Task: Find connections with filter location Kamalganj with filter topic #Selfhelpwith filter profile language Potuguese with filter current company Britannia Industries Limited with filter school IIMT COLLEGE OF ENGINEERING, GREATER NOIDA with filter industry Primary Metal Manufacturing with filter service category Corporate Law with filter keywords title Chief People Officer
Action: Mouse moved to (178, 289)
Screenshot: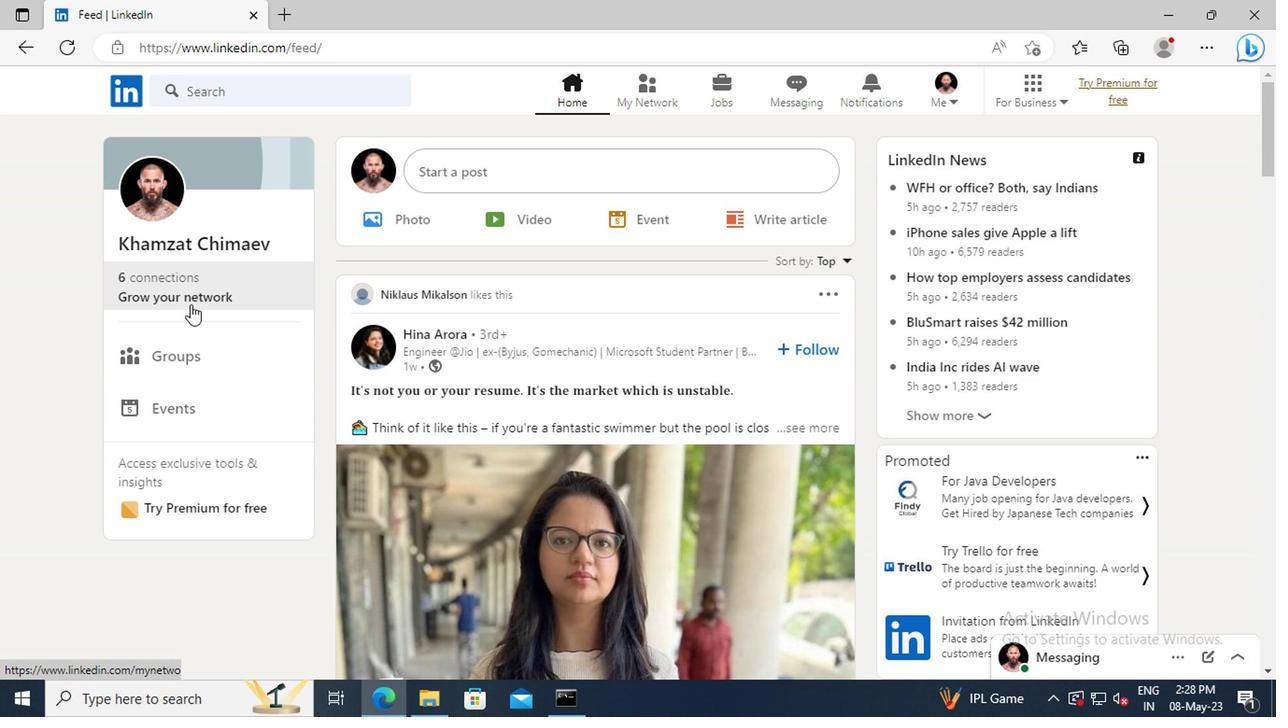 
Action: Mouse pressed left at (178, 289)
Screenshot: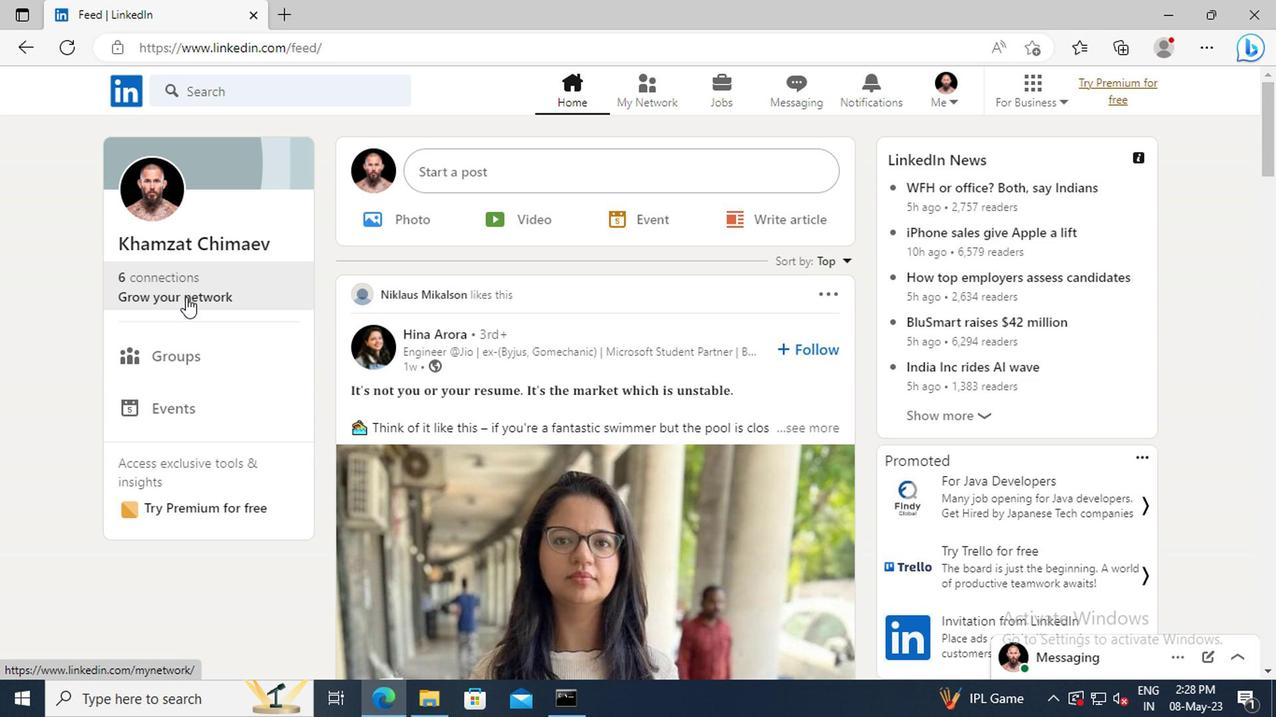 
Action: Mouse moved to (192, 200)
Screenshot: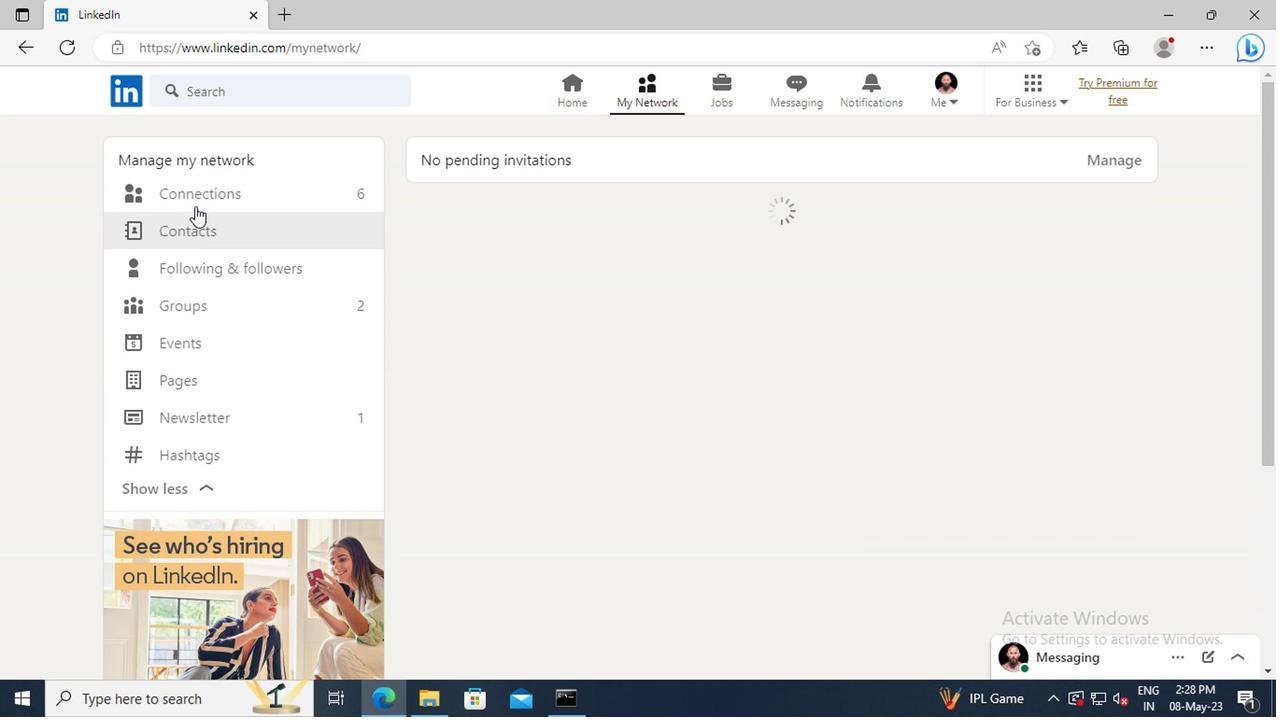 
Action: Mouse pressed left at (192, 200)
Screenshot: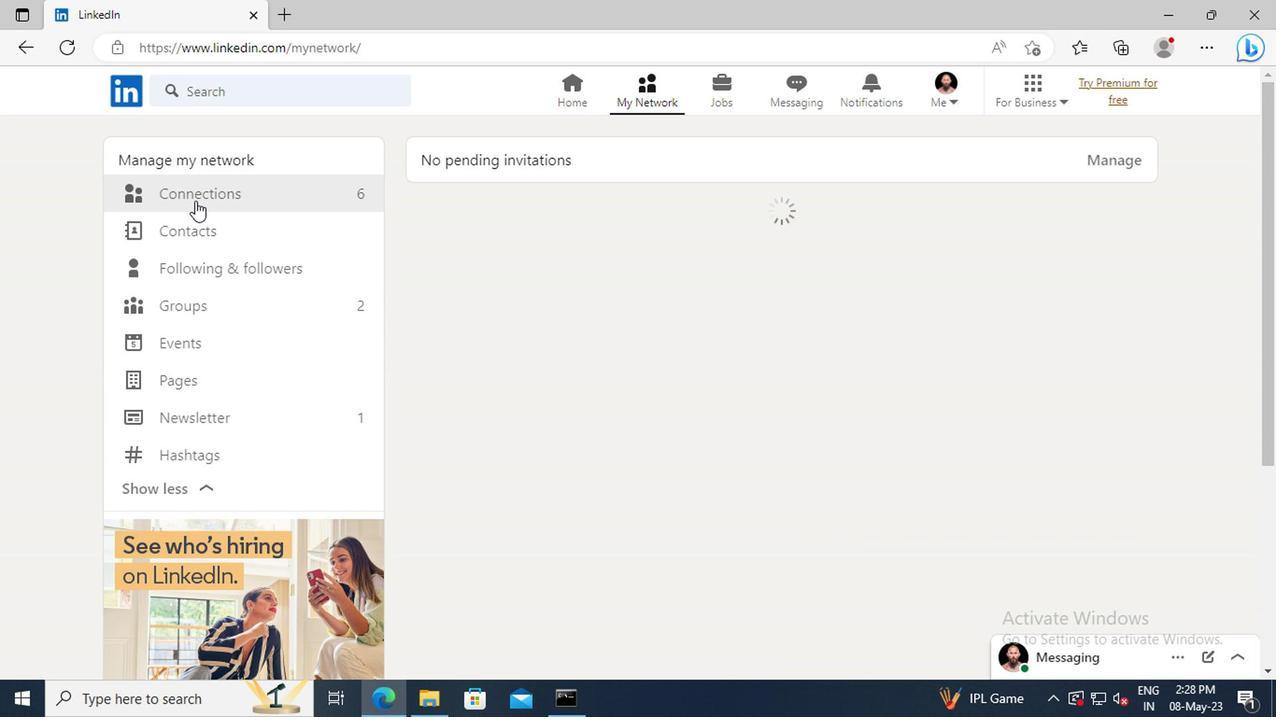 
Action: Mouse moved to (748, 204)
Screenshot: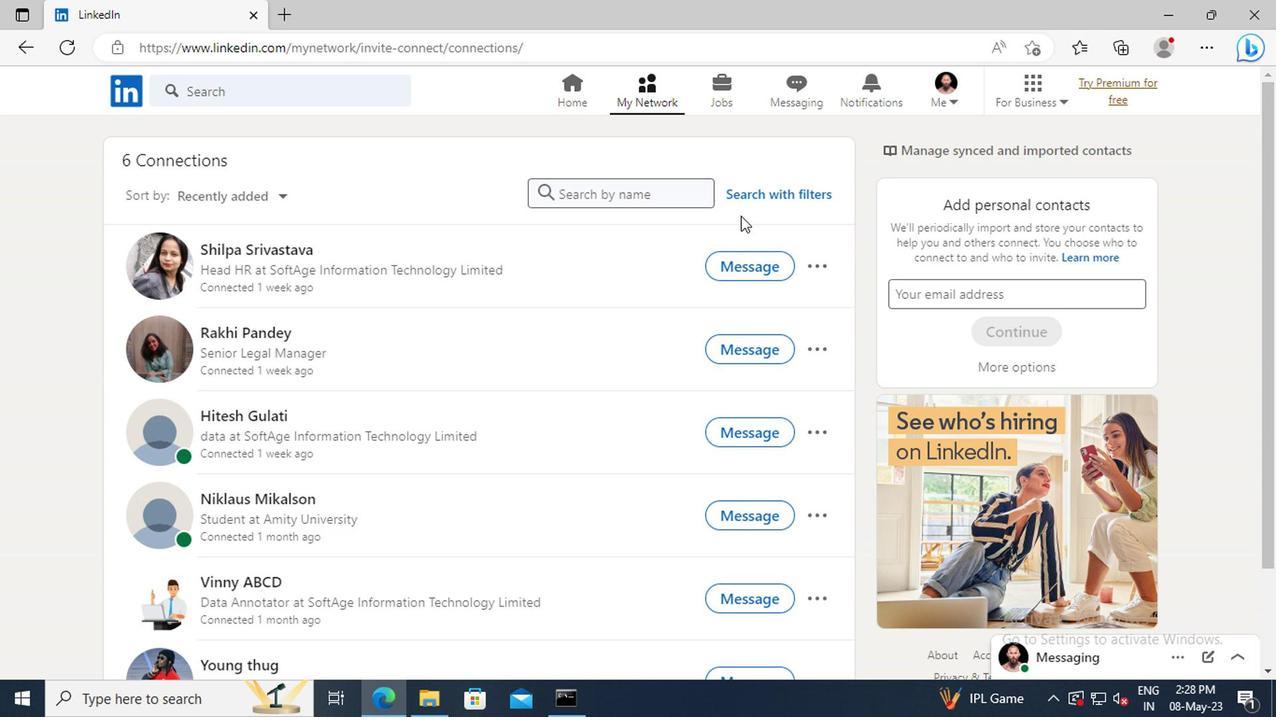 
Action: Mouse pressed left at (748, 204)
Screenshot: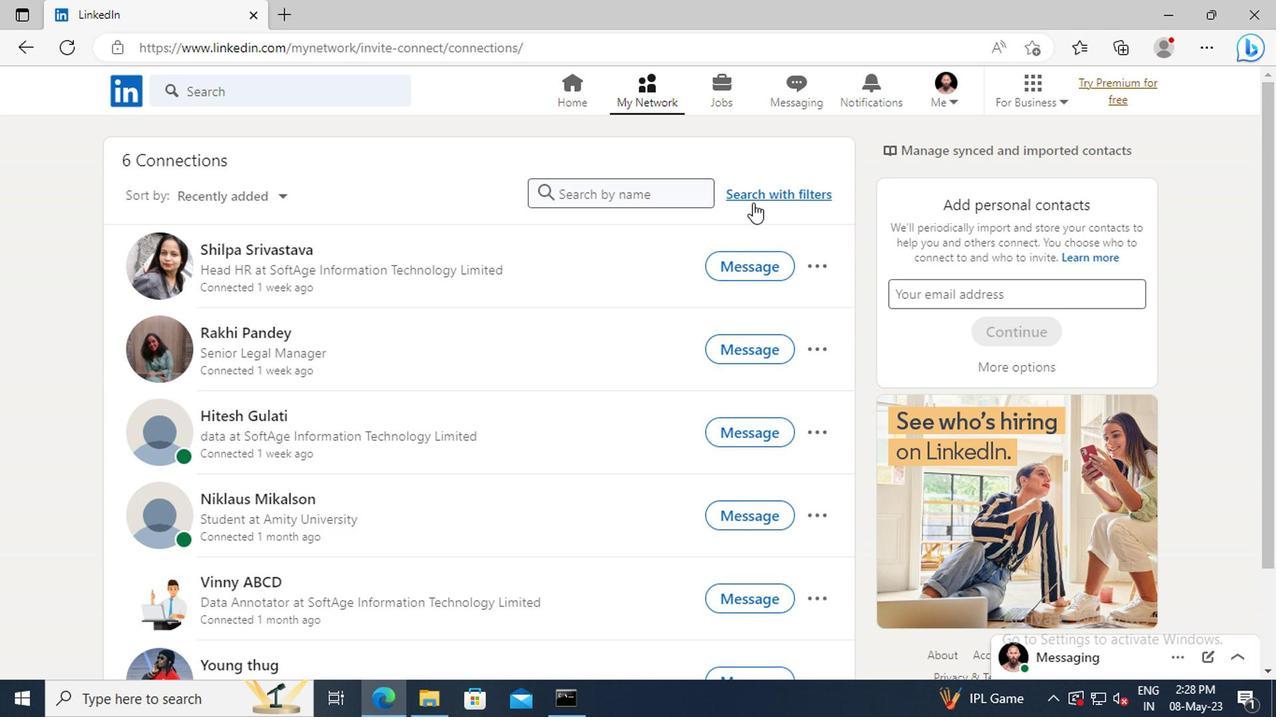 
Action: Mouse moved to (698, 147)
Screenshot: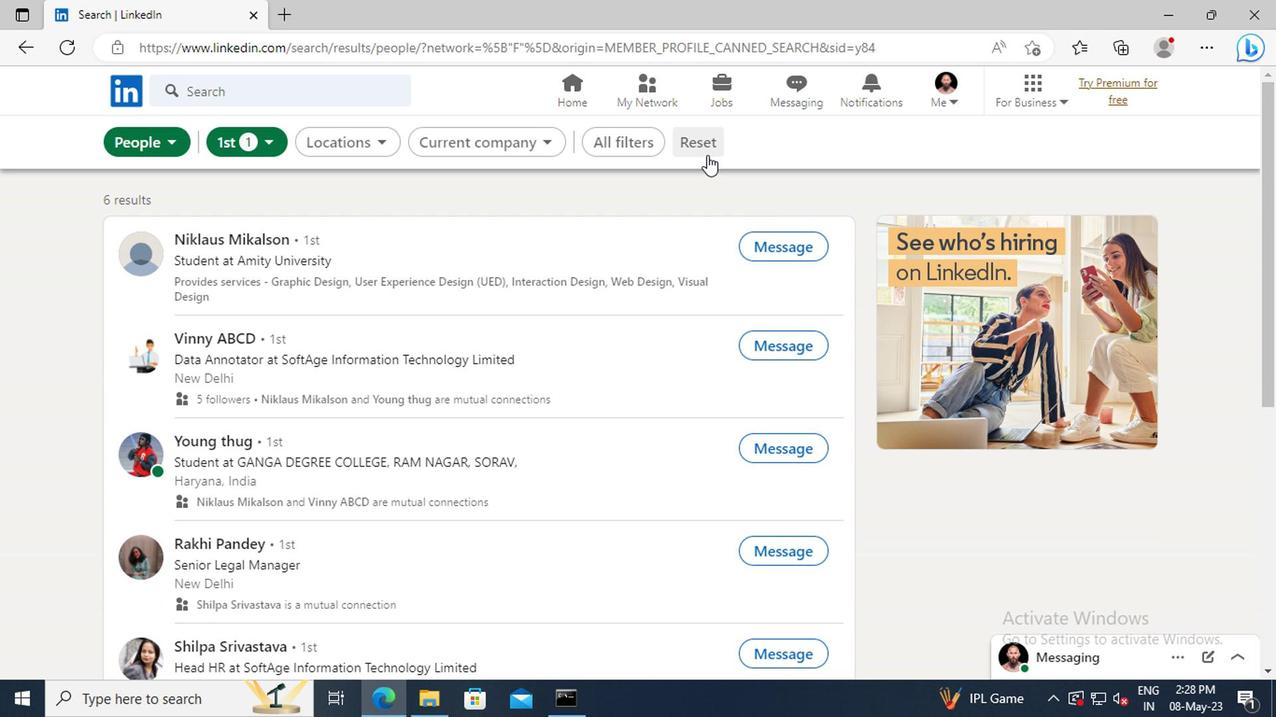 
Action: Mouse pressed left at (698, 147)
Screenshot: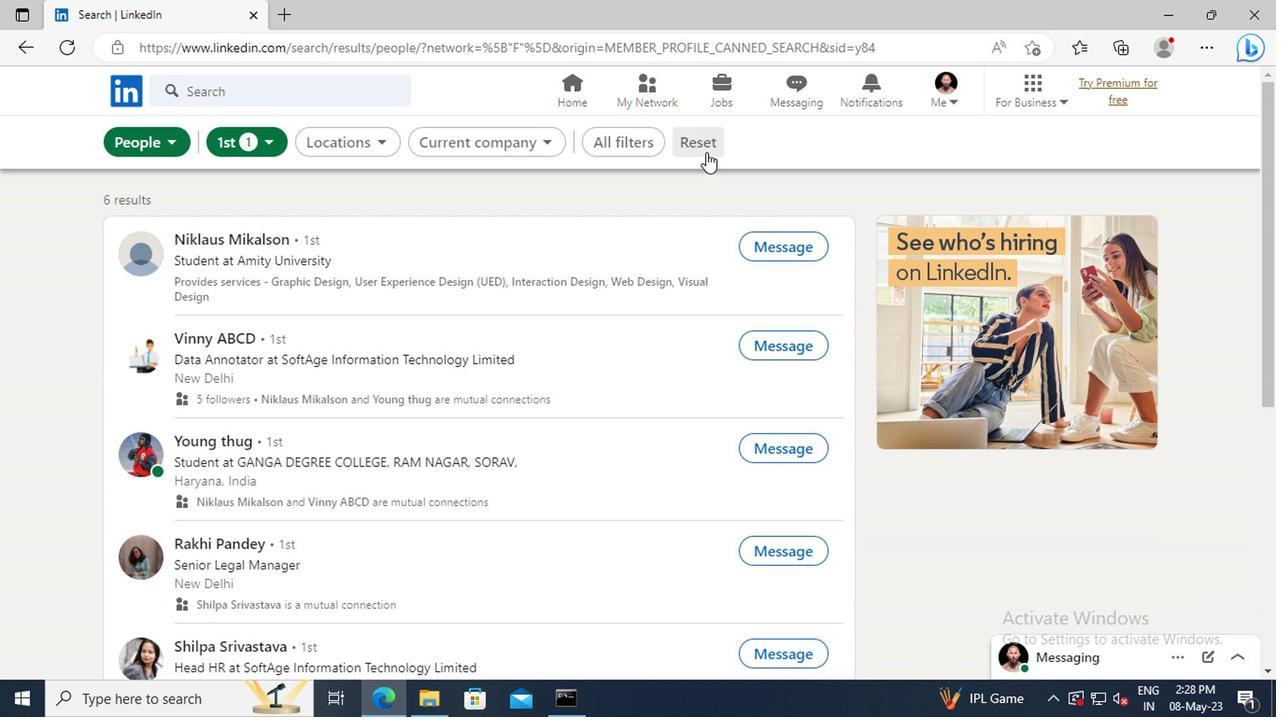 
Action: Mouse moved to (685, 155)
Screenshot: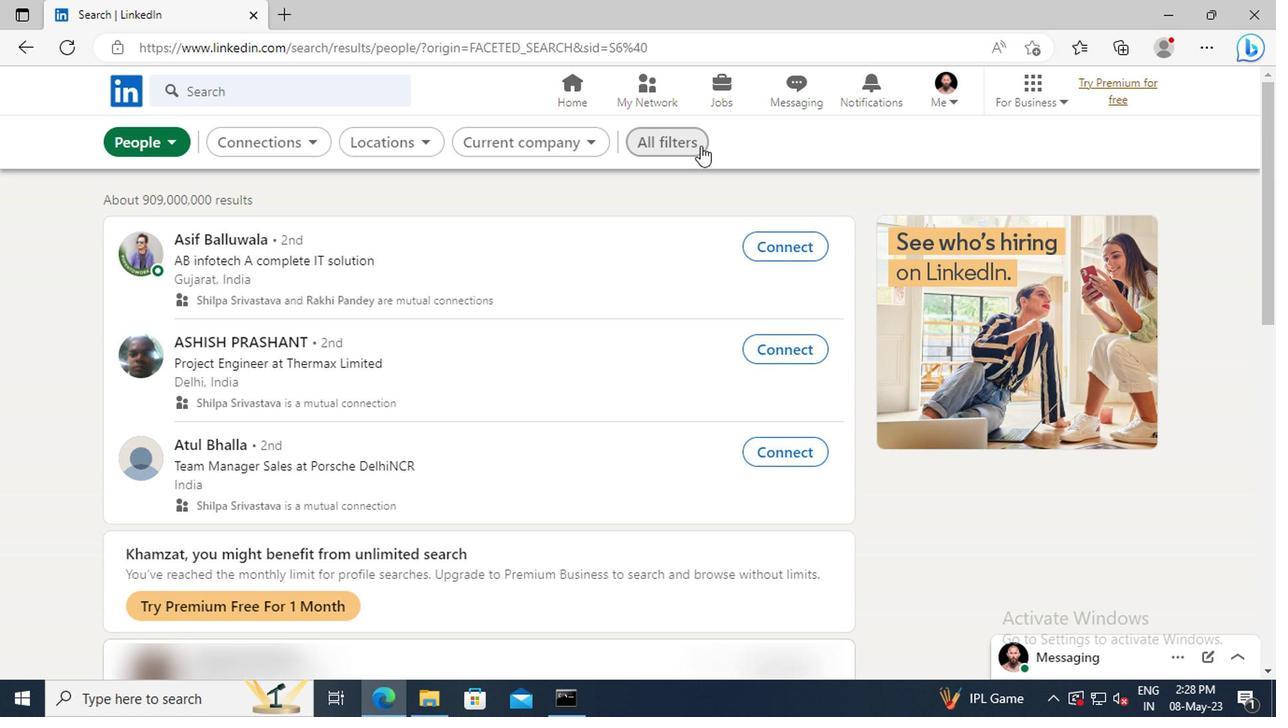 
Action: Mouse pressed left at (685, 155)
Screenshot: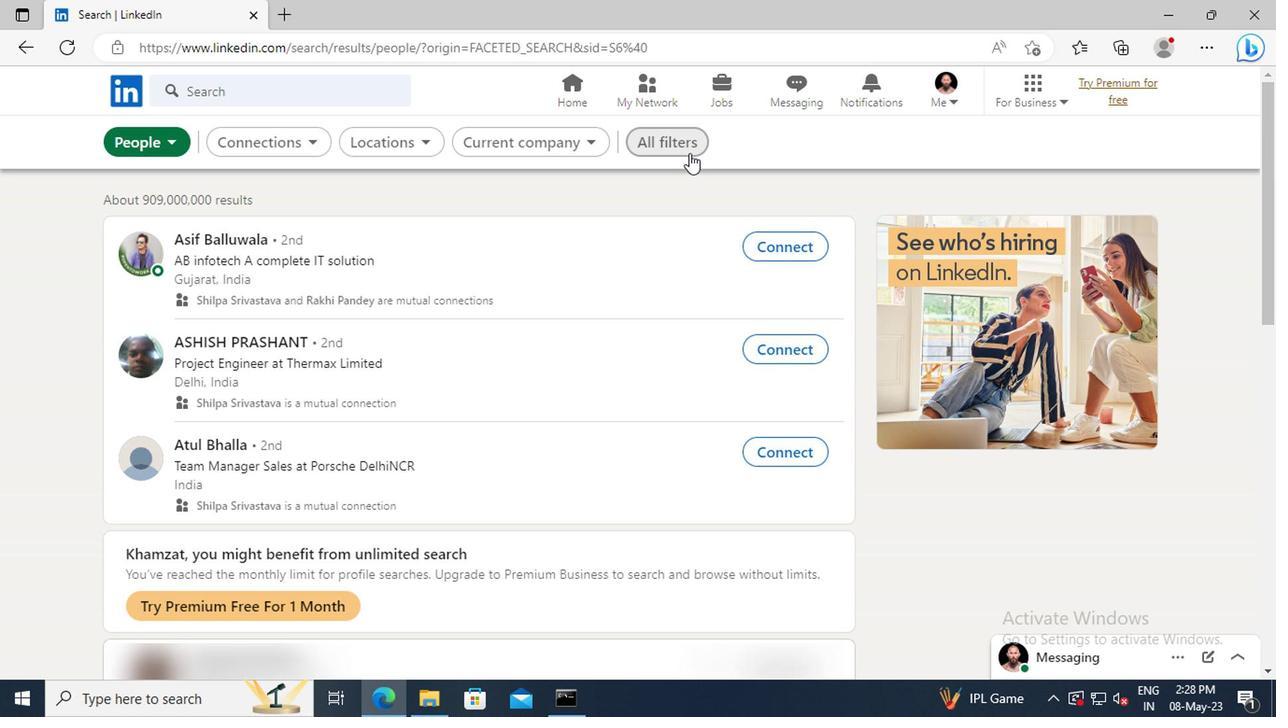 
Action: Mouse moved to (1014, 358)
Screenshot: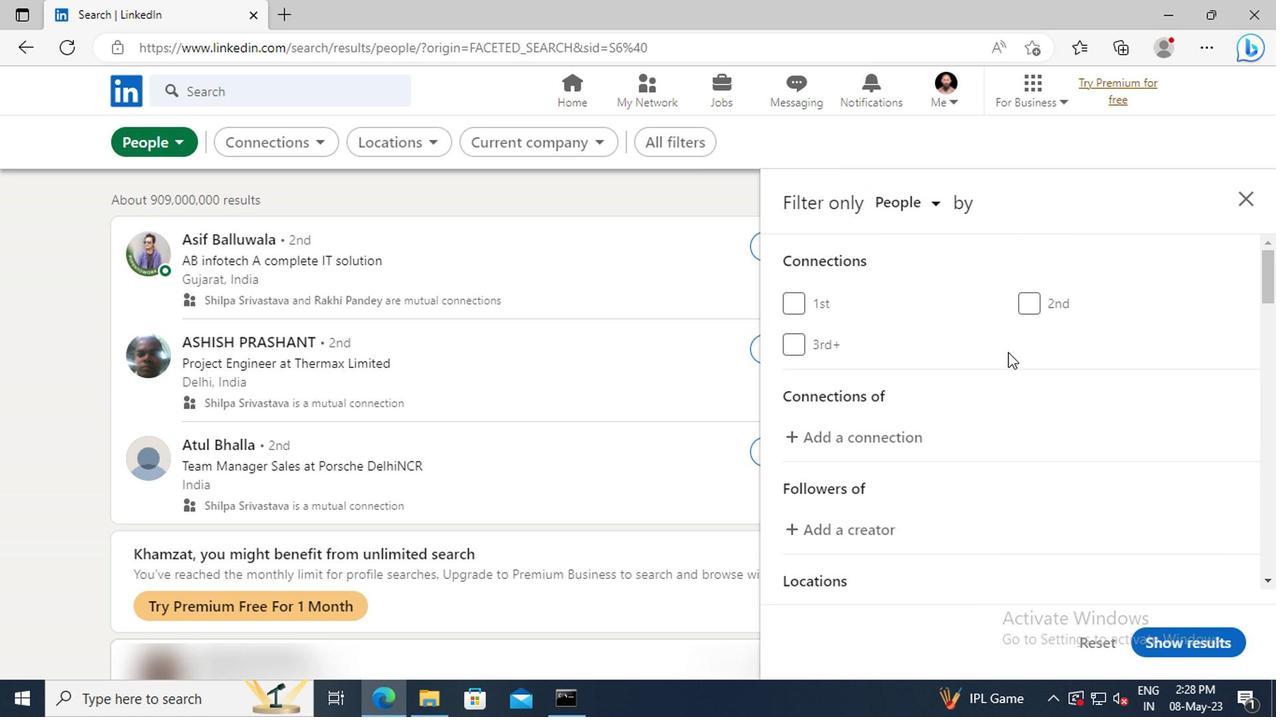 
Action: Mouse scrolled (1014, 357) with delta (0, 0)
Screenshot: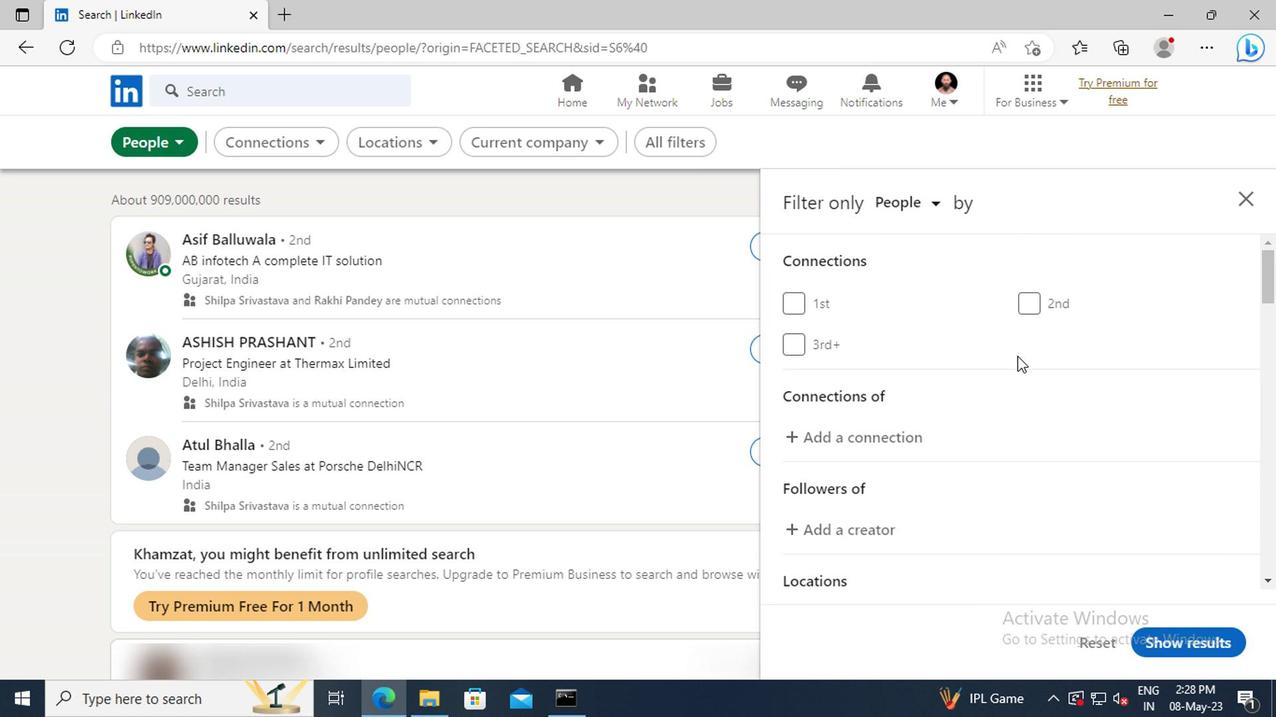 
Action: Mouse scrolled (1014, 357) with delta (0, 0)
Screenshot: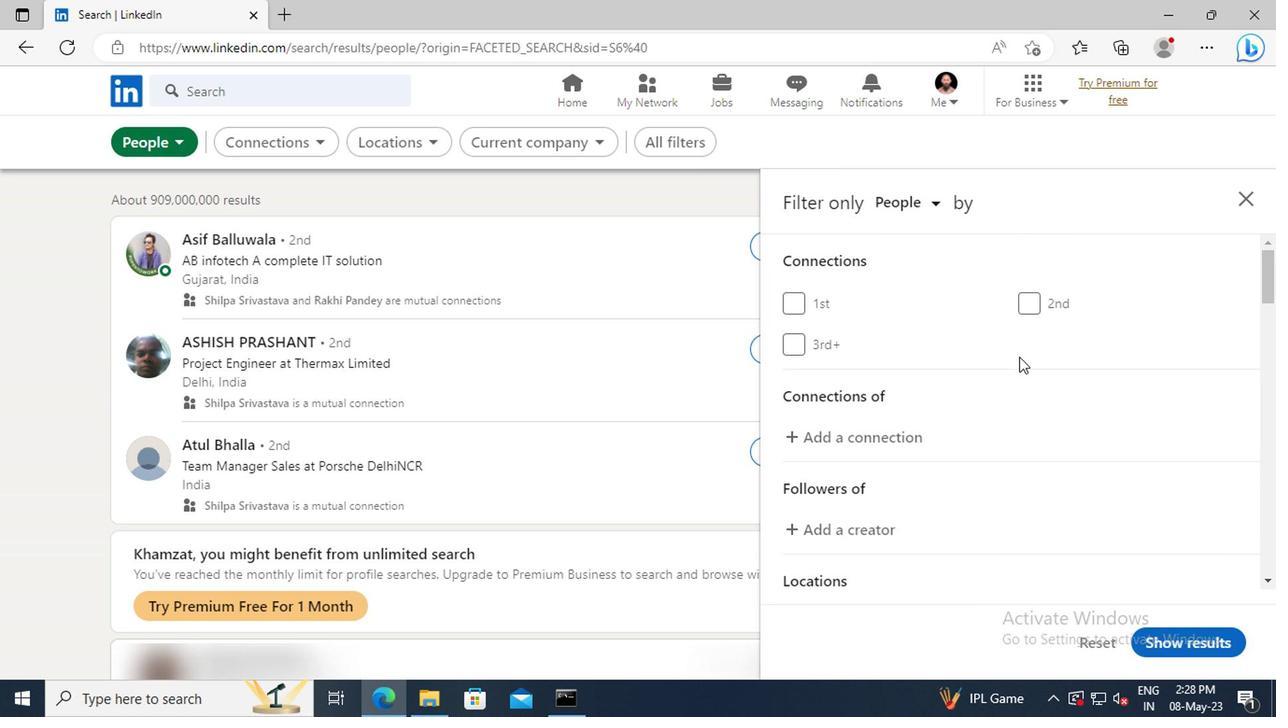 
Action: Mouse scrolled (1014, 357) with delta (0, 0)
Screenshot: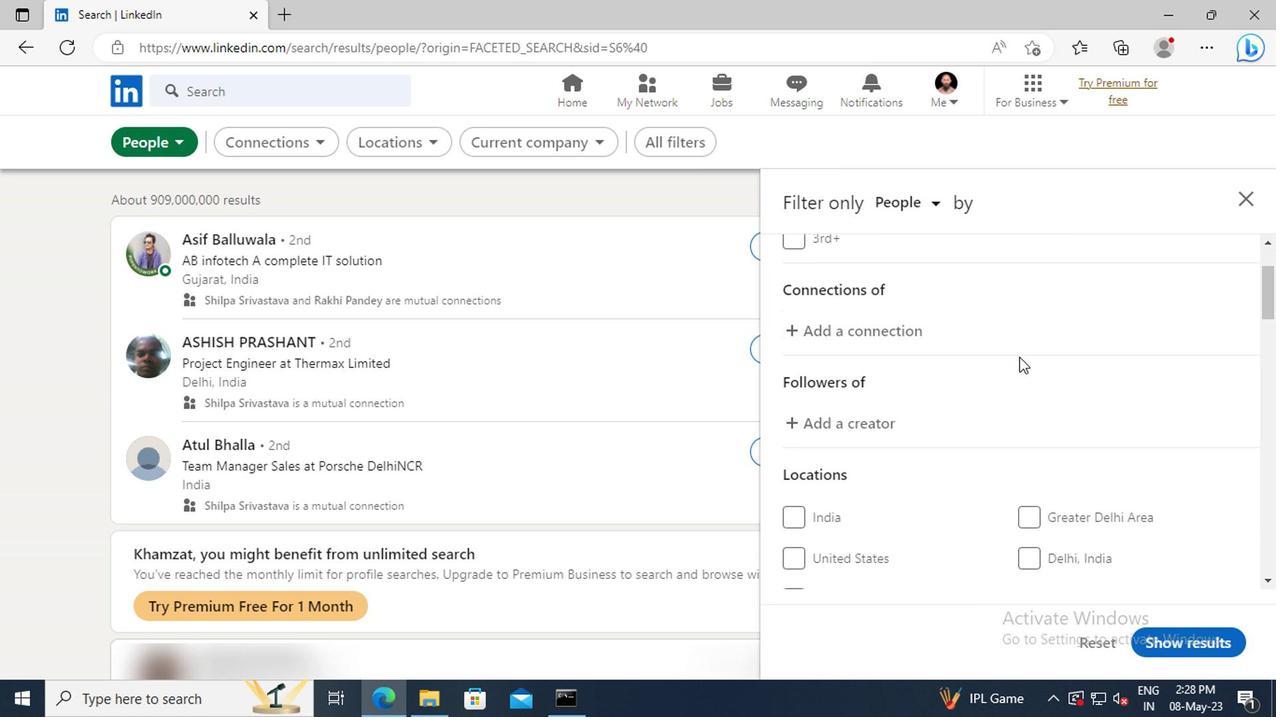 
Action: Mouse scrolled (1014, 357) with delta (0, 0)
Screenshot: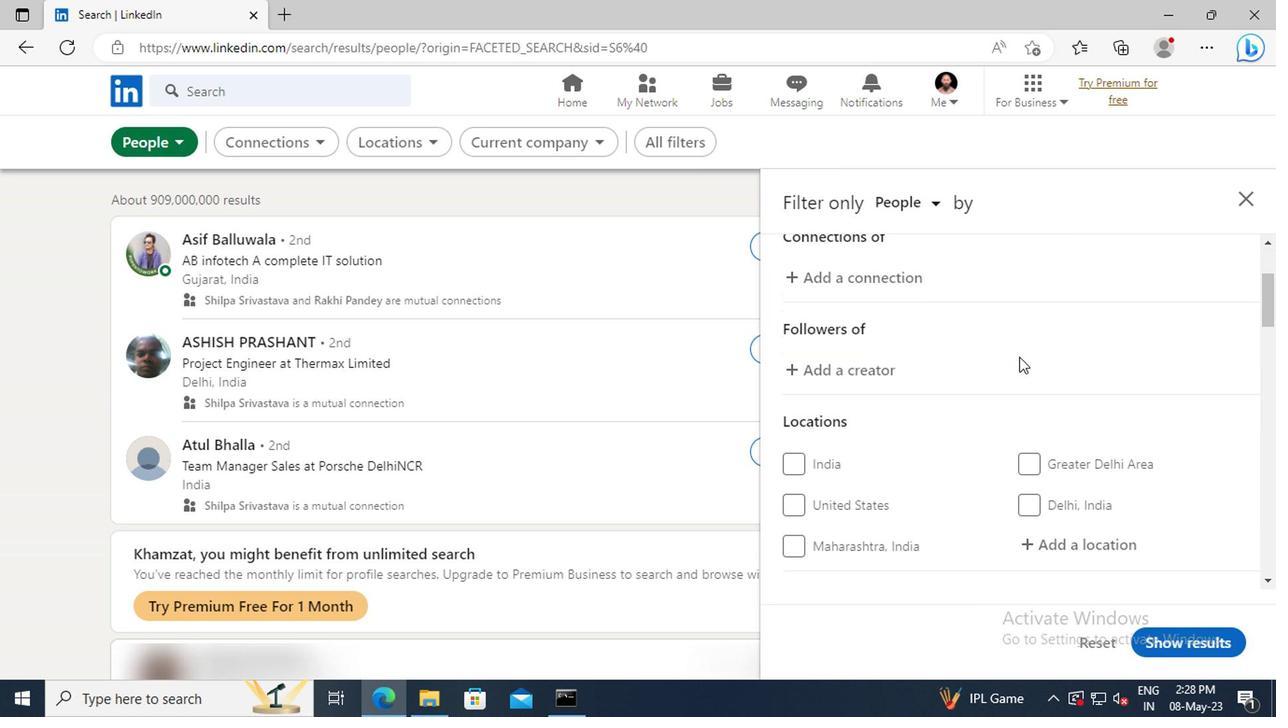 
Action: Mouse scrolled (1014, 357) with delta (0, 0)
Screenshot: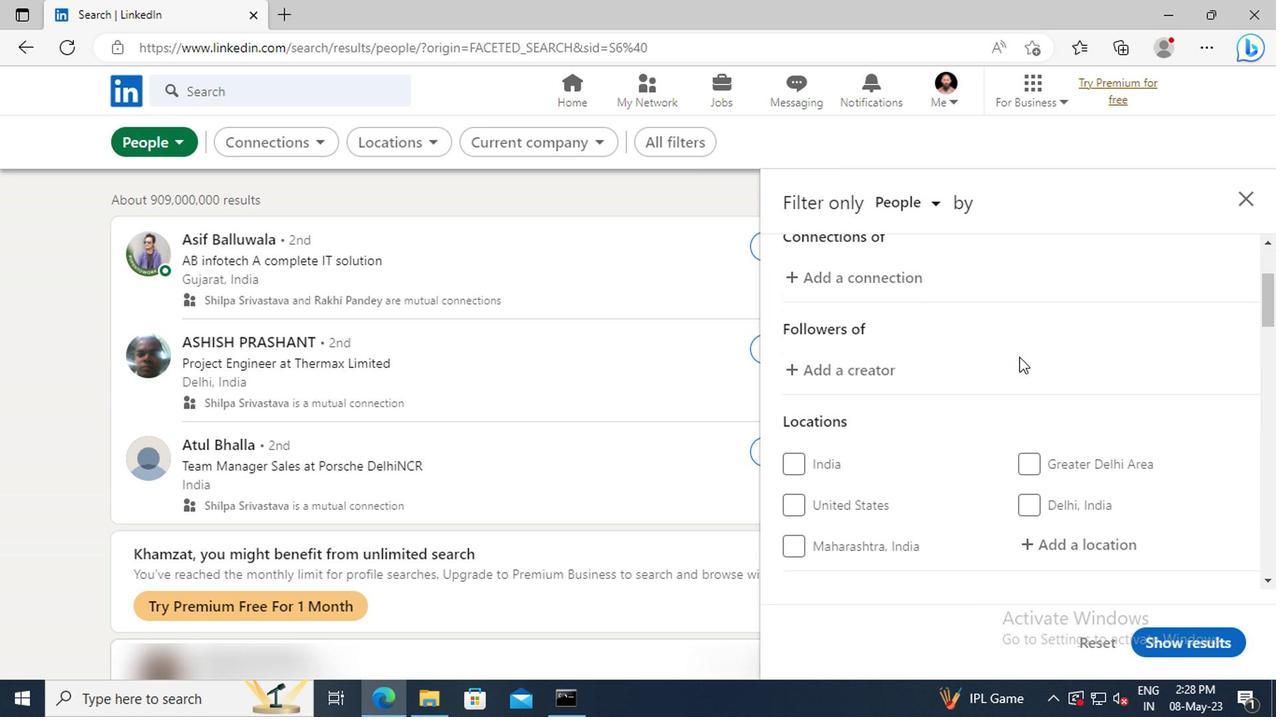 
Action: Mouse moved to (1032, 433)
Screenshot: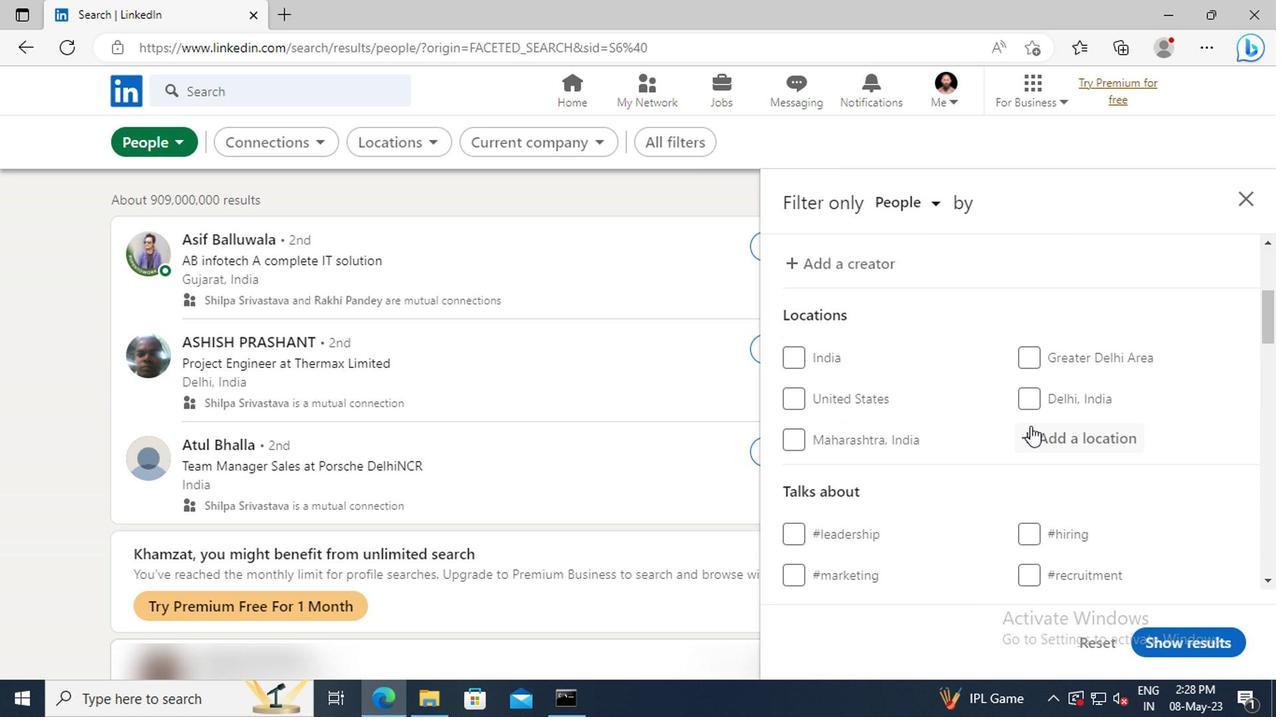 
Action: Mouse pressed left at (1032, 433)
Screenshot: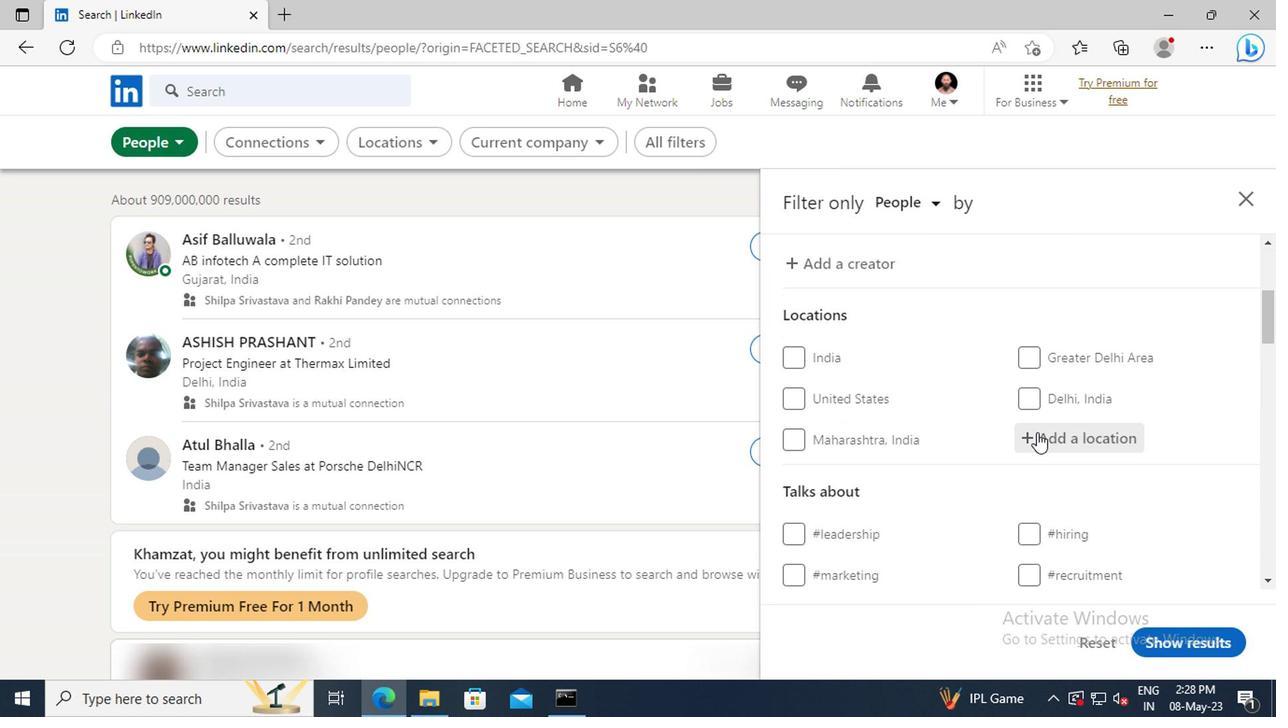 
Action: Mouse moved to (1032, 434)
Screenshot: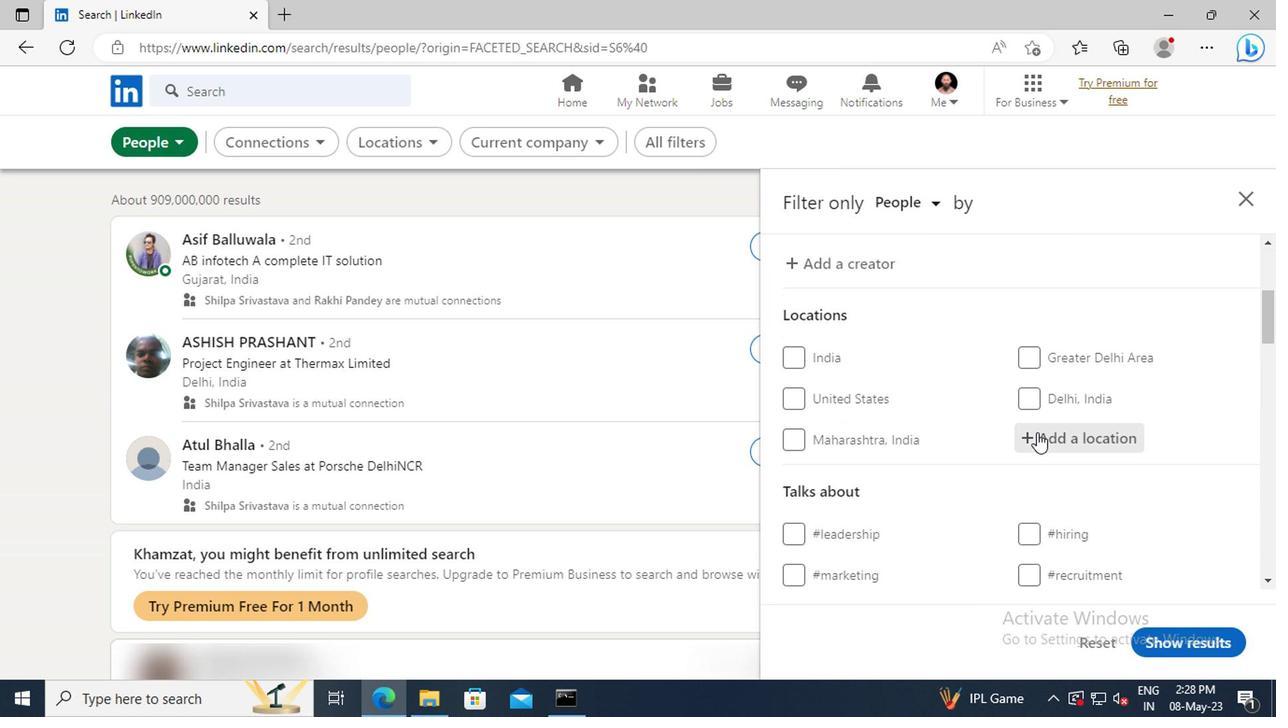 
Action: Key pressed <Key.shift>KAMALGANJ<Key.enter>
Screenshot: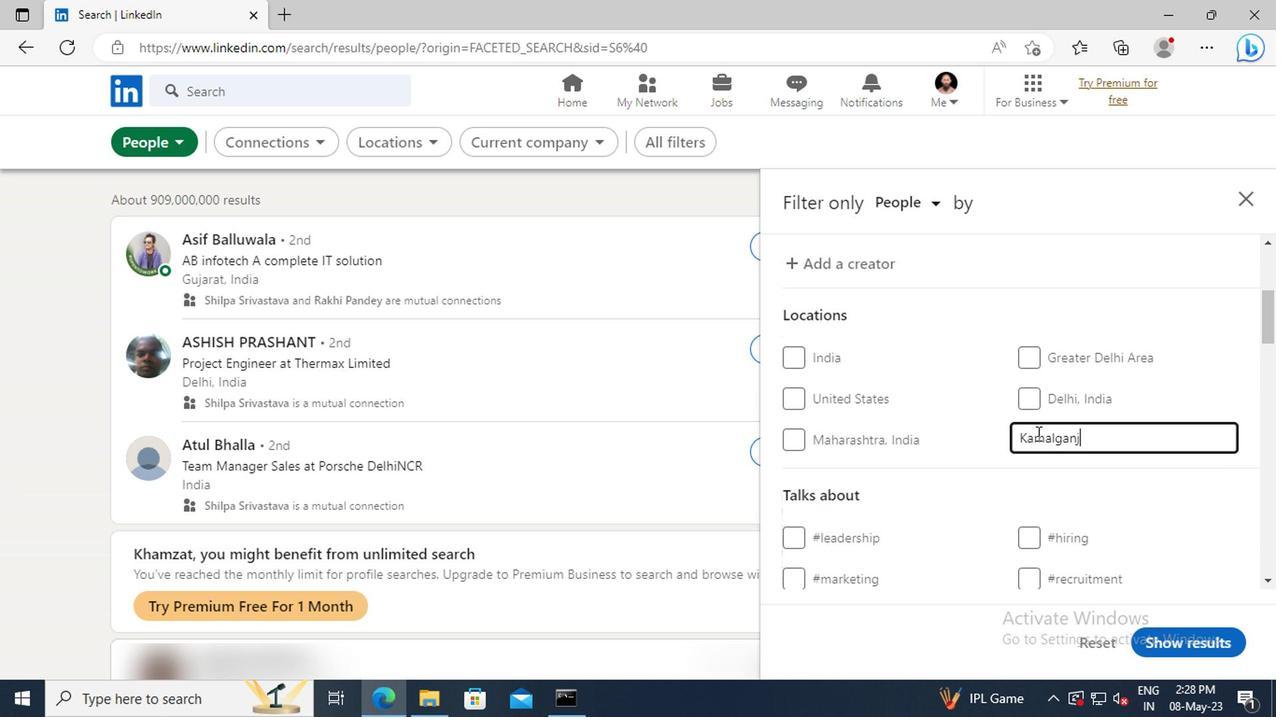 
Action: Mouse scrolled (1032, 433) with delta (0, -1)
Screenshot: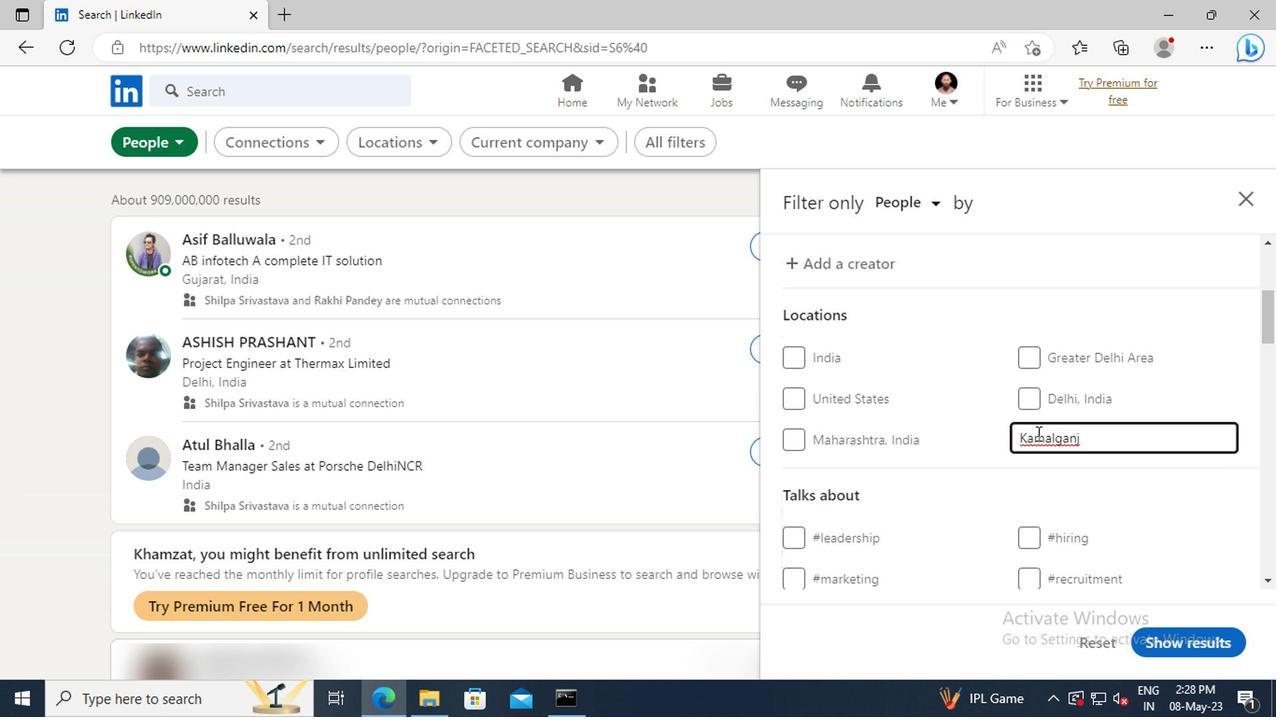 
Action: Mouse scrolled (1032, 433) with delta (0, -1)
Screenshot: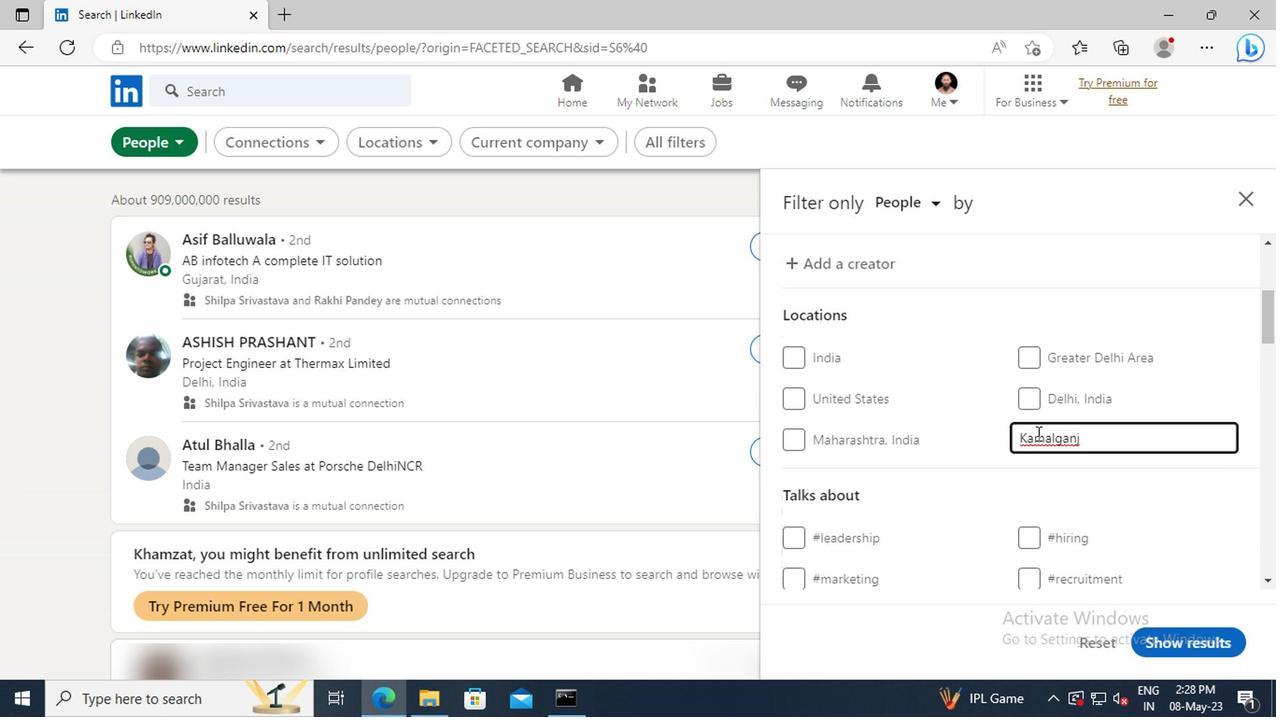 
Action: Mouse scrolled (1032, 433) with delta (0, -1)
Screenshot: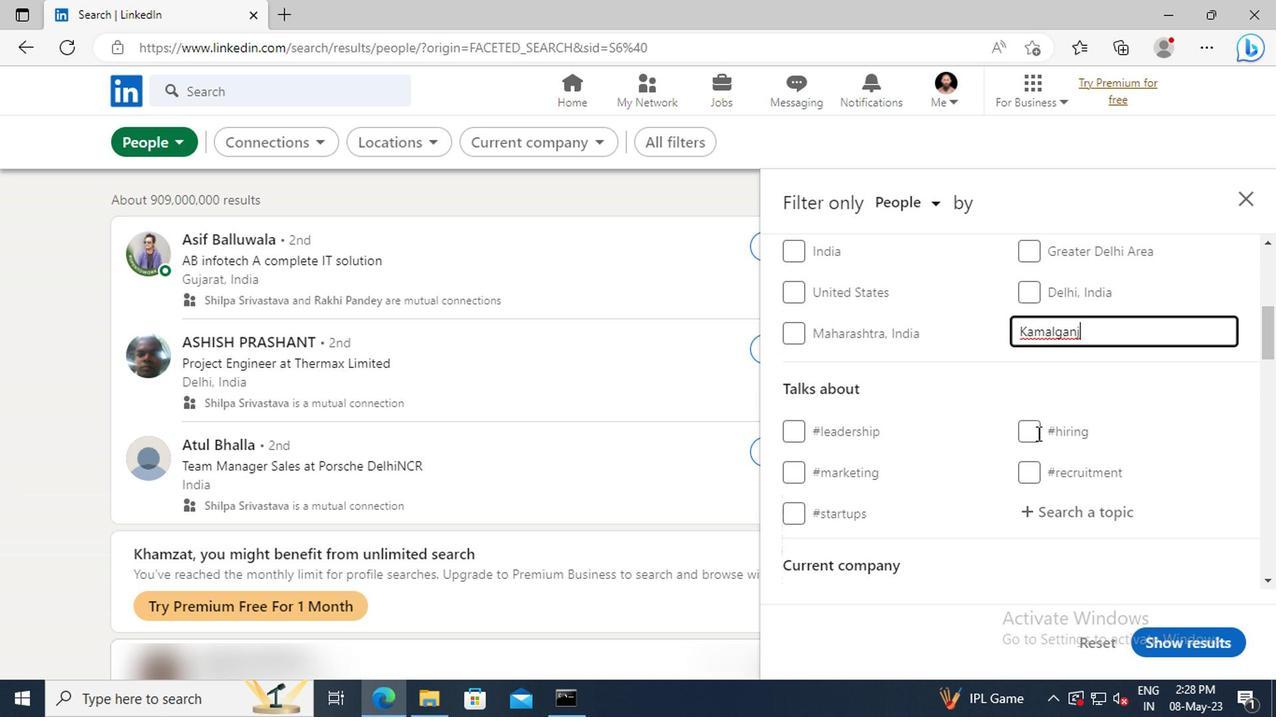 
Action: Mouse moved to (1036, 457)
Screenshot: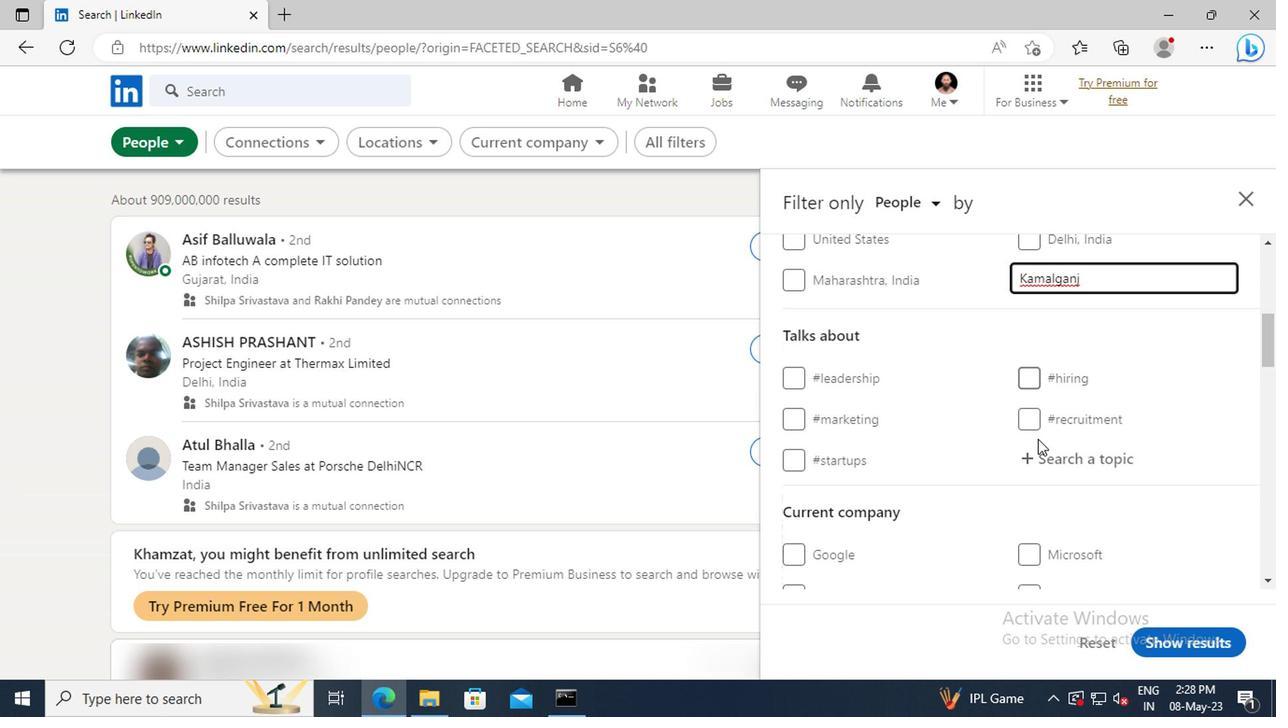
Action: Mouse pressed left at (1036, 457)
Screenshot: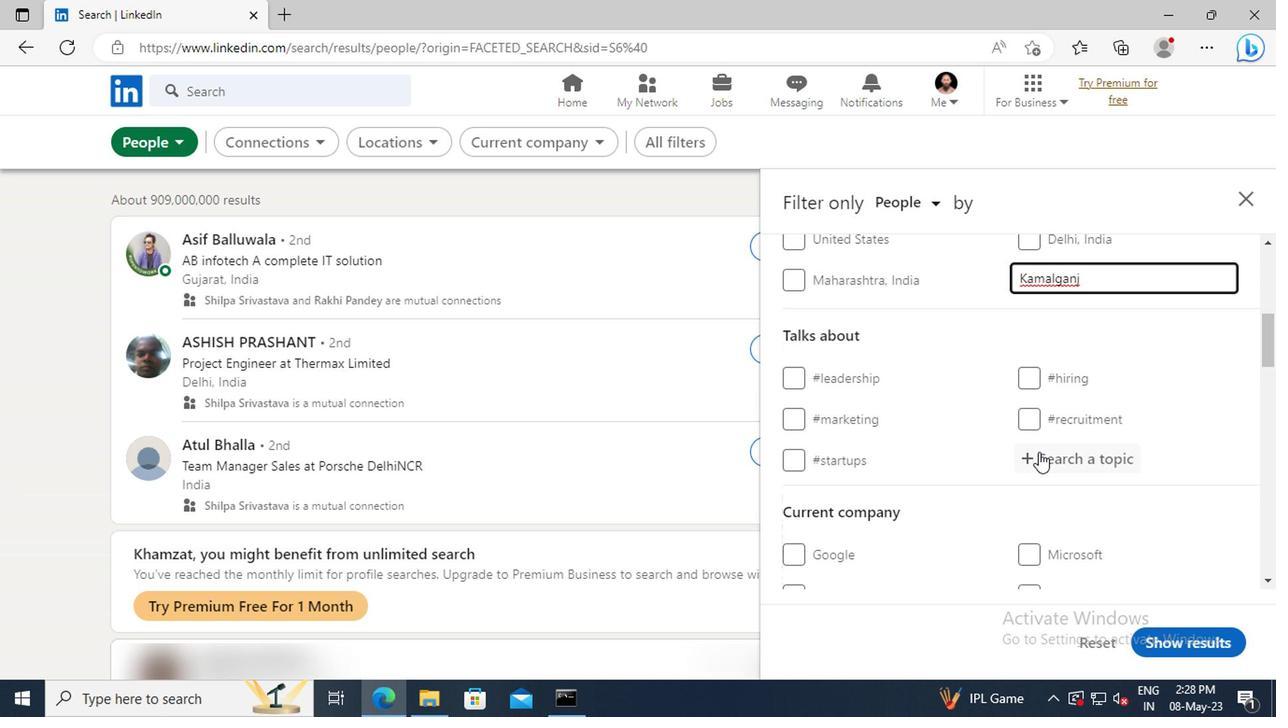 
Action: Mouse moved to (1036, 457)
Screenshot: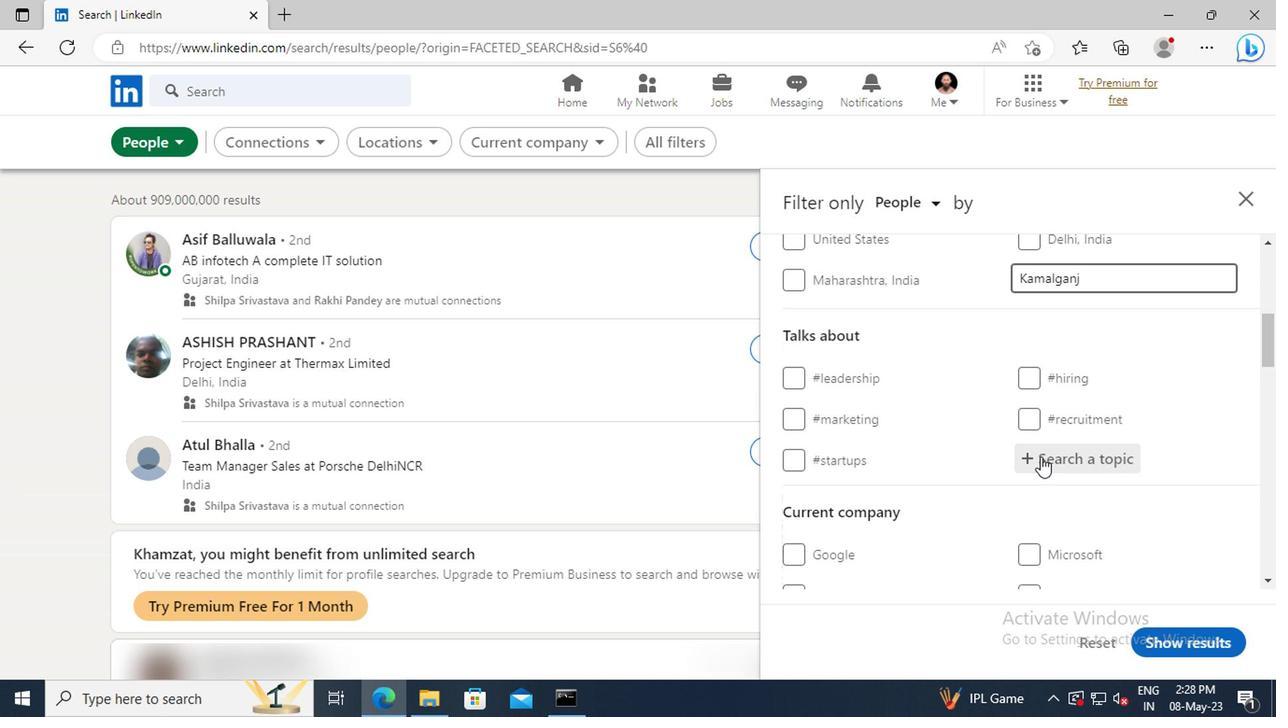 
Action: Key pressed <Key.shift>
Screenshot: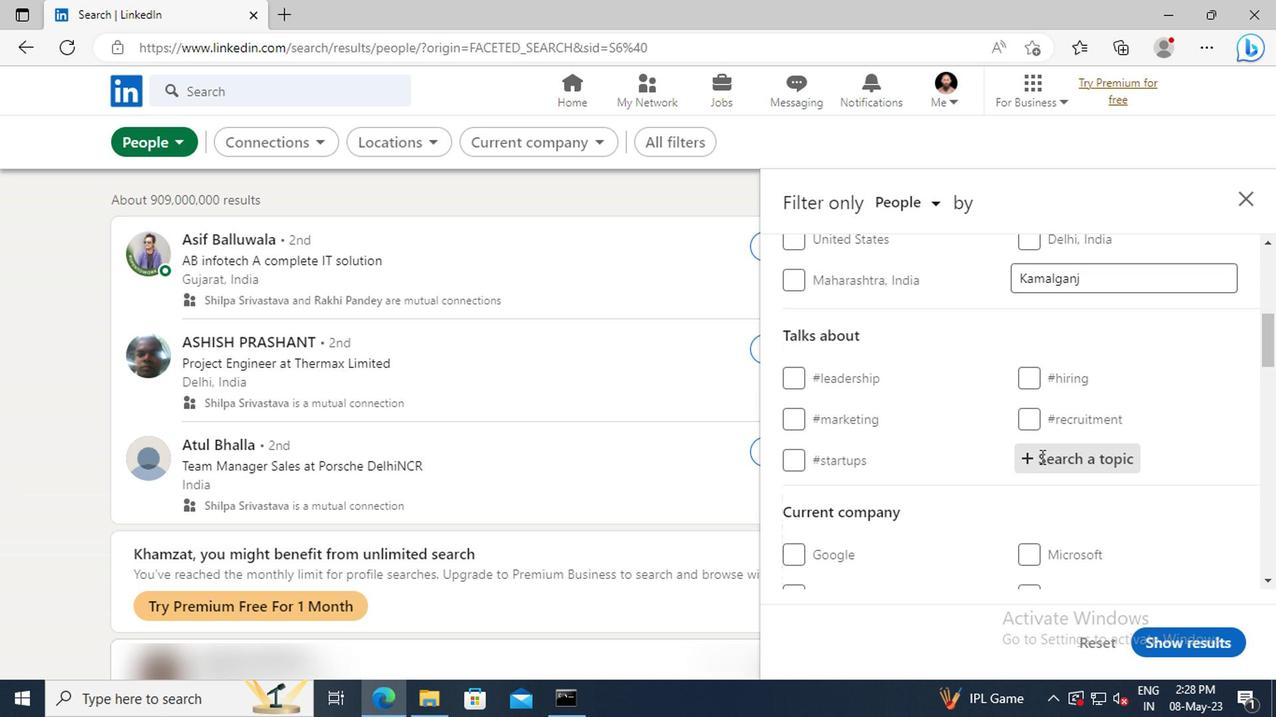 
Action: Mouse moved to (1038, 457)
Screenshot: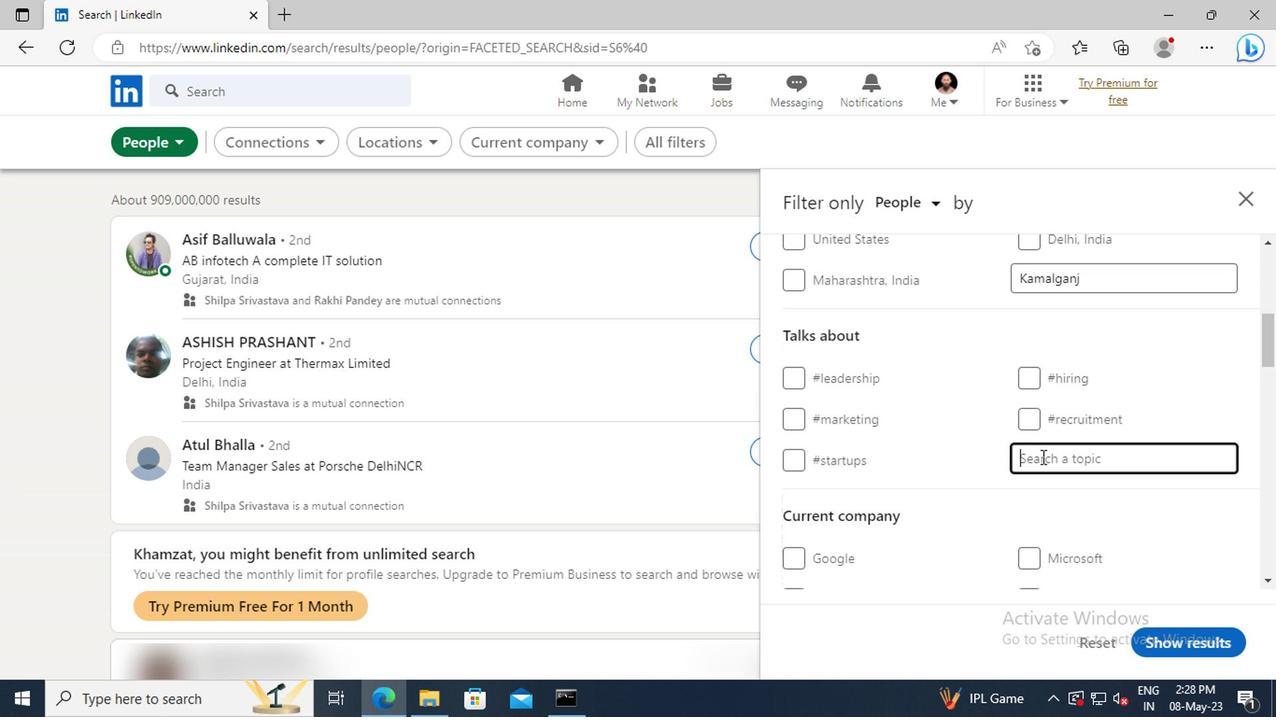 
Action: Key pressed <Key.shift><Key.shift>SELFHE
Screenshot: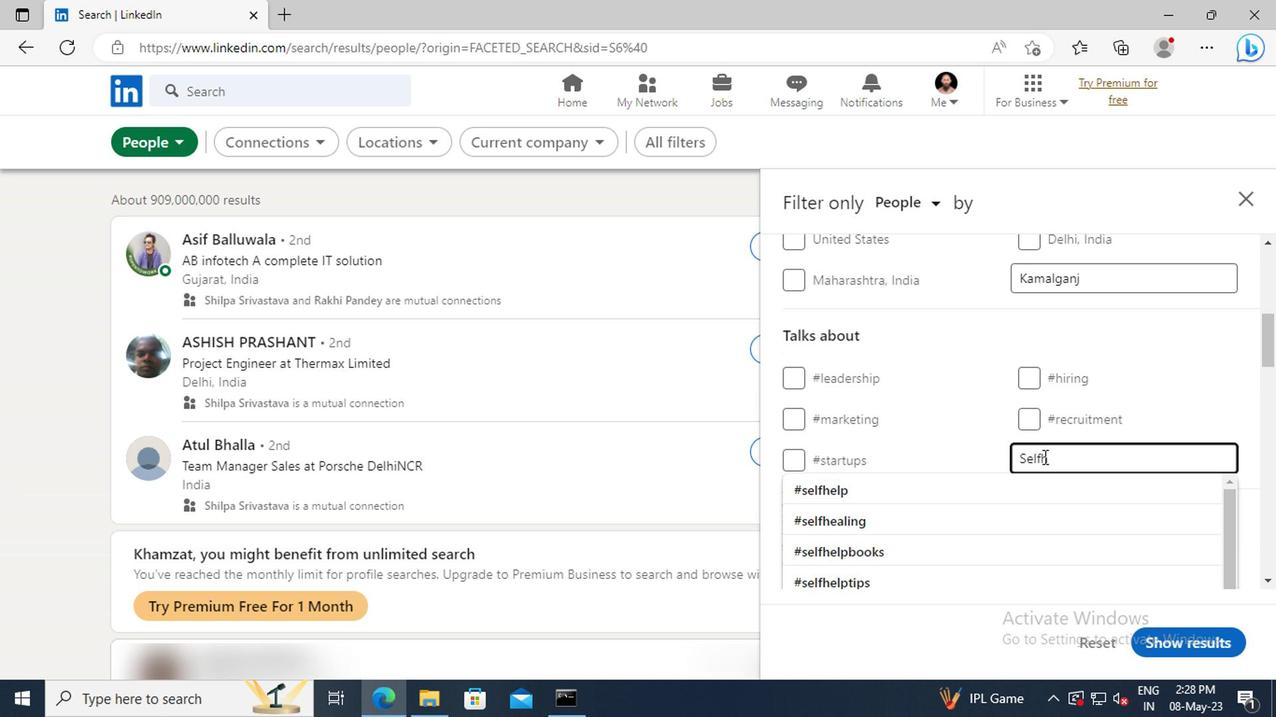 
Action: Mouse moved to (1036, 486)
Screenshot: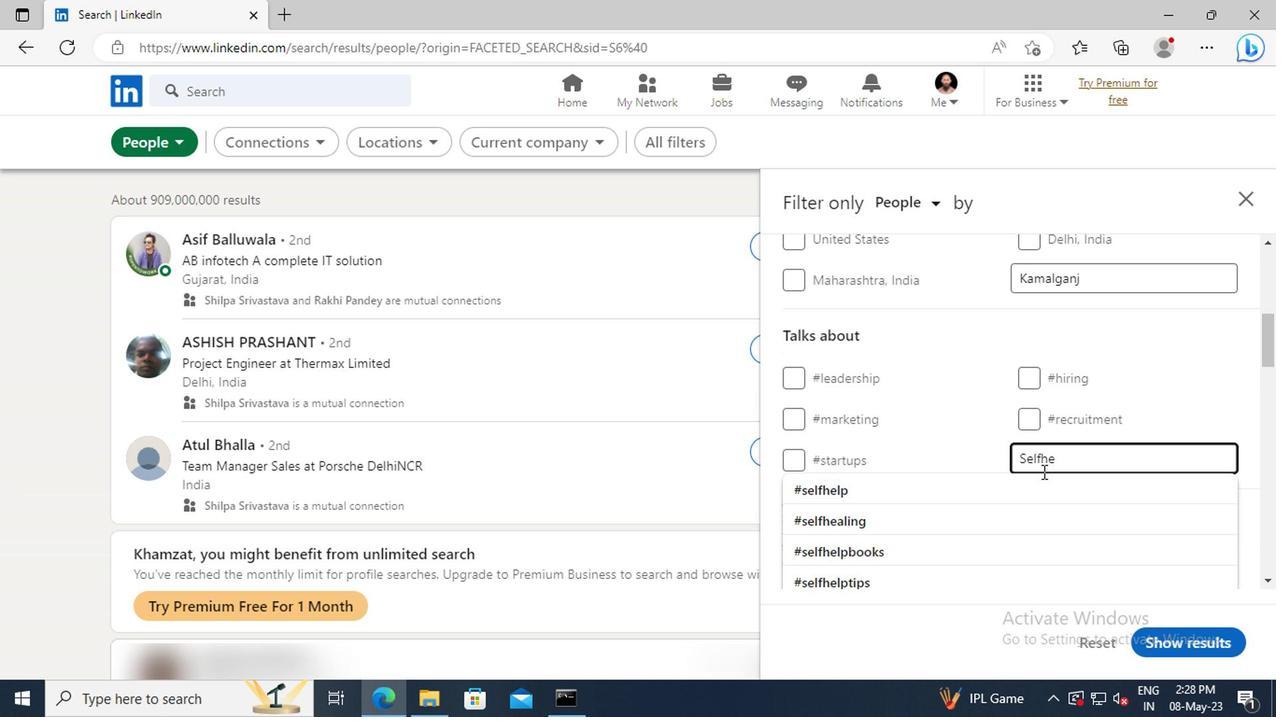 
Action: Mouse pressed left at (1036, 486)
Screenshot: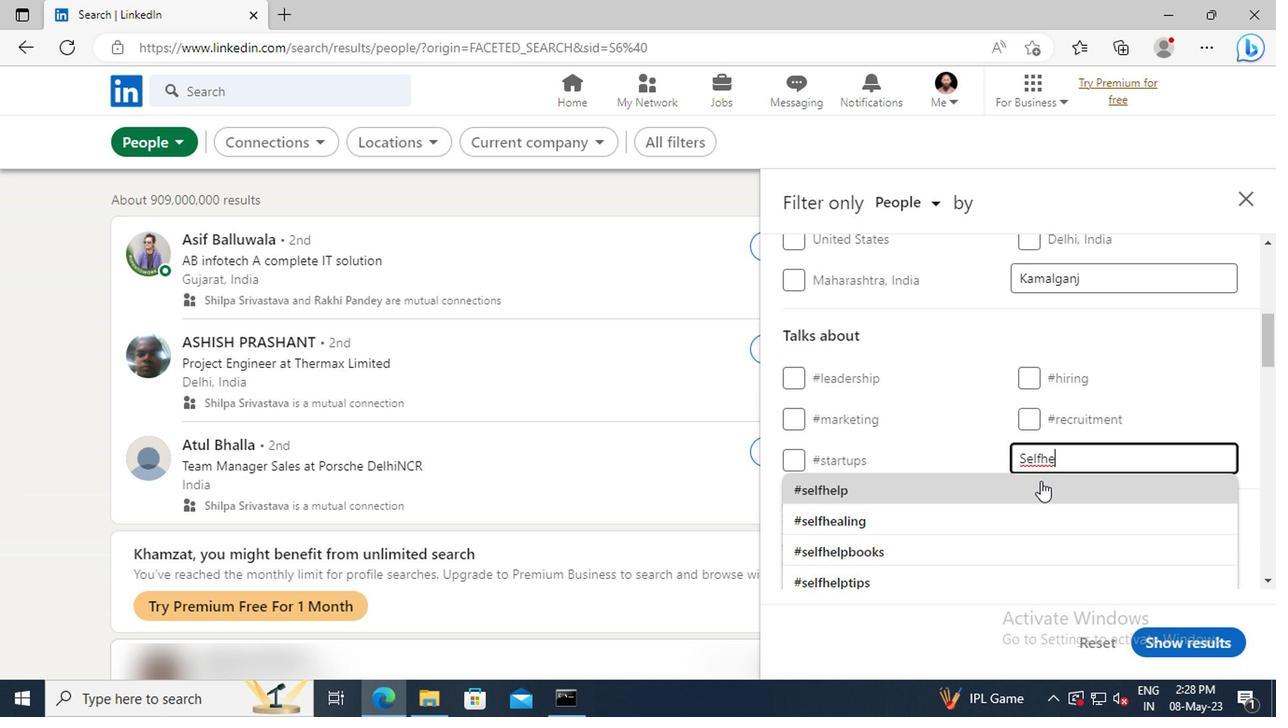 
Action: Mouse scrolled (1036, 485) with delta (0, 0)
Screenshot: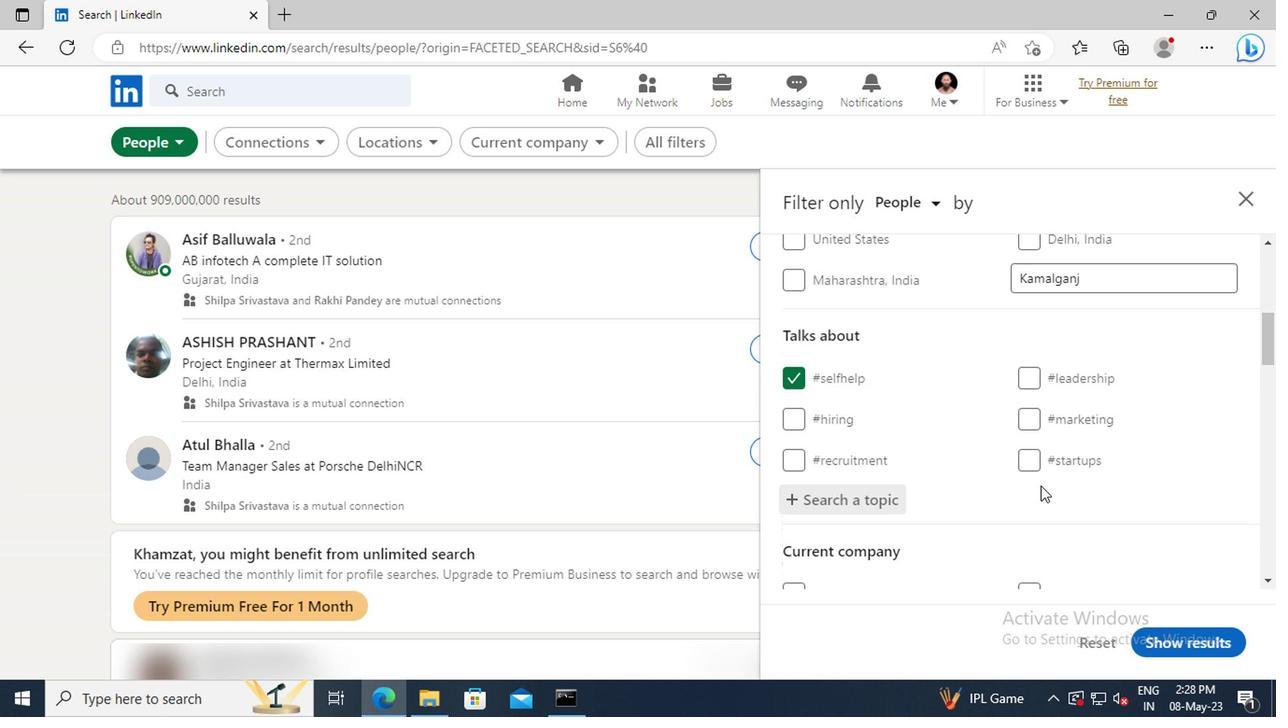 
Action: Mouse scrolled (1036, 485) with delta (0, 0)
Screenshot: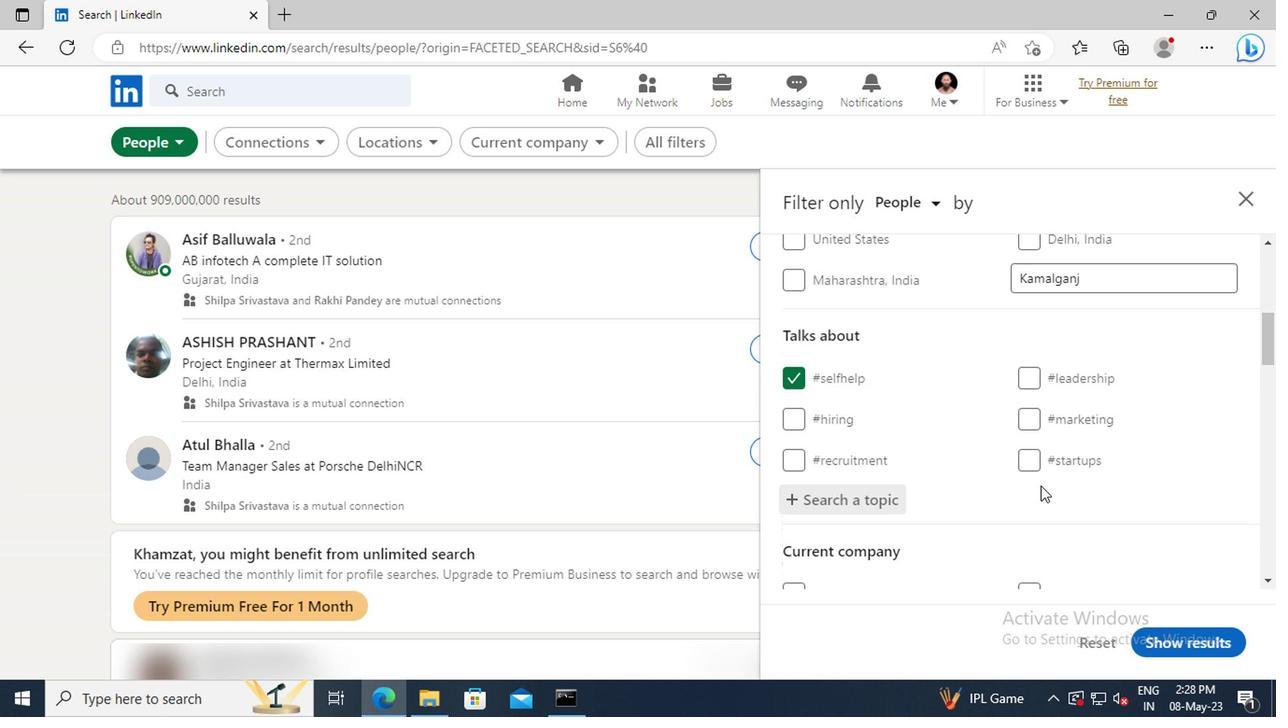 
Action: Mouse scrolled (1036, 485) with delta (0, 0)
Screenshot: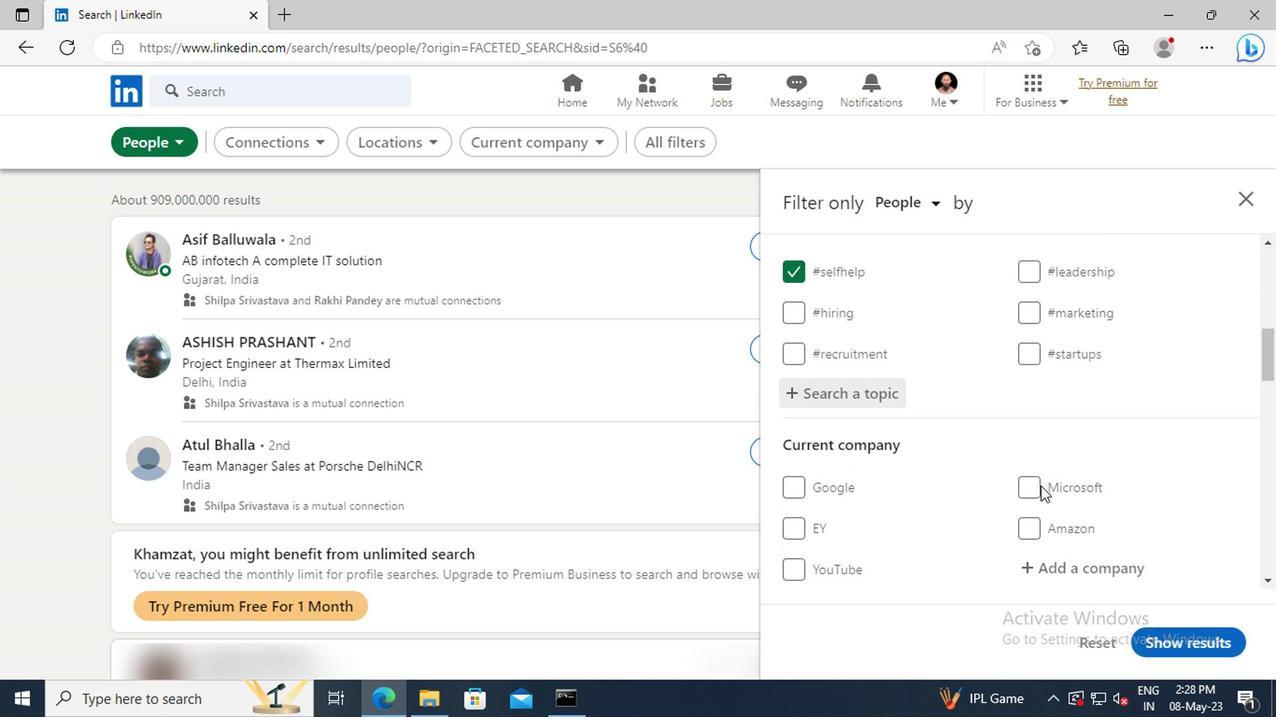 
Action: Mouse moved to (1036, 486)
Screenshot: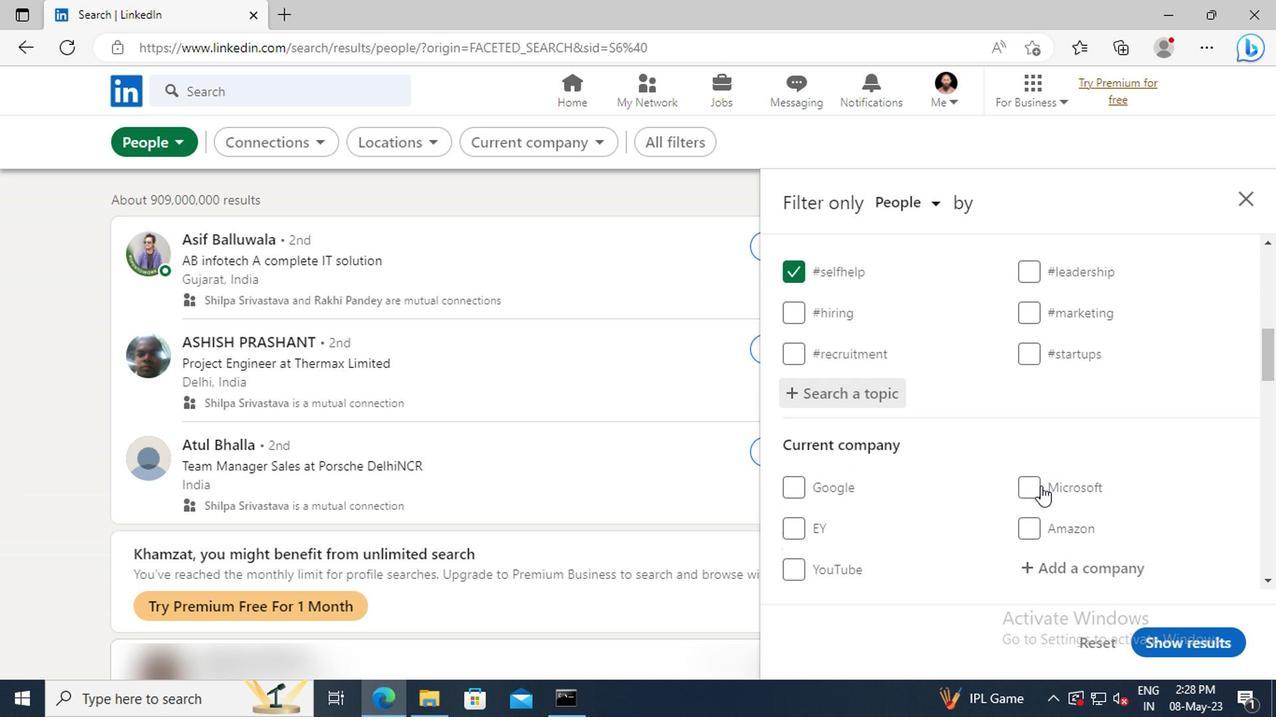
Action: Mouse scrolled (1036, 485) with delta (0, 0)
Screenshot: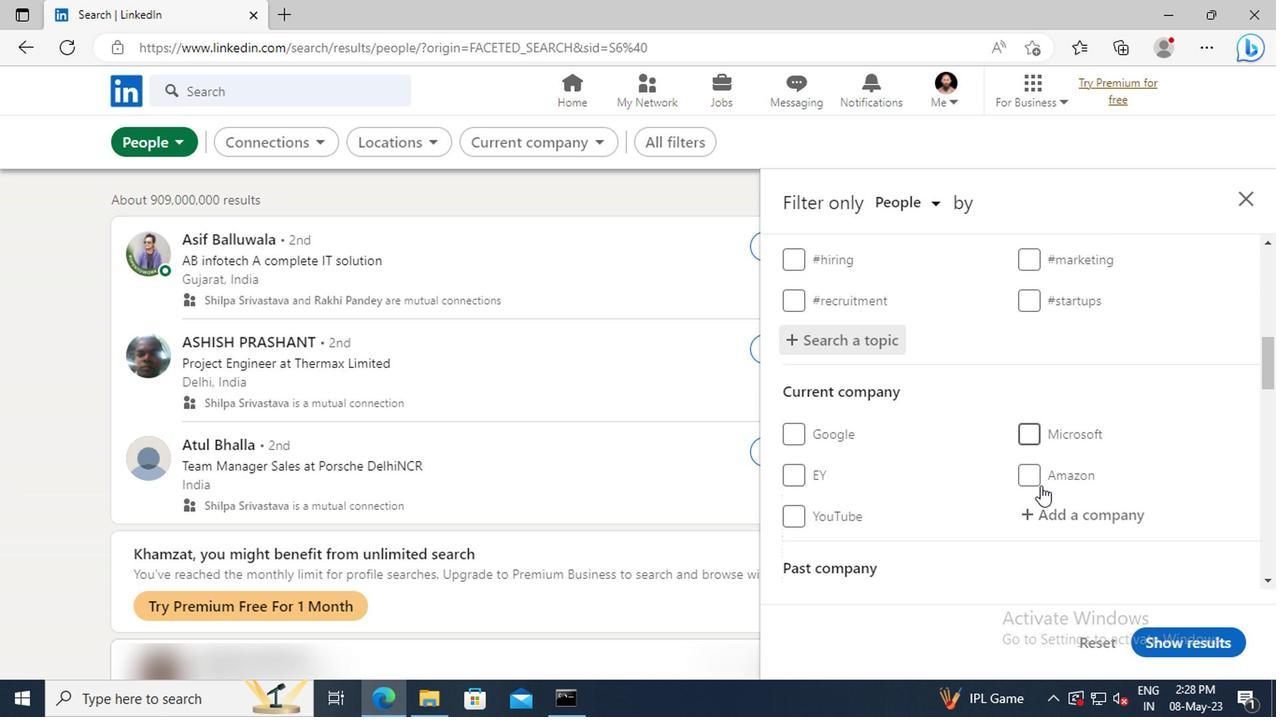 
Action: Mouse scrolled (1036, 485) with delta (0, 0)
Screenshot: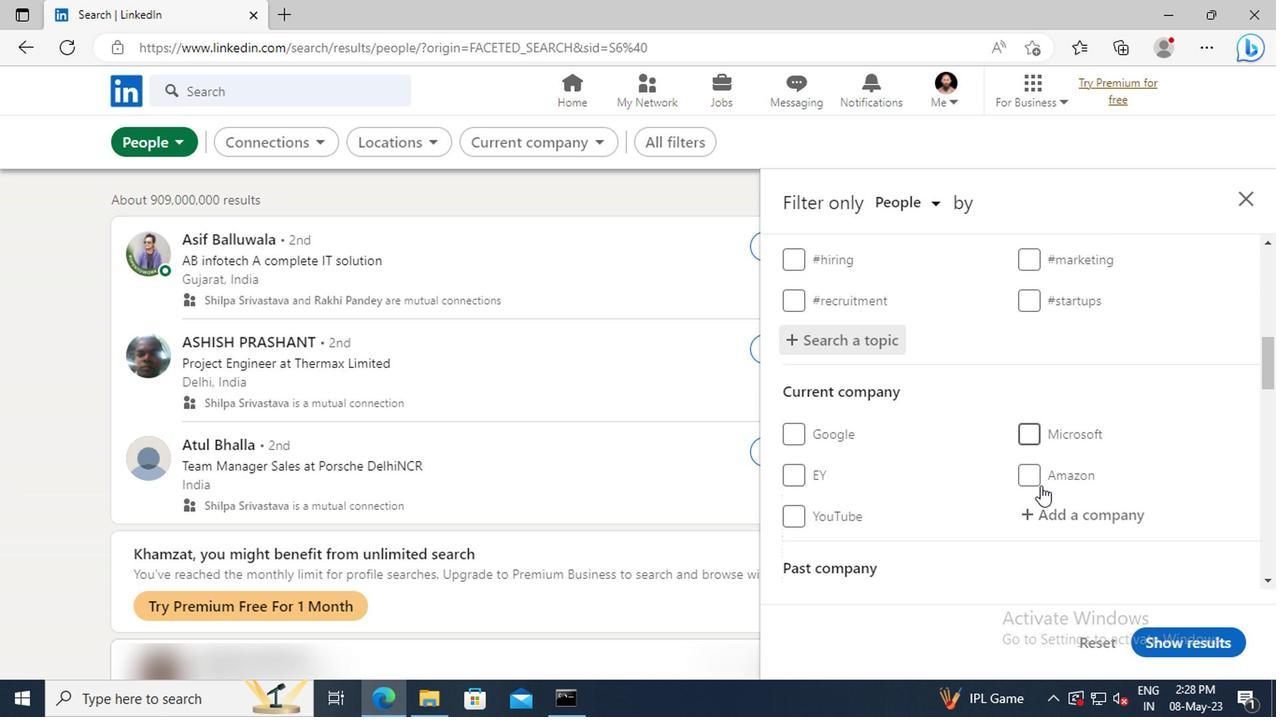 
Action: Mouse scrolled (1036, 485) with delta (0, 0)
Screenshot: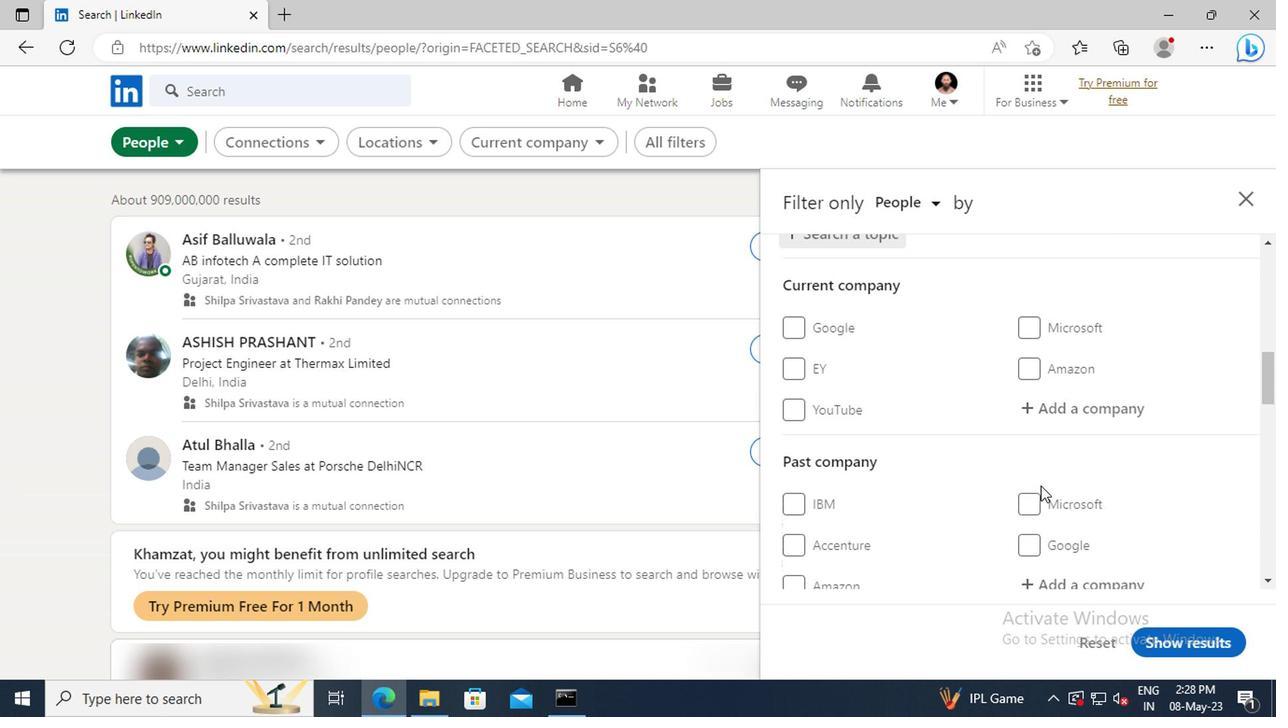 
Action: Mouse scrolled (1036, 485) with delta (0, 0)
Screenshot: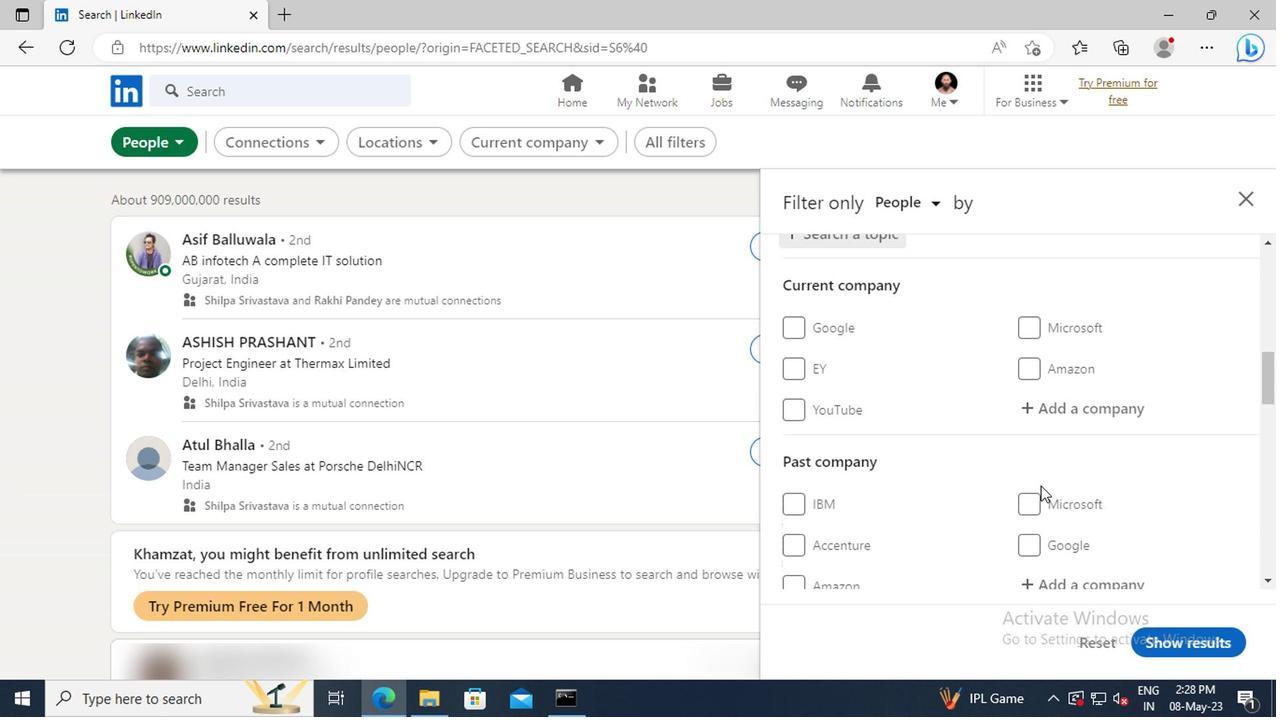 
Action: Mouse scrolled (1036, 485) with delta (0, 0)
Screenshot: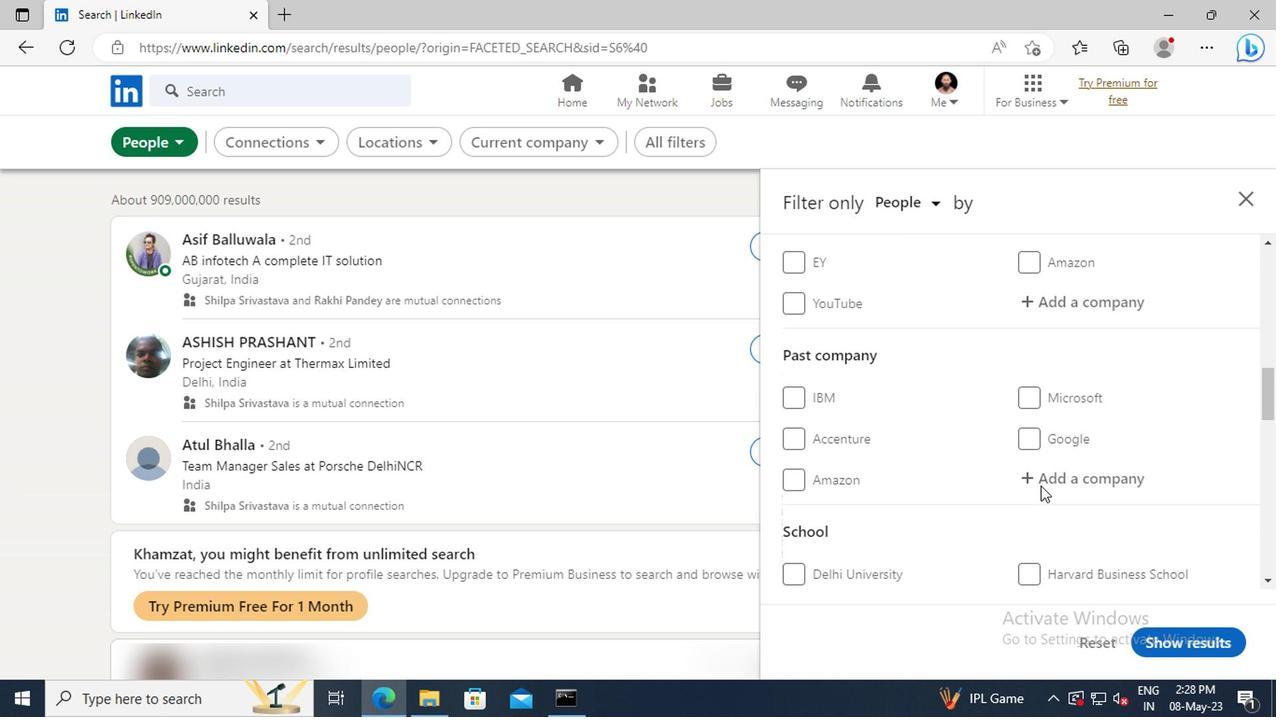 
Action: Mouse moved to (1036, 484)
Screenshot: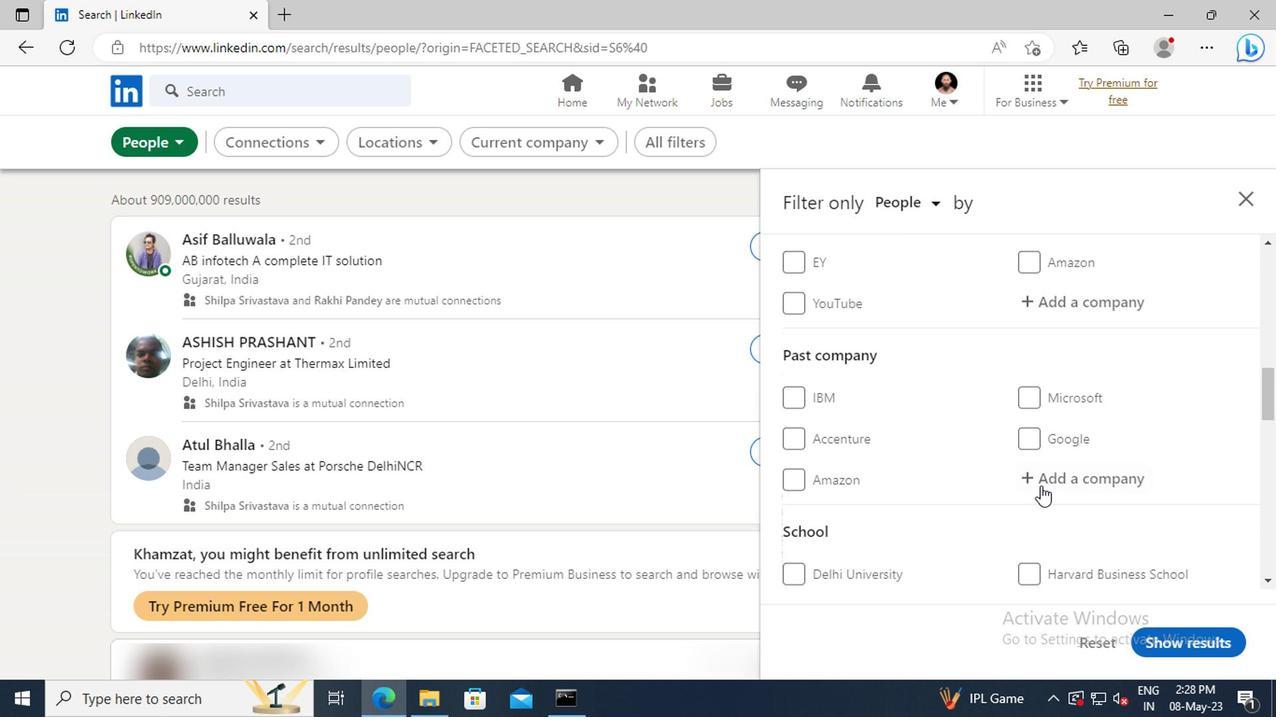 
Action: Mouse scrolled (1036, 483) with delta (0, 0)
Screenshot: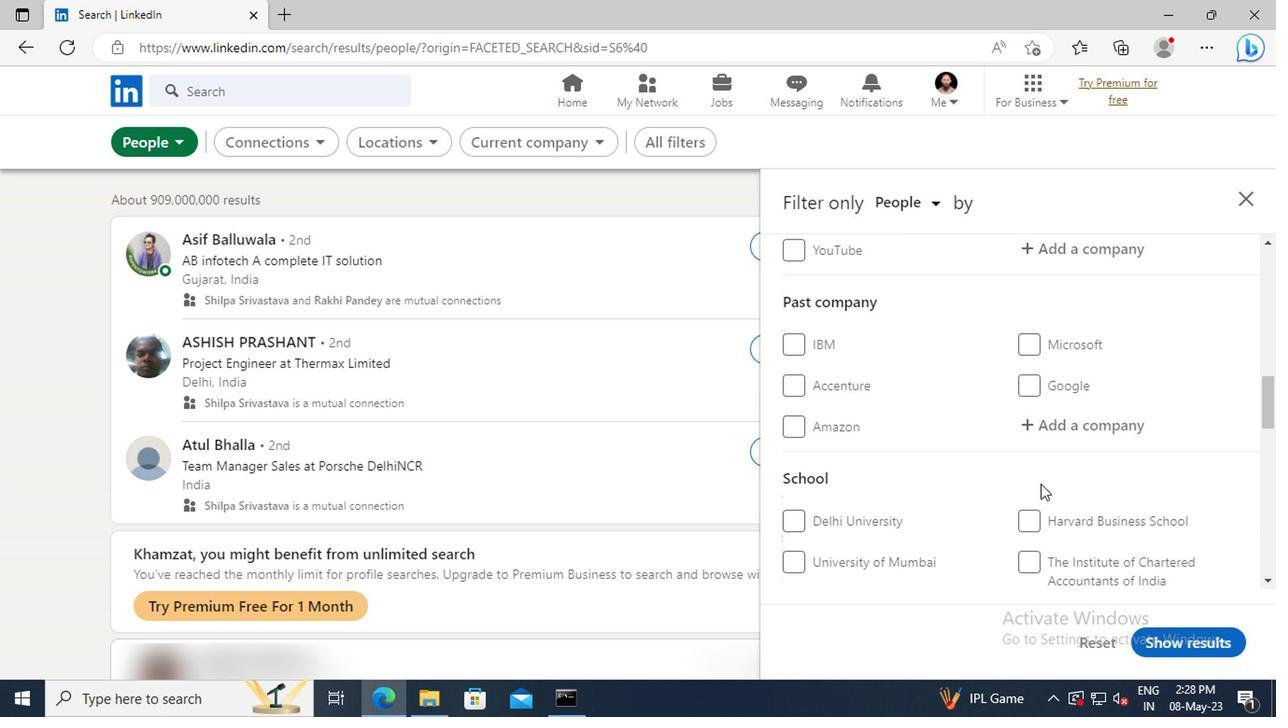 
Action: Mouse scrolled (1036, 483) with delta (0, 0)
Screenshot: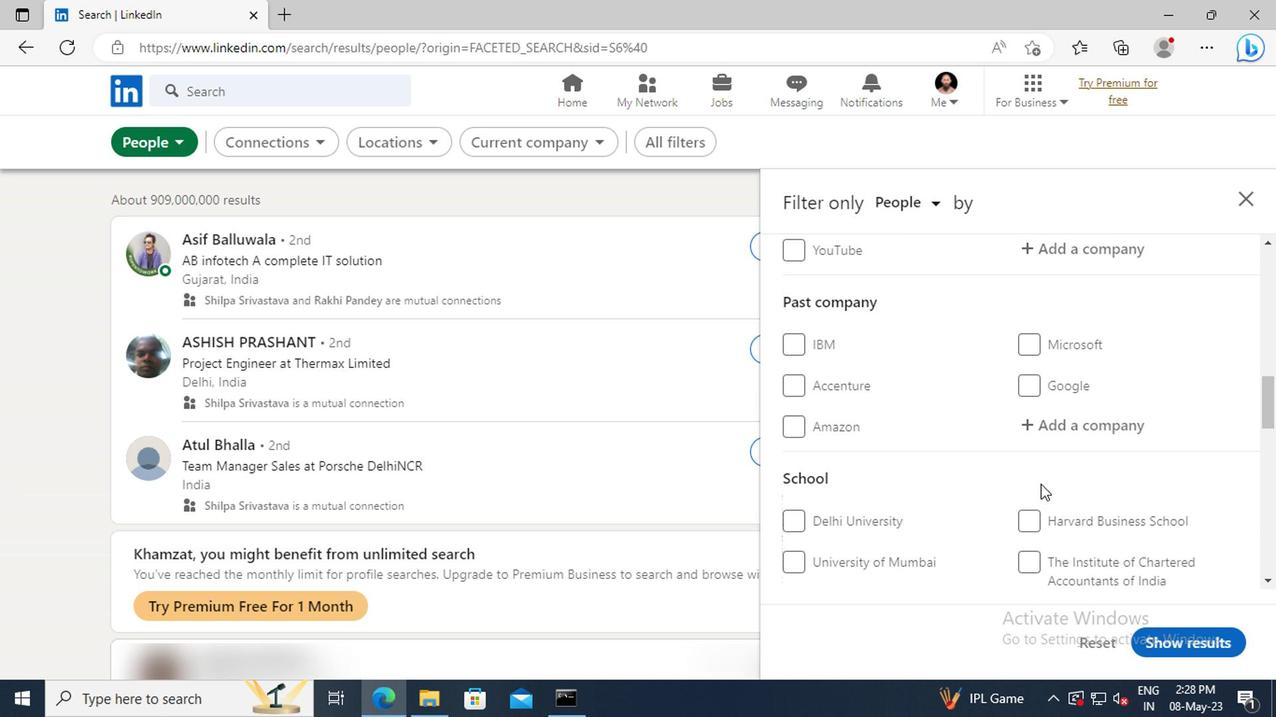 
Action: Mouse scrolled (1036, 483) with delta (0, 0)
Screenshot: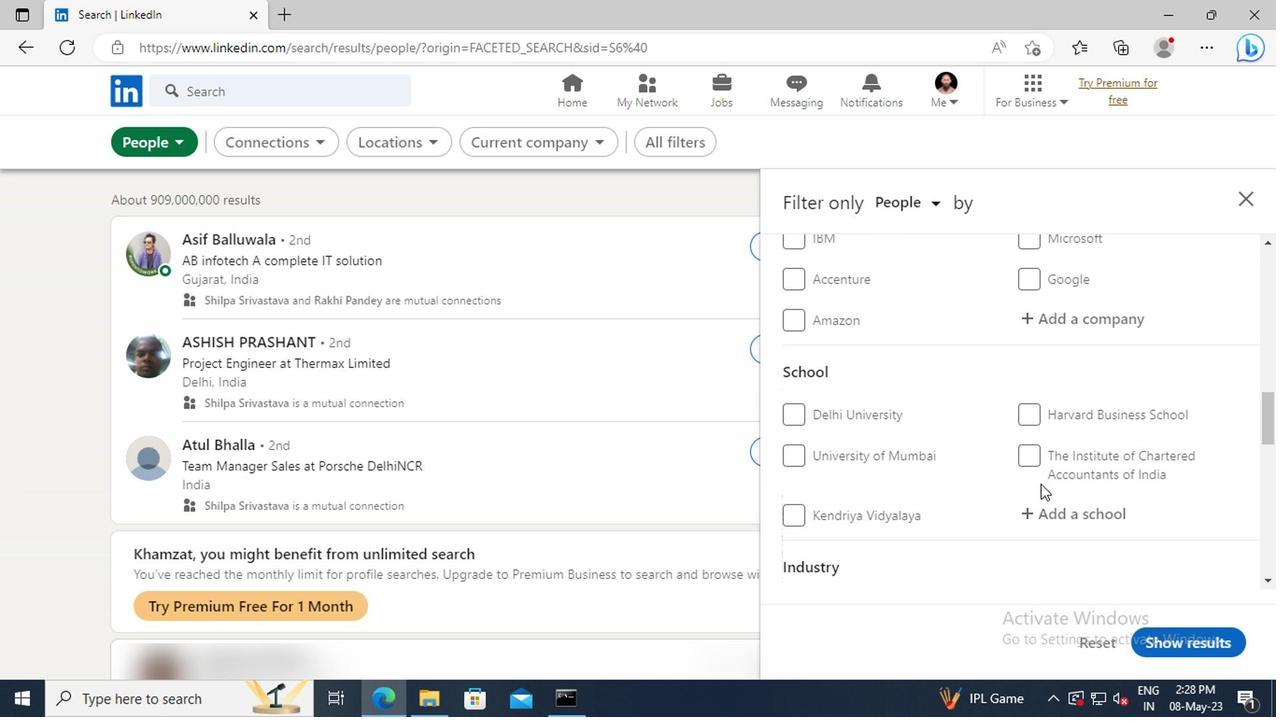 
Action: Mouse scrolled (1036, 483) with delta (0, 0)
Screenshot: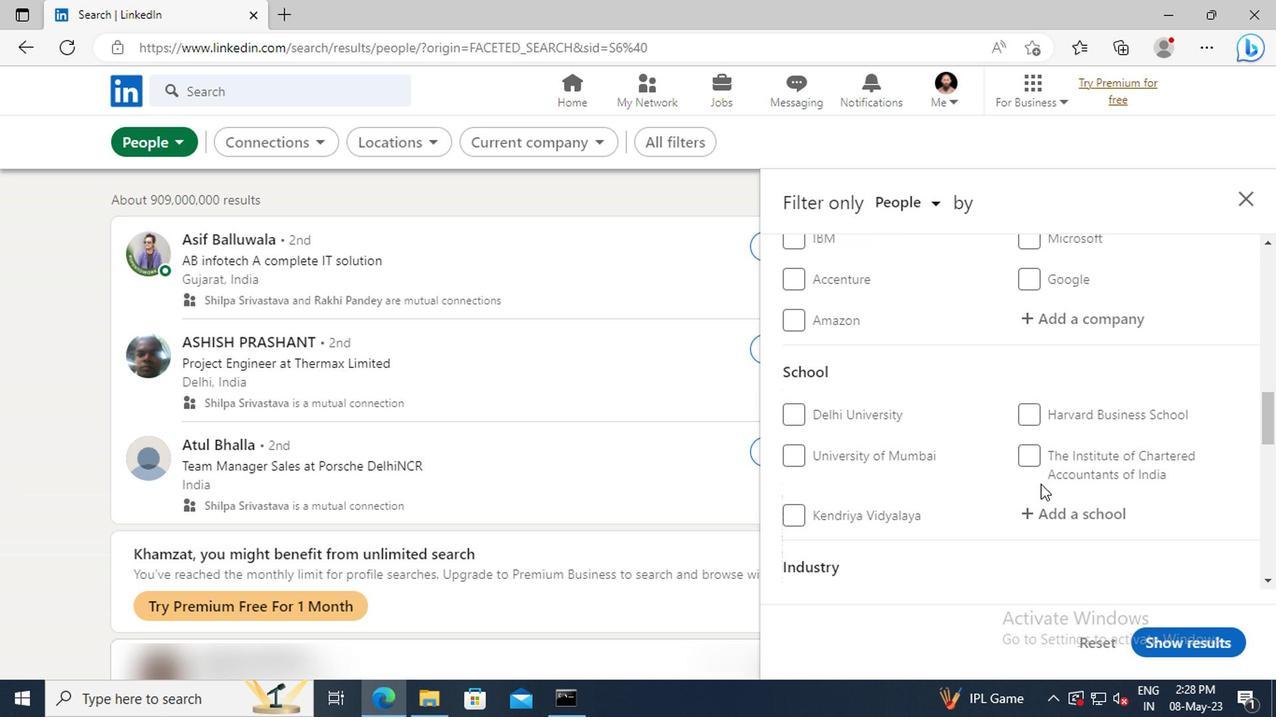 
Action: Mouse scrolled (1036, 483) with delta (0, 0)
Screenshot: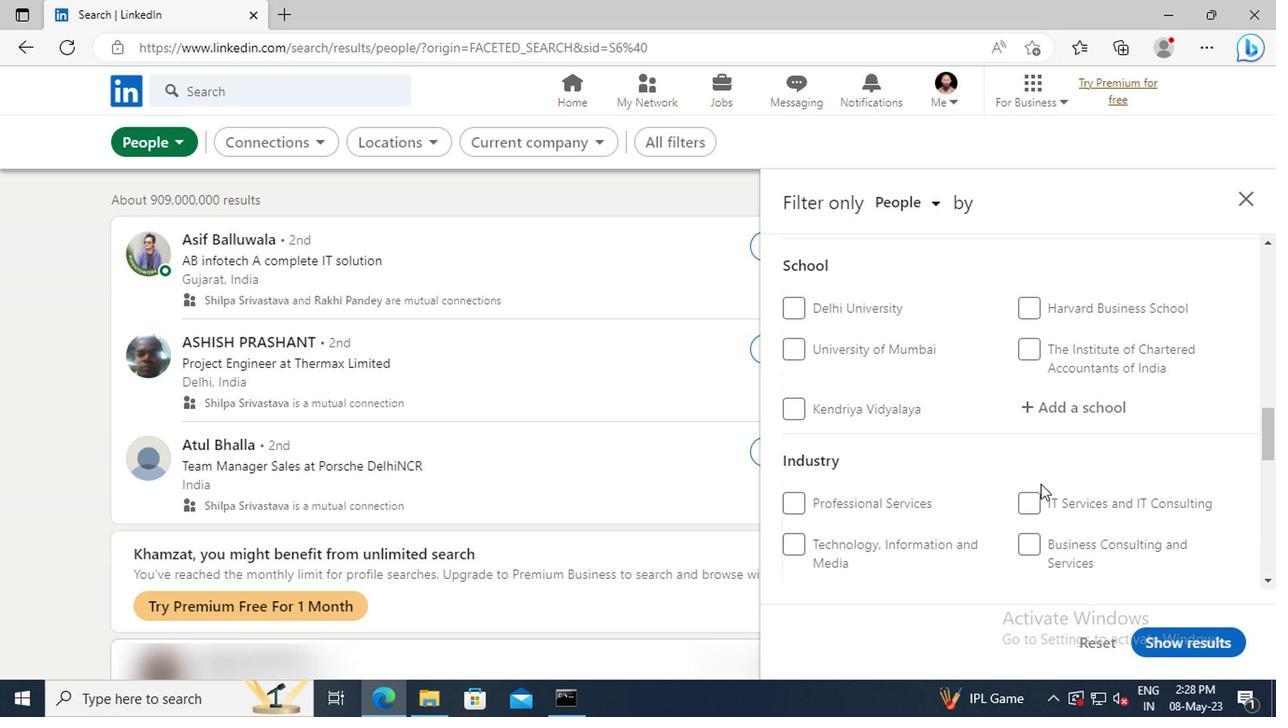 
Action: Mouse scrolled (1036, 483) with delta (0, 0)
Screenshot: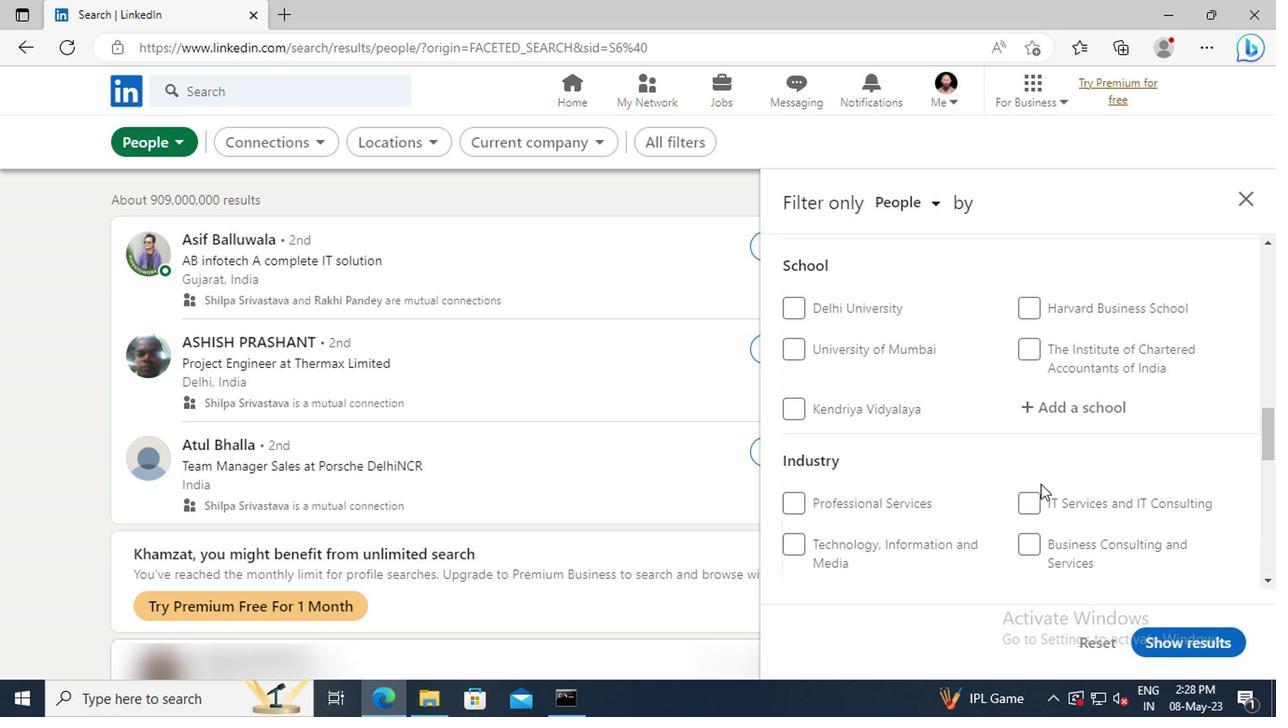 
Action: Mouse scrolled (1036, 483) with delta (0, 0)
Screenshot: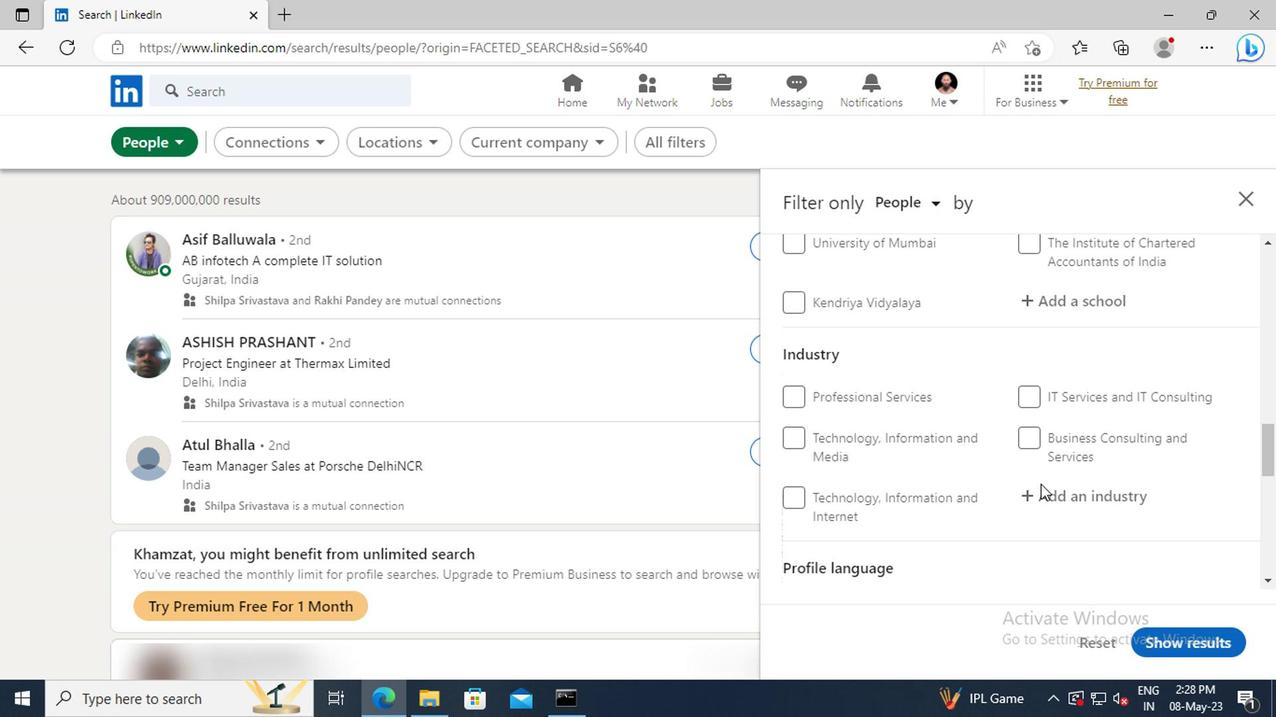 
Action: Mouse scrolled (1036, 483) with delta (0, 0)
Screenshot: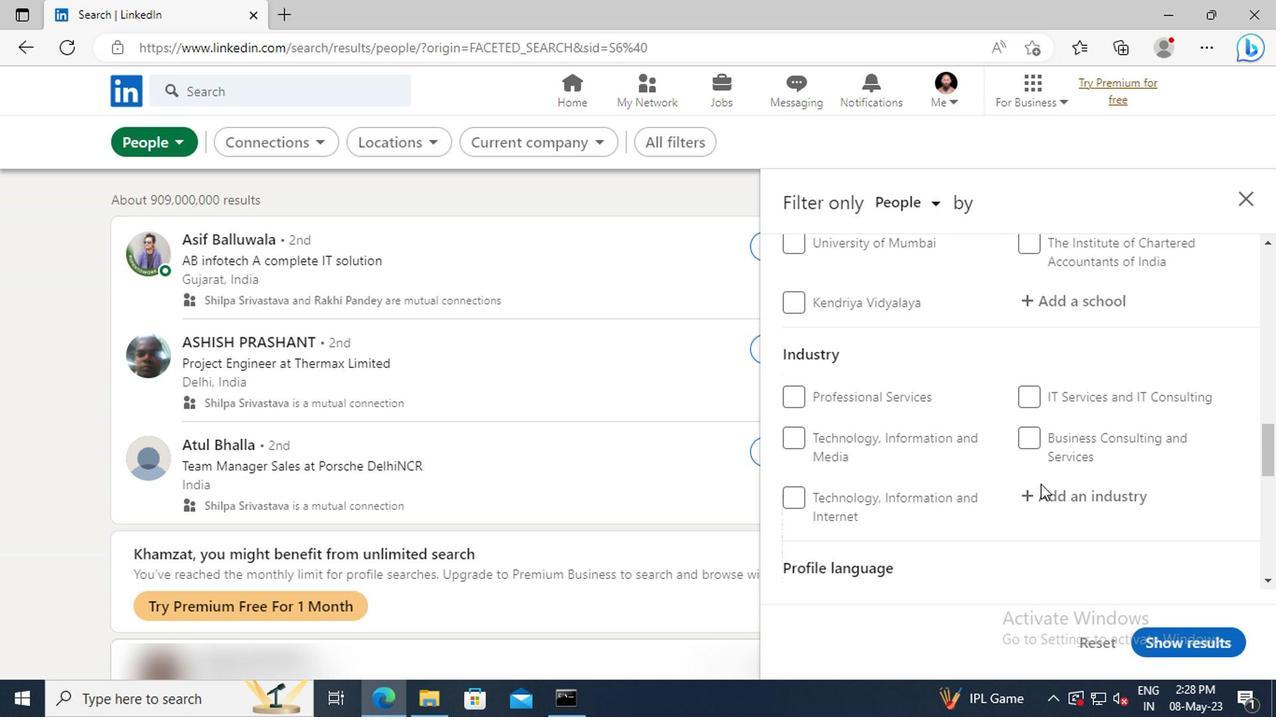 
Action: Mouse scrolled (1036, 483) with delta (0, 0)
Screenshot: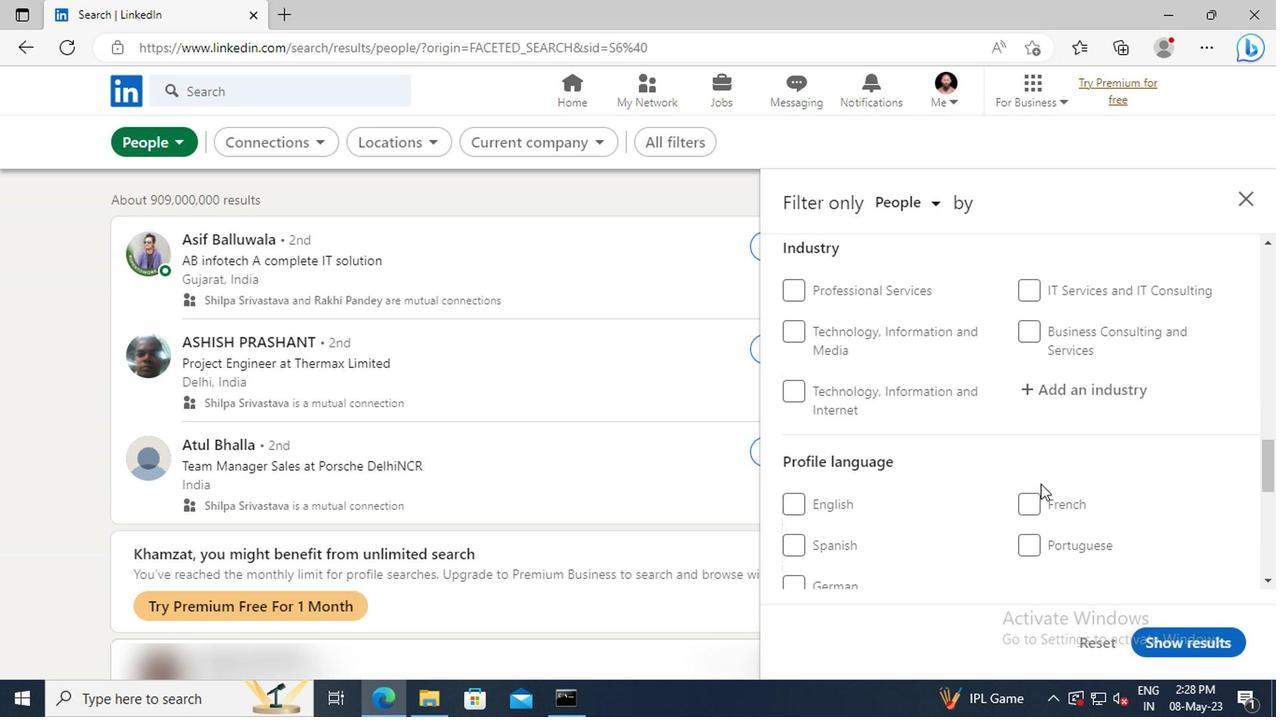 
Action: Mouse moved to (1027, 493)
Screenshot: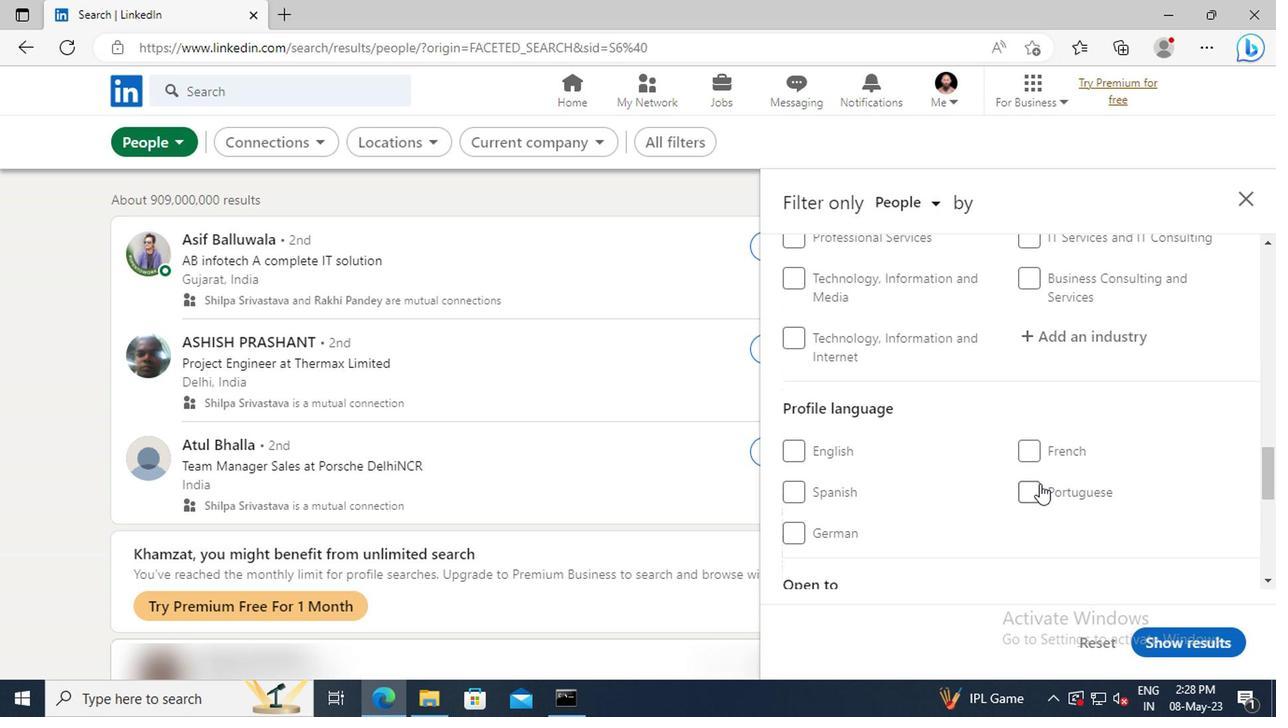 
Action: Mouse pressed left at (1027, 493)
Screenshot: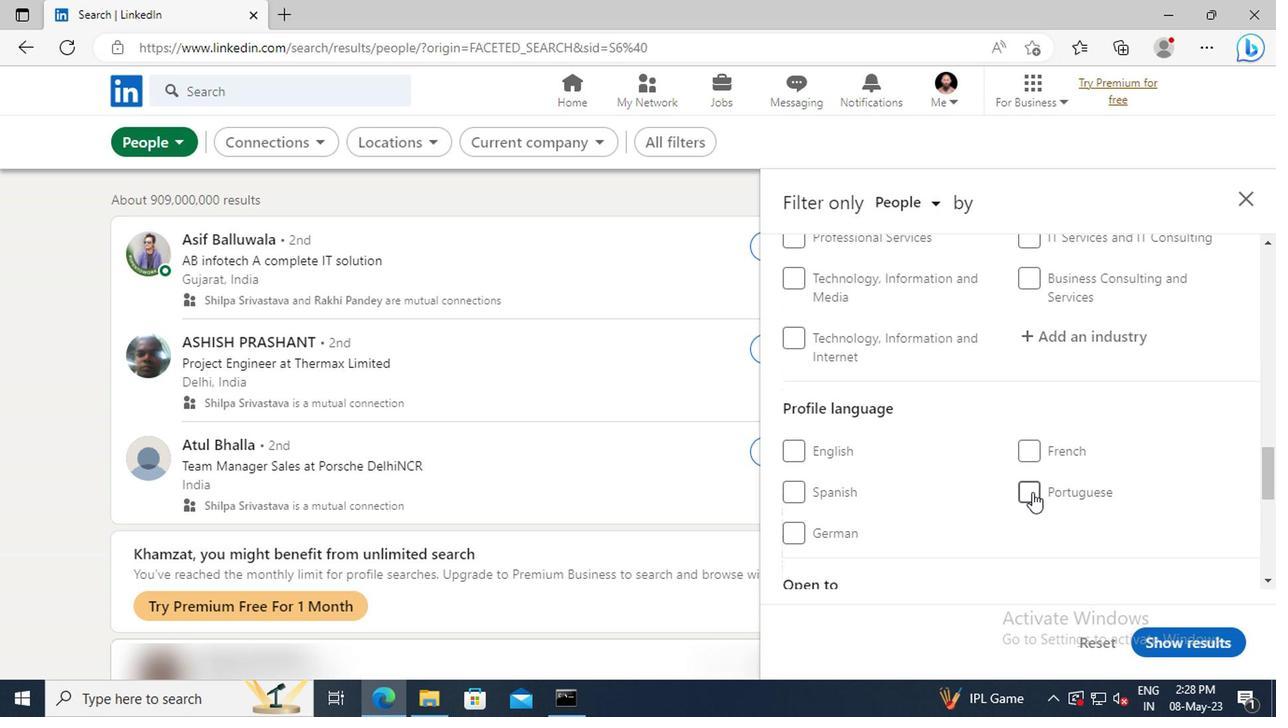 
Action: Mouse moved to (1062, 463)
Screenshot: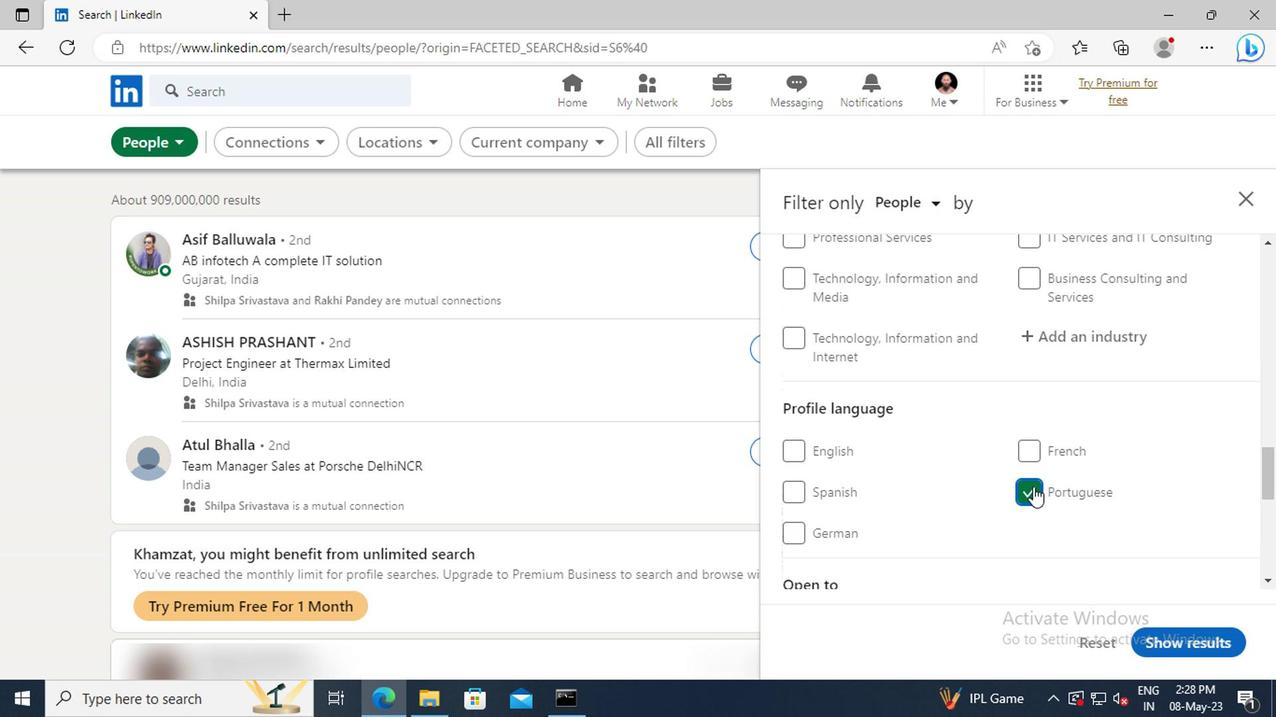
Action: Mouse scrolled (1062, 464) with delta (0, 1)
Screenshot: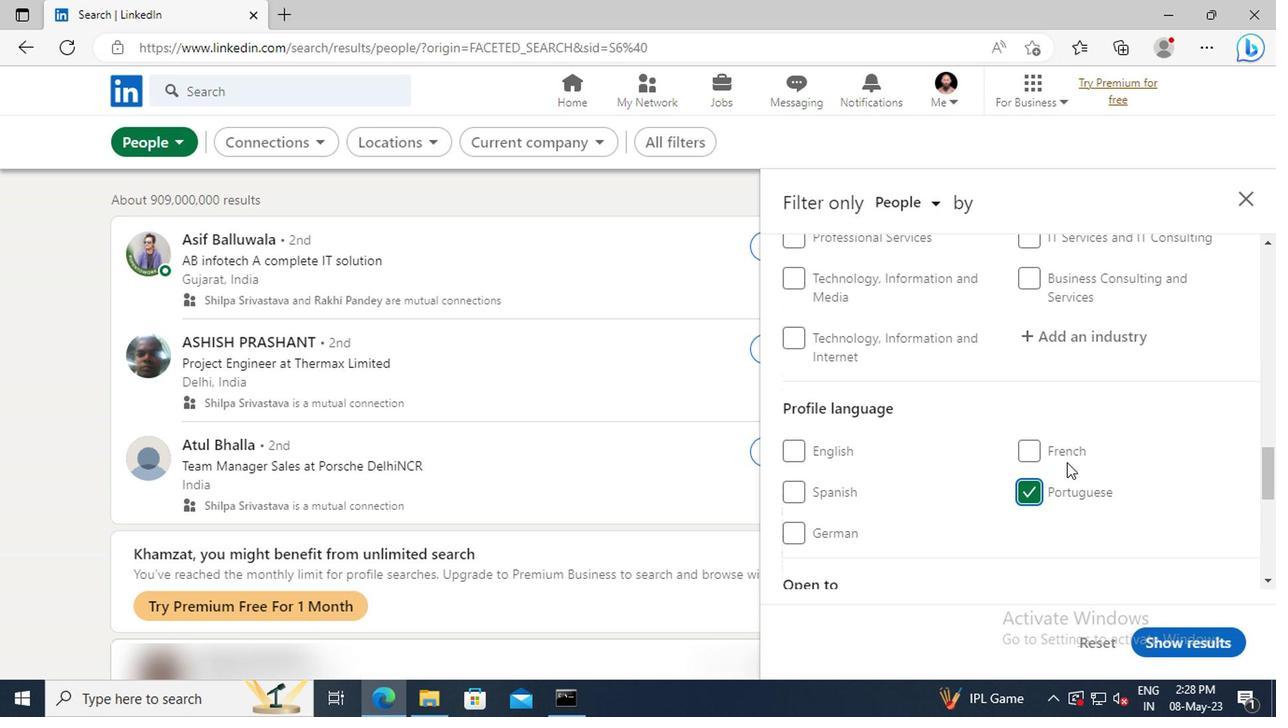 
Action: Mouse scrolled (1062, 464) with delta (0, 1)
Screenshot: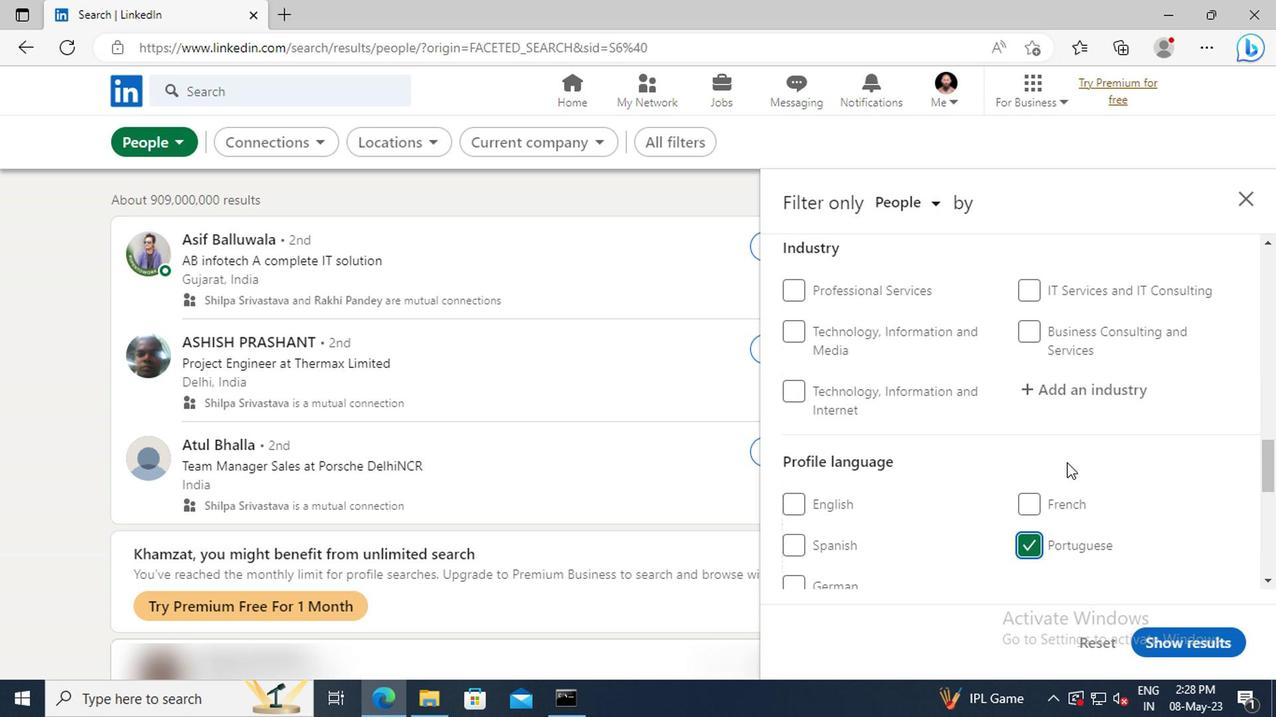 
Action: Mouse scrolled (1062, 464) with delta (0, 1)
Screenshot: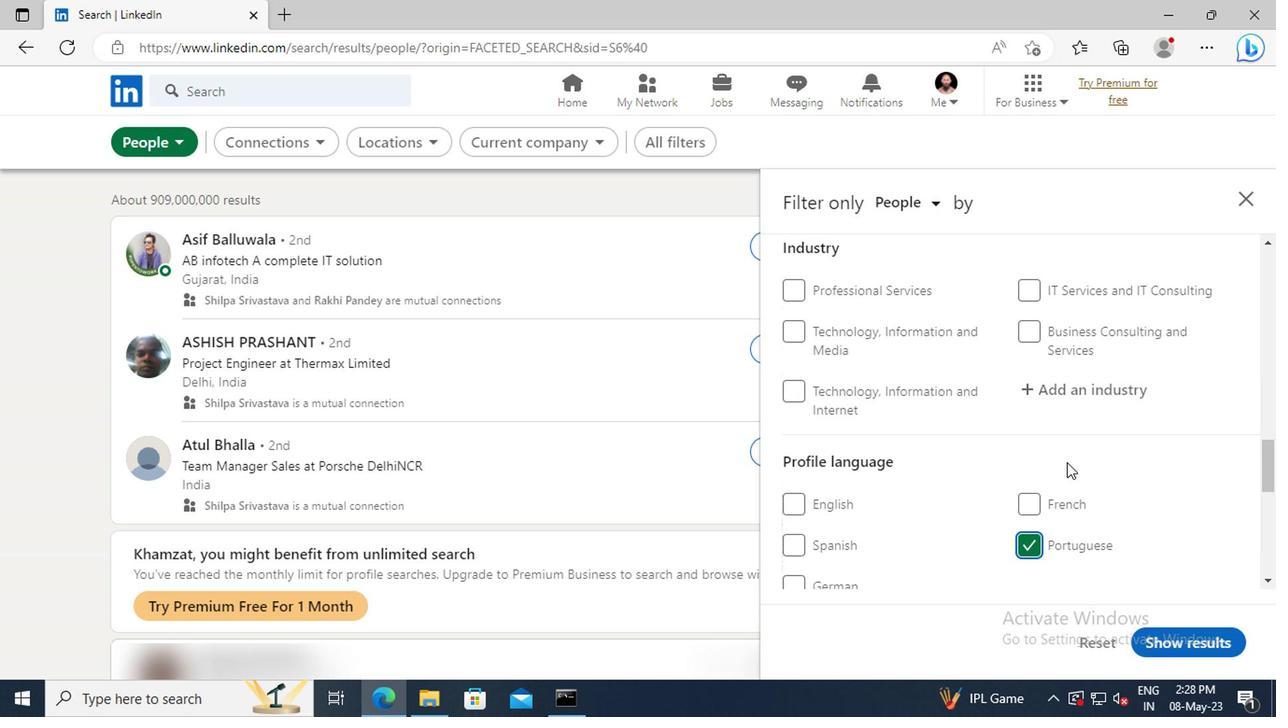 
Action: Mouse scrolled (1062, 464) with delta (0, 1)
Screenshot: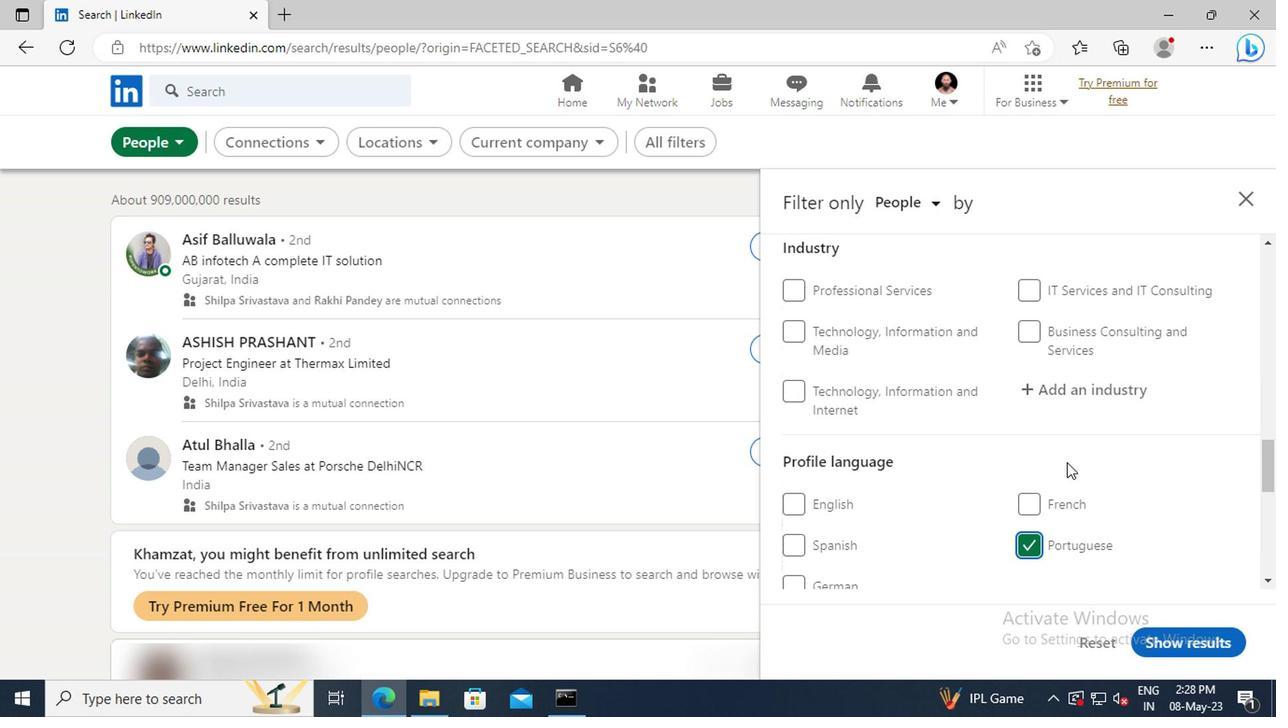 
Action: Mouse scrolled (1062, 464) with delta (0, 1)
Screenshot: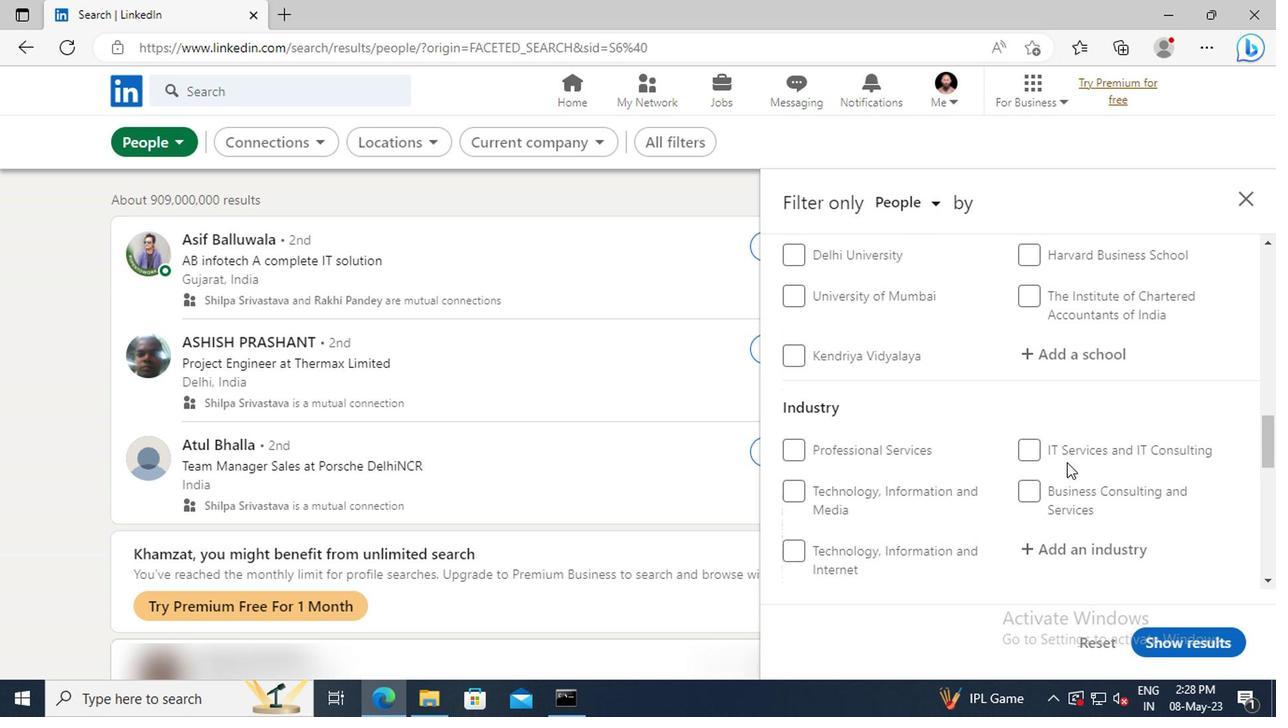 
Action: Mouse scrolled (1062, 464) with delta (0, 1)
Screenshot: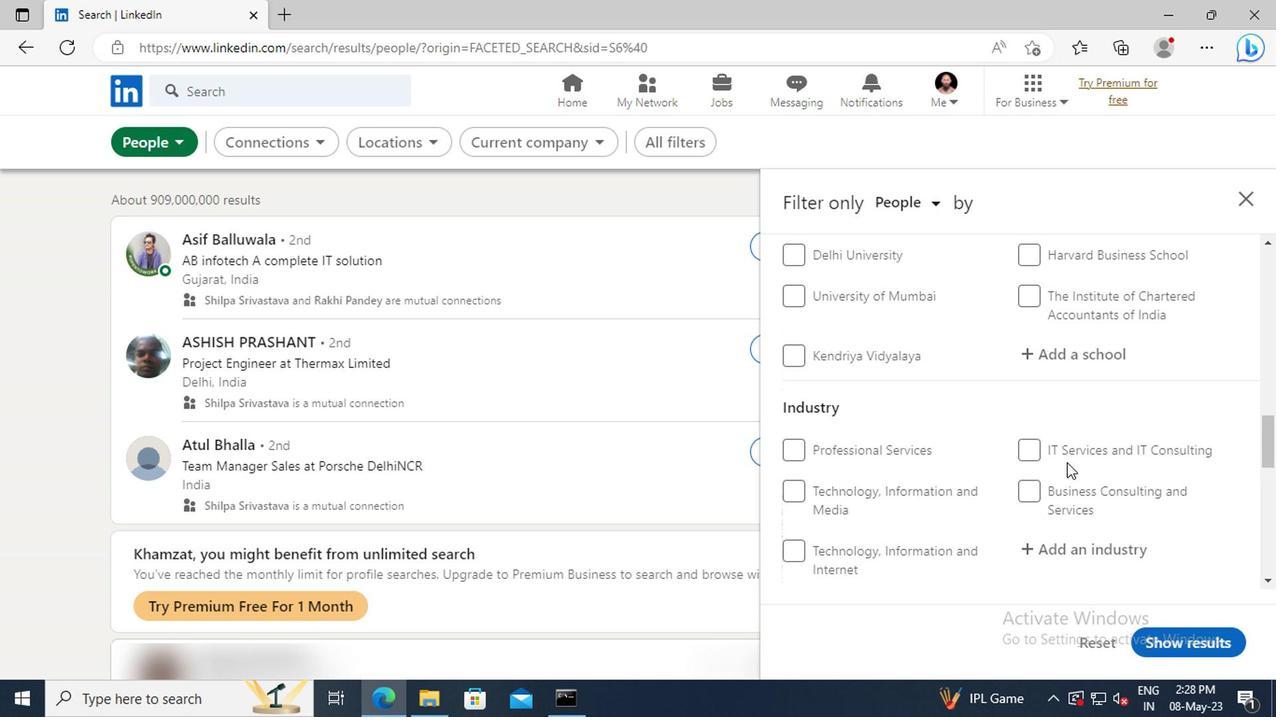 
Action: Mouse scrolled (1062, 464) with delta (0, 1)
Screenshot: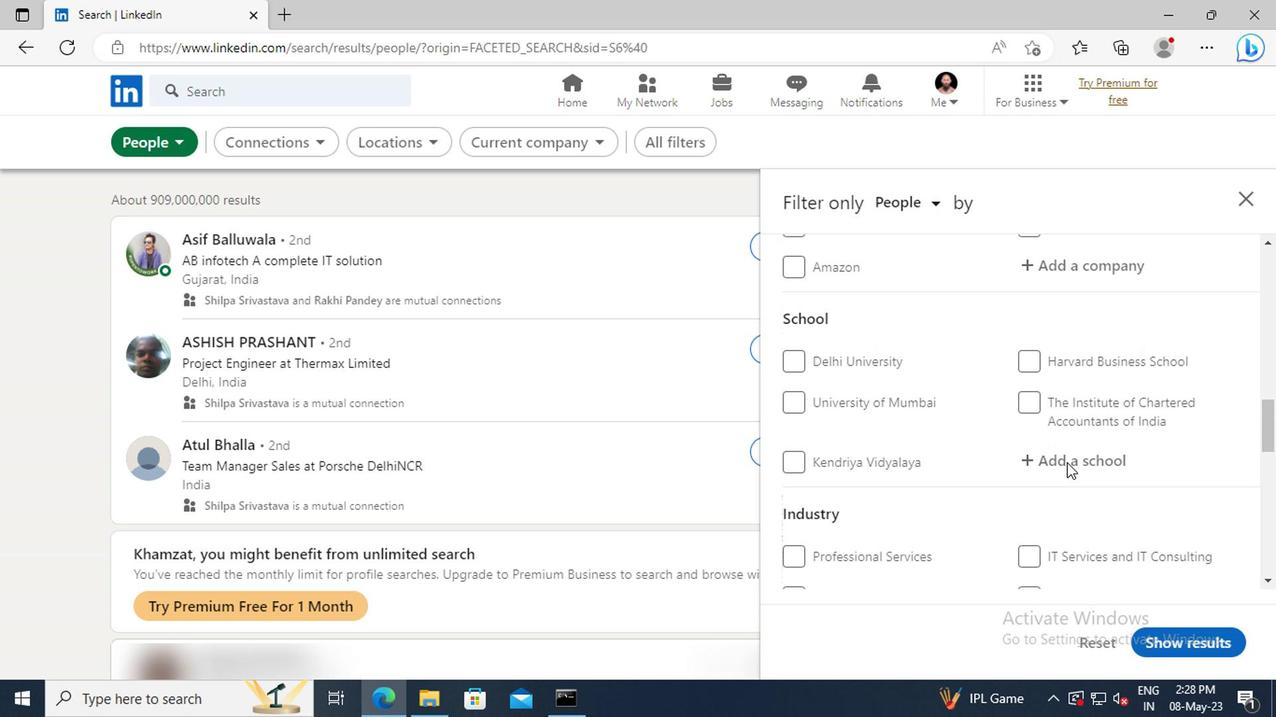 
Action: Mouse scrolled (1062, 464) with delta (0, 1)
Screenshot: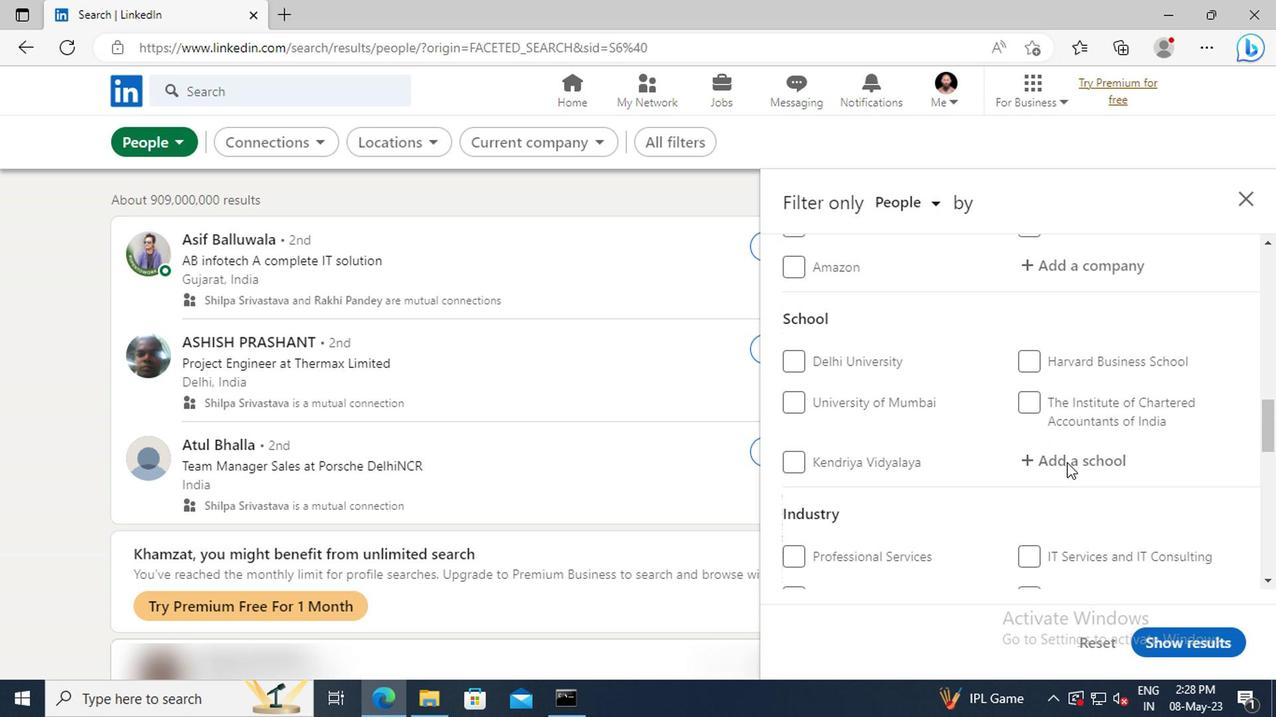 
Action: Mouse scrolled (1062, 464) with delta (0, 1)
Screenshot: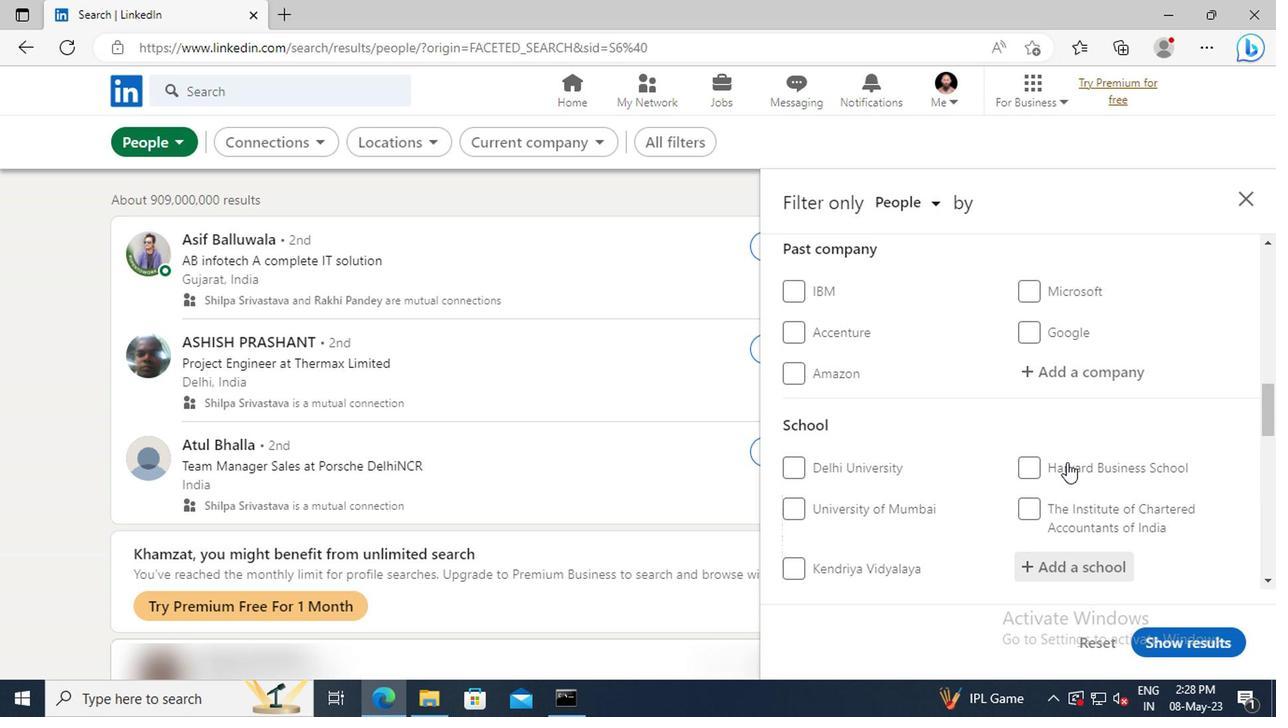 
Action: Mouse scrolled (1062, 464) with delta (0, 1)
Screenshot: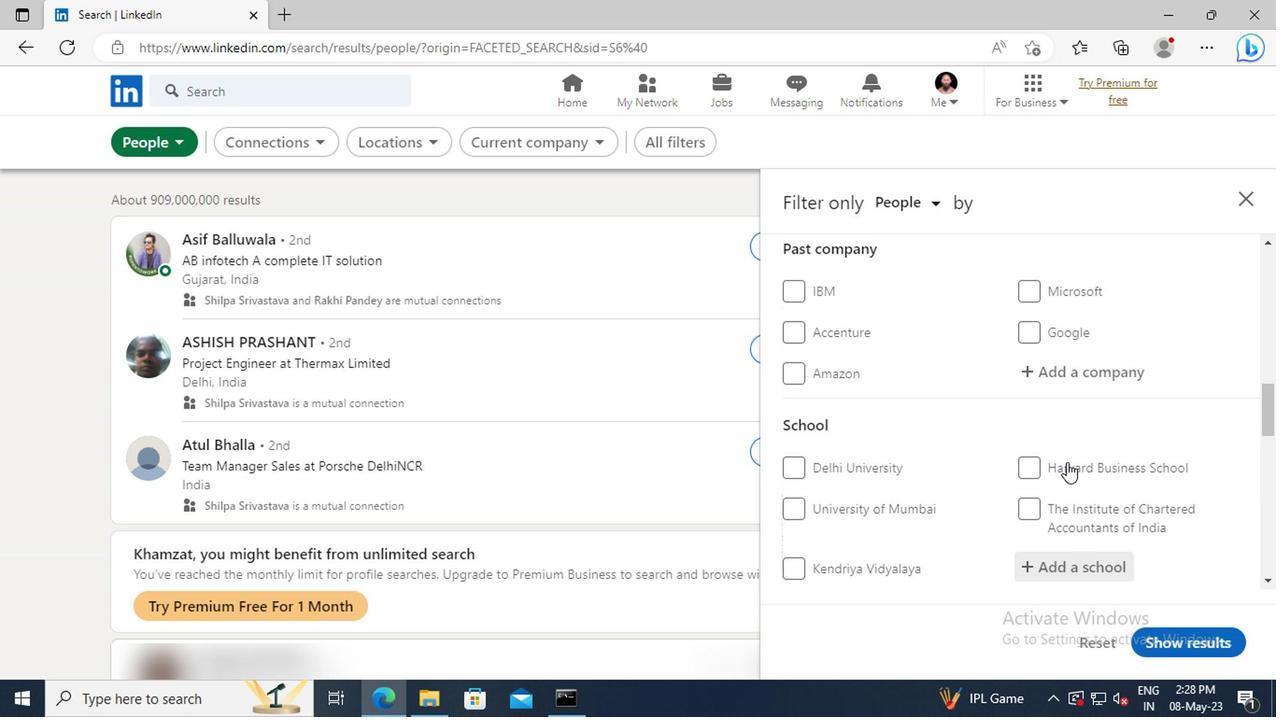 
Action: Mouse scrolled (1062, 464) with delta (0, 1)
Screenshot: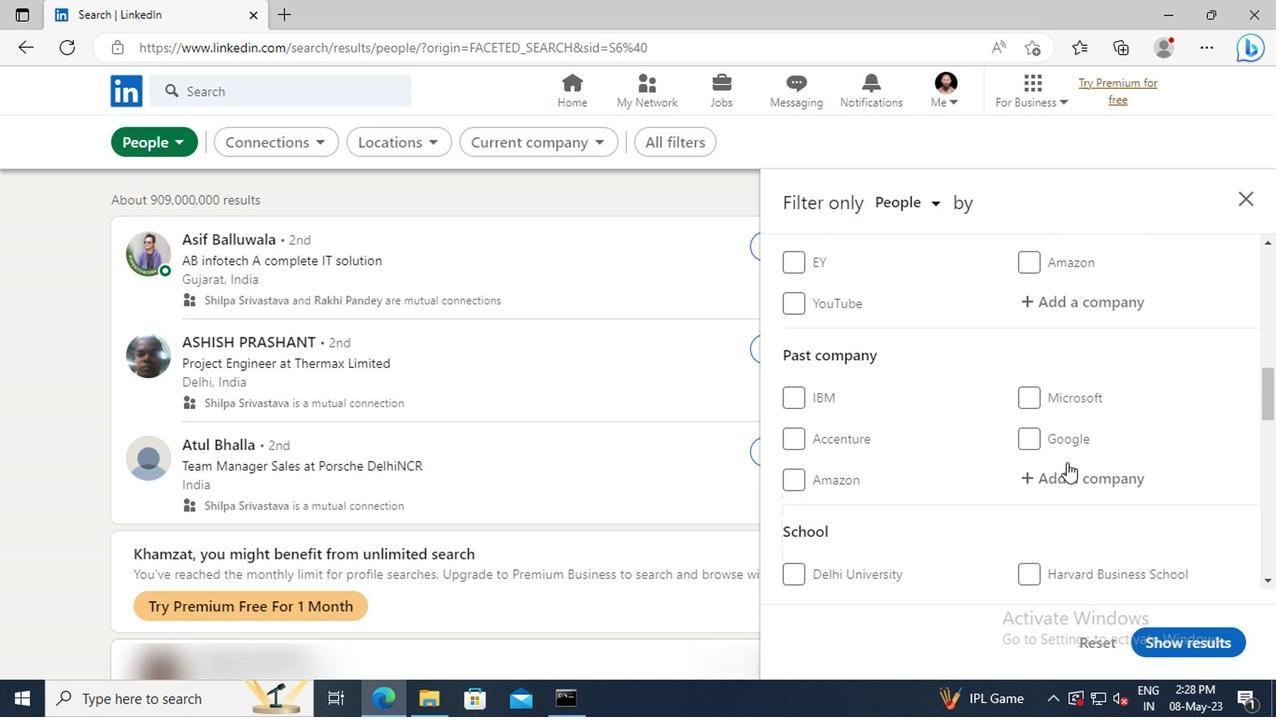 
Action: Mouse scrolled (1062, 464) with delta (0, 1)
Screenshot: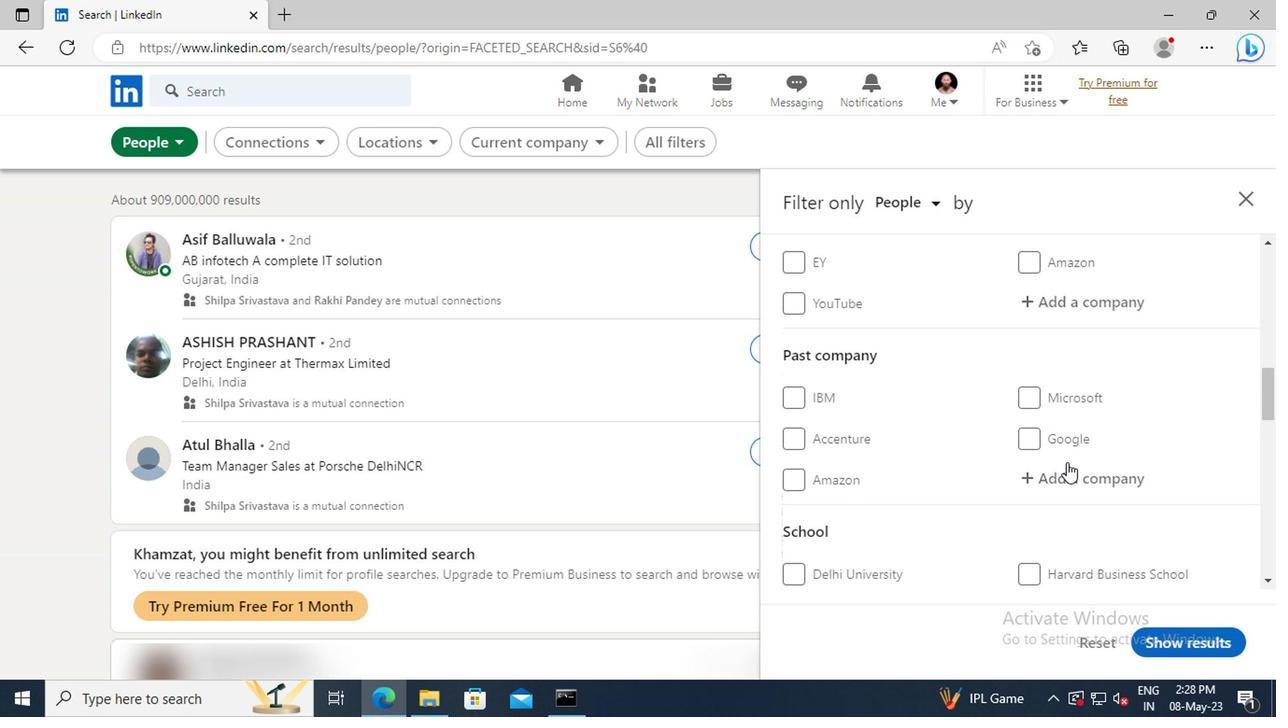 
Action: Mouse moved to (1055, 413)
Screenshot: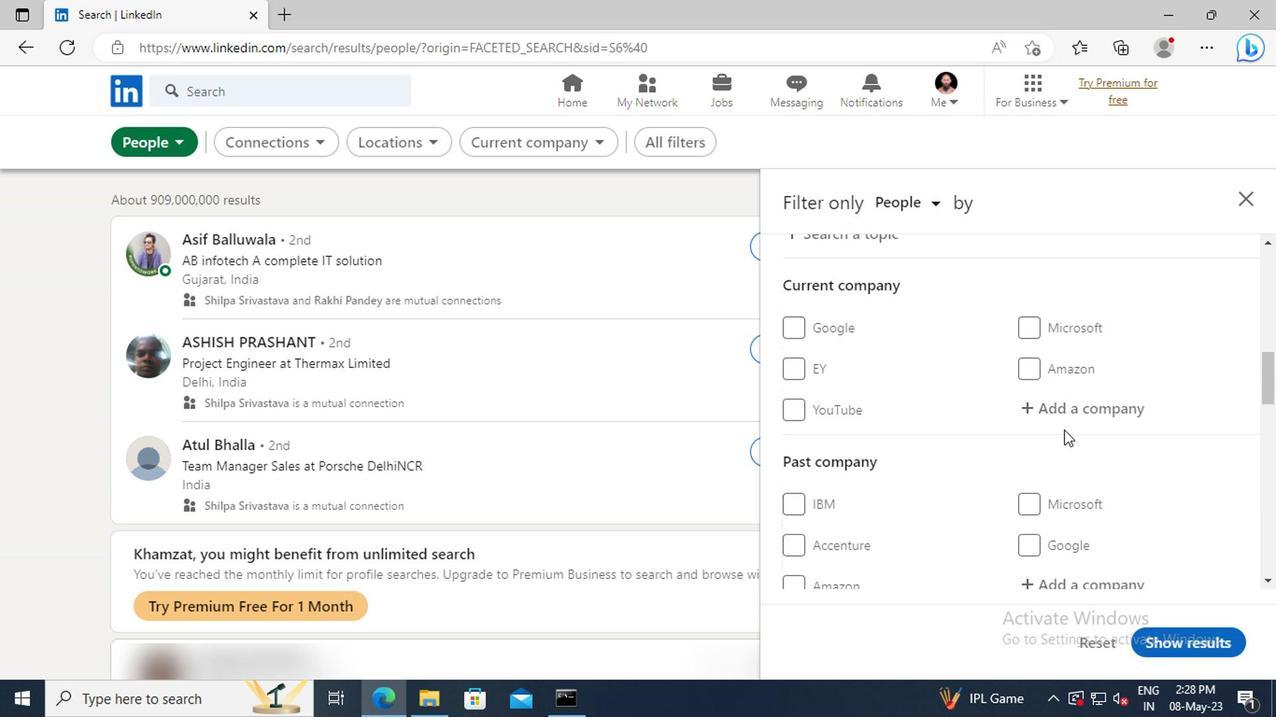 
Action: Mouse pressed left at (1055, 413)
Screenshot: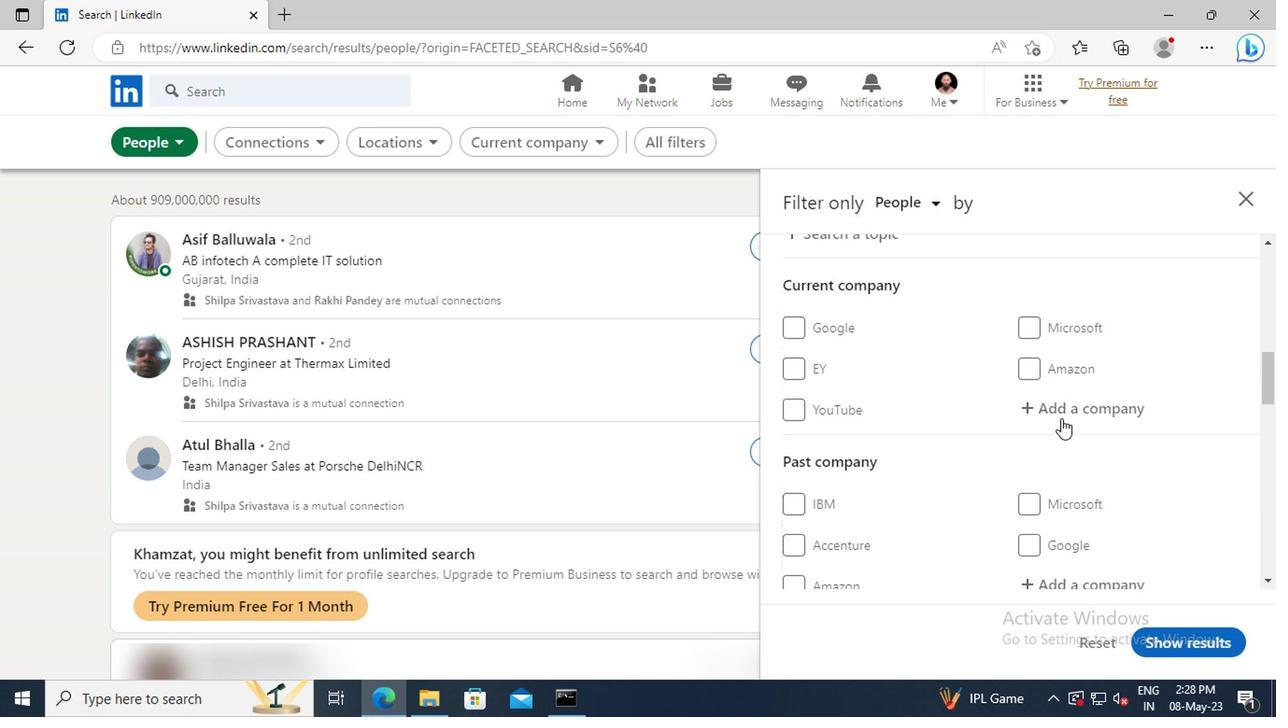 
Action: Key pressed <Key.shift>BRITANNIA<Key.space><Key.shift>IN
Screenshot: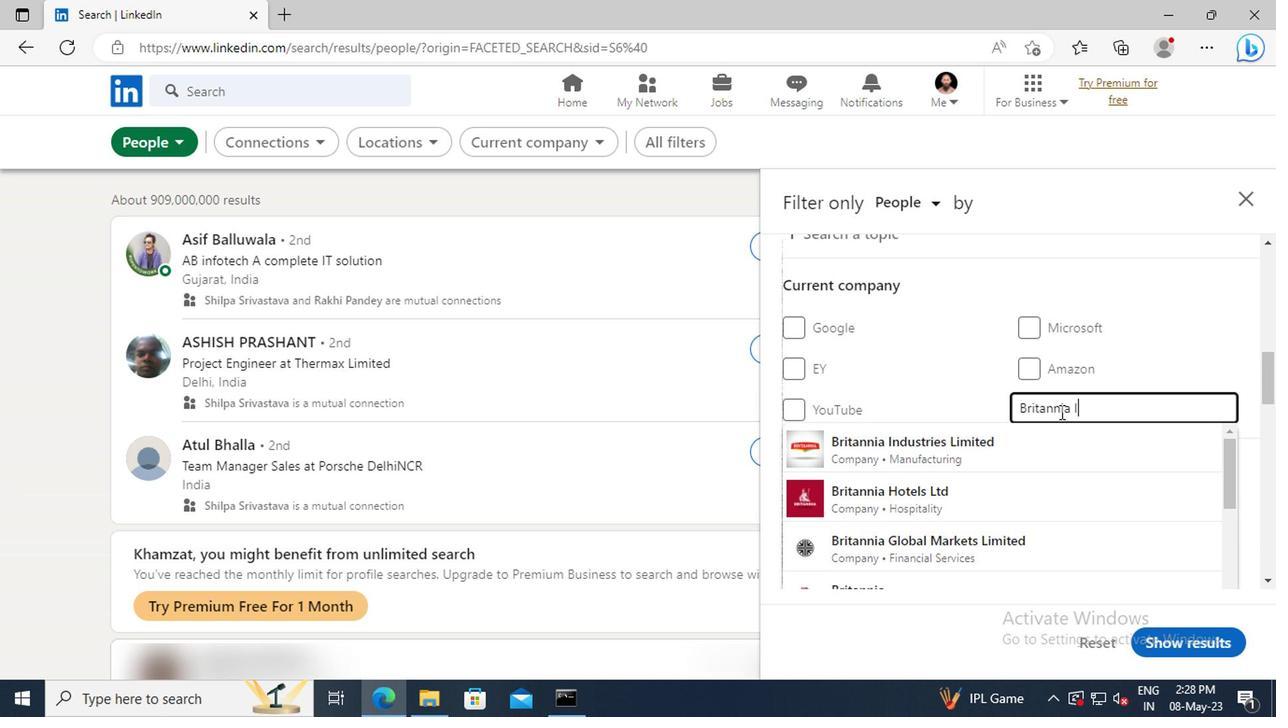 
Action: Mouse moved to (1051, 442)
Screenshot: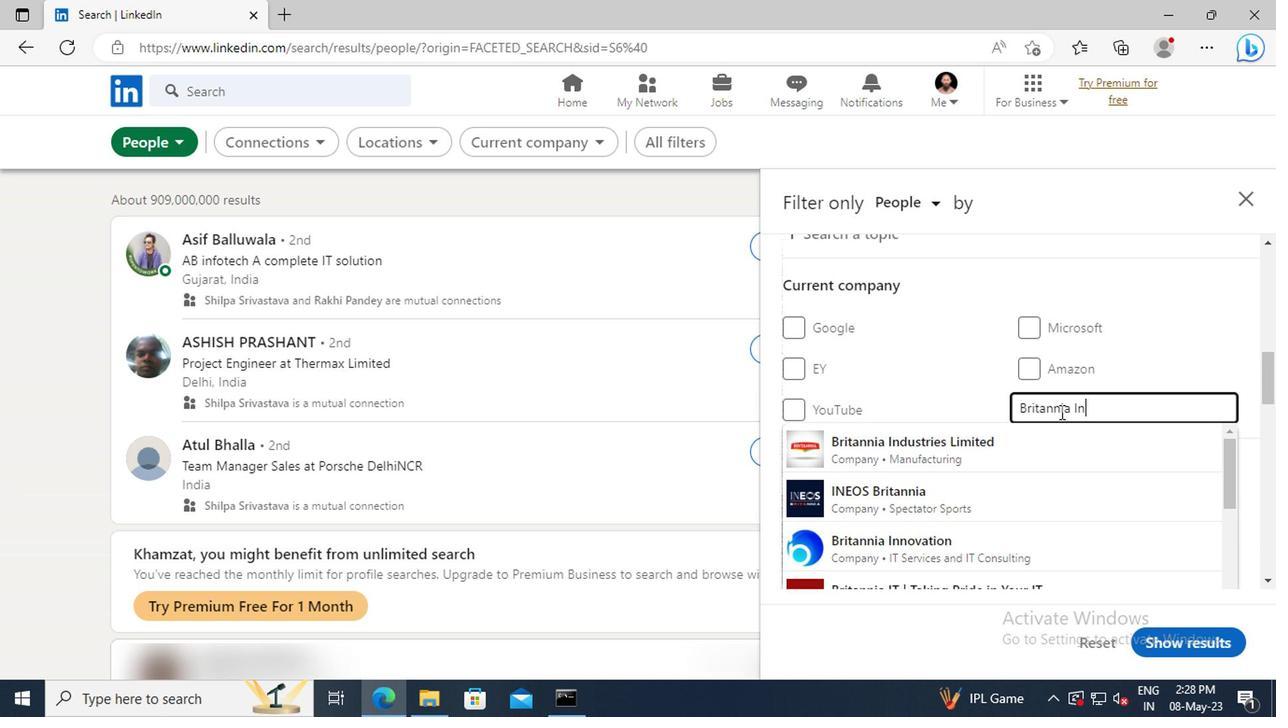 
Action: Mouse pressed left at (1051, 442)
Screenshot: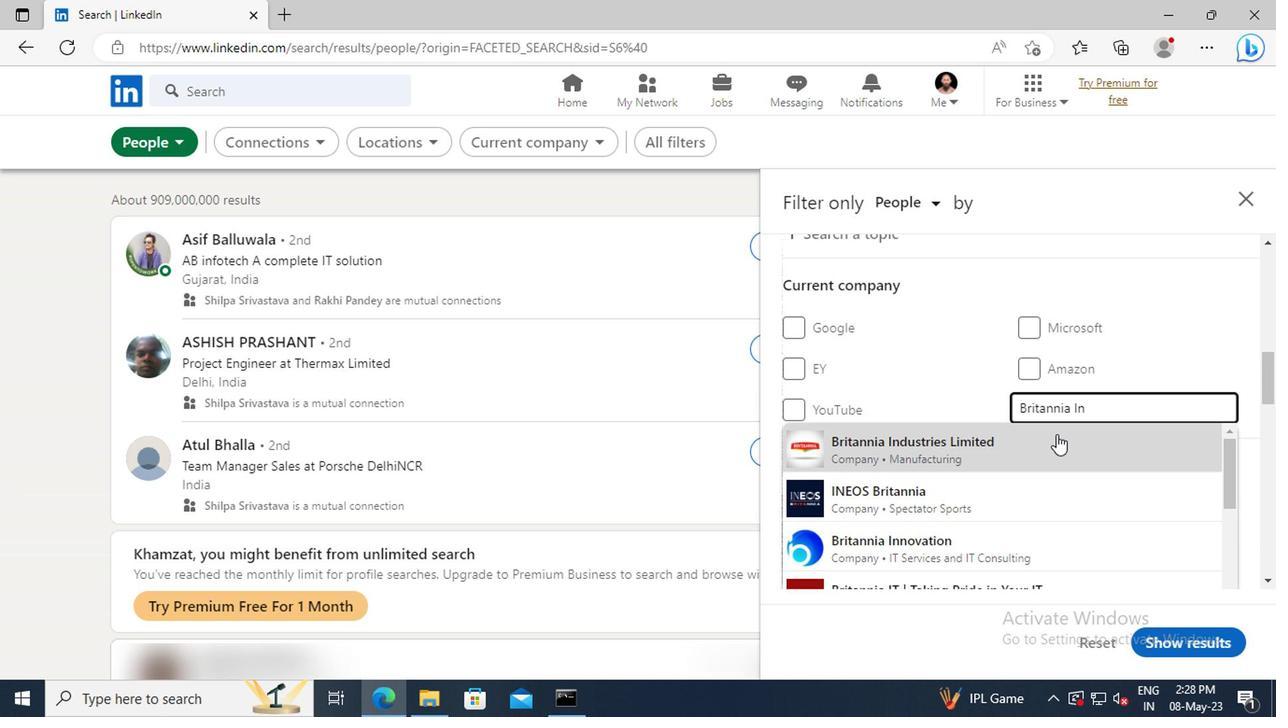 
Action: Mouse moved to (1050, 444)
Screenshot: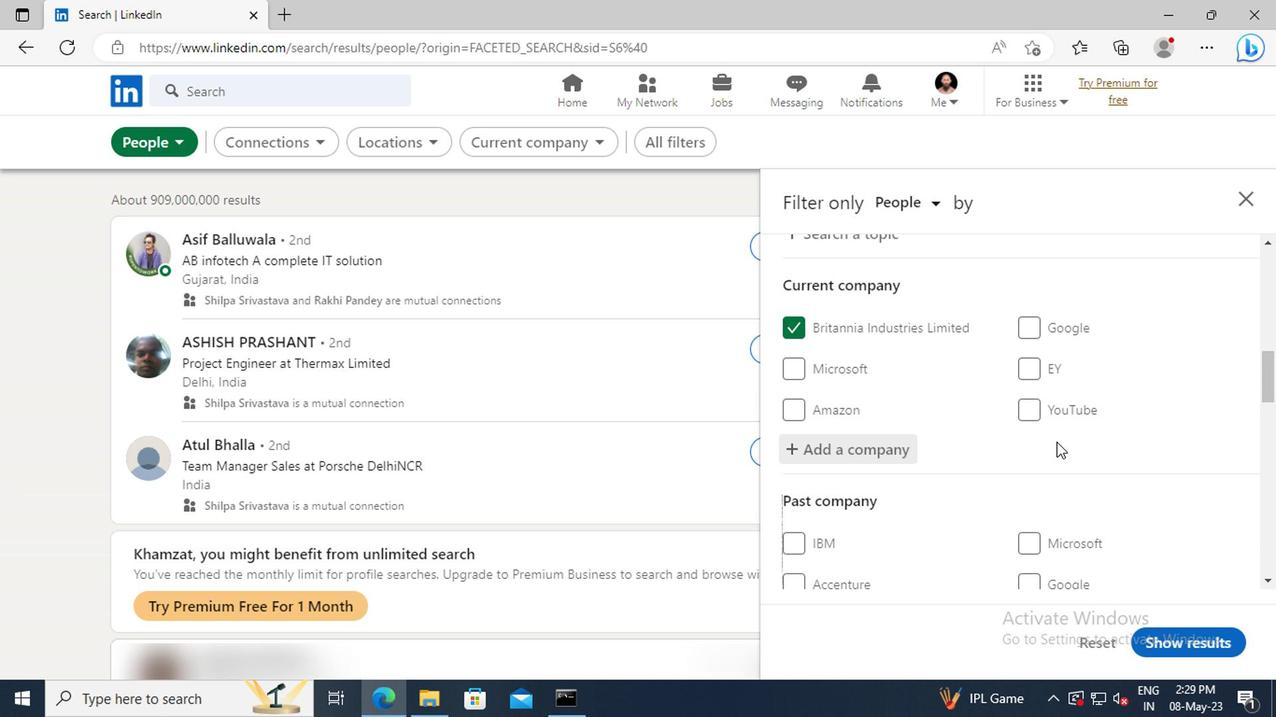 
Action: Mouse scrolled (1050, 443) with delta (0, 0)
Screenshot: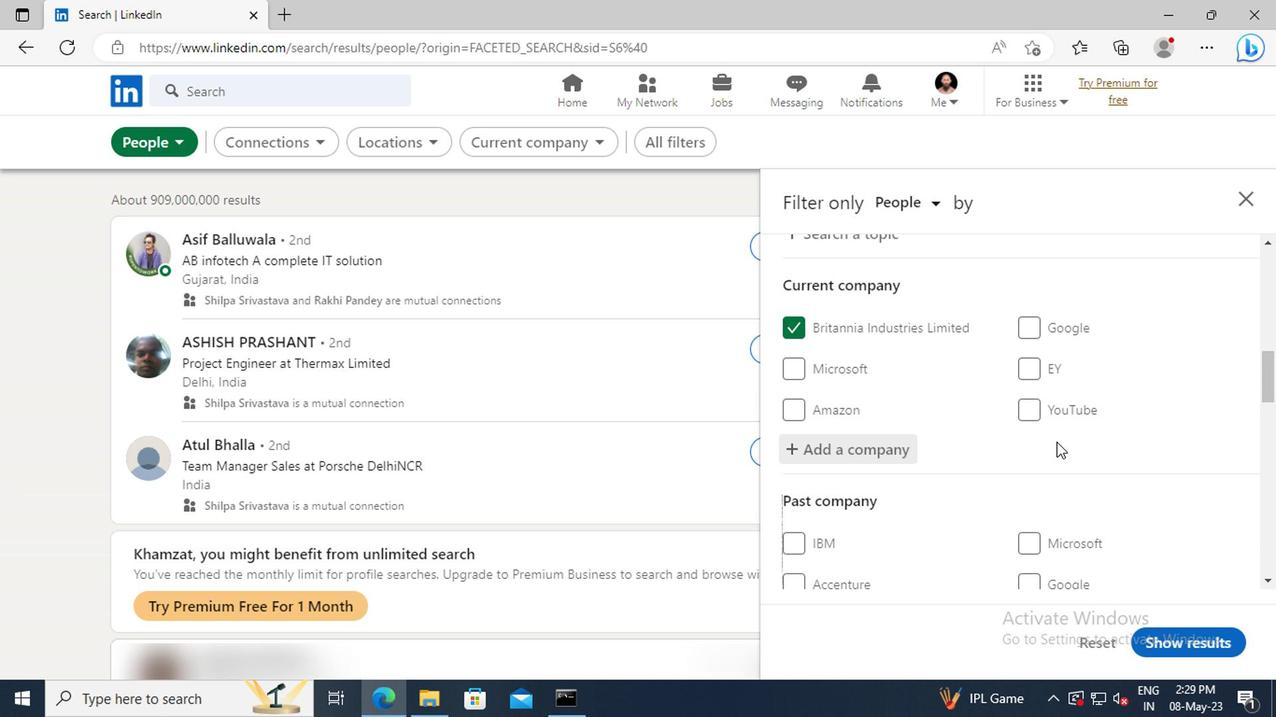 
Action: Mouse scrolled (1050, 443) with delta (0, 0)
Screenshot: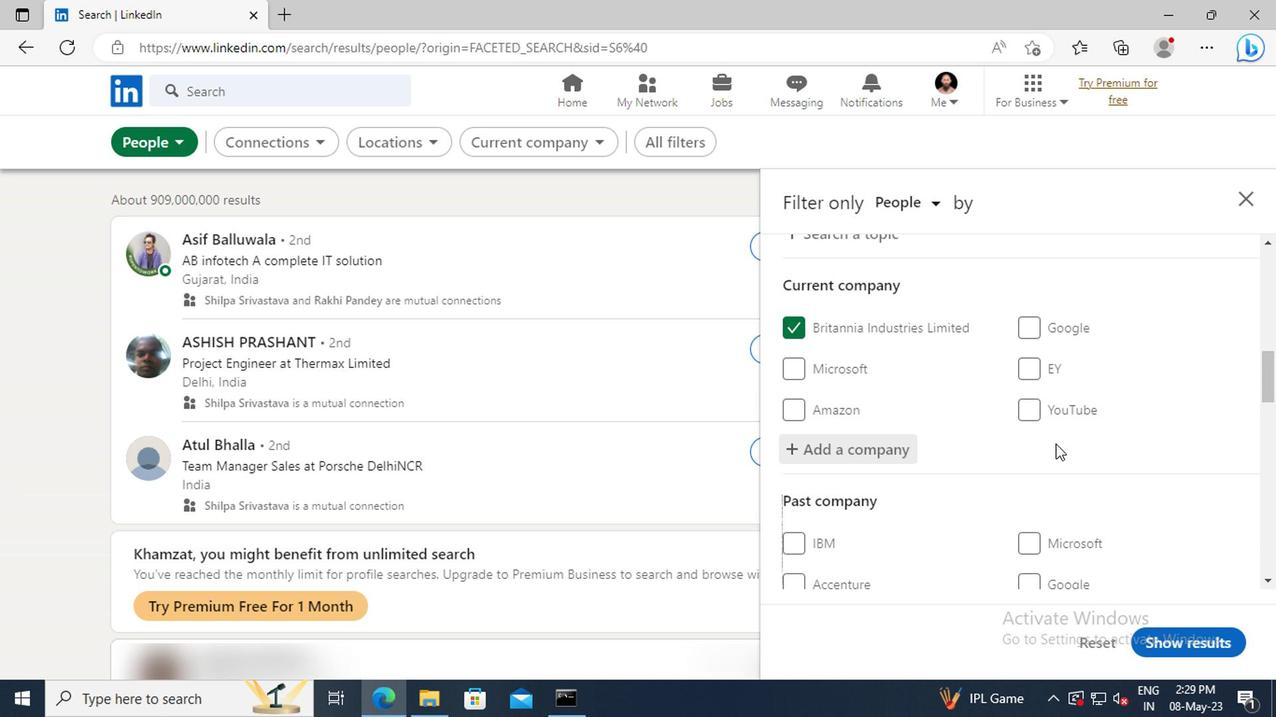 
Action: Mouse moved to (1044, 434)
Screenshot: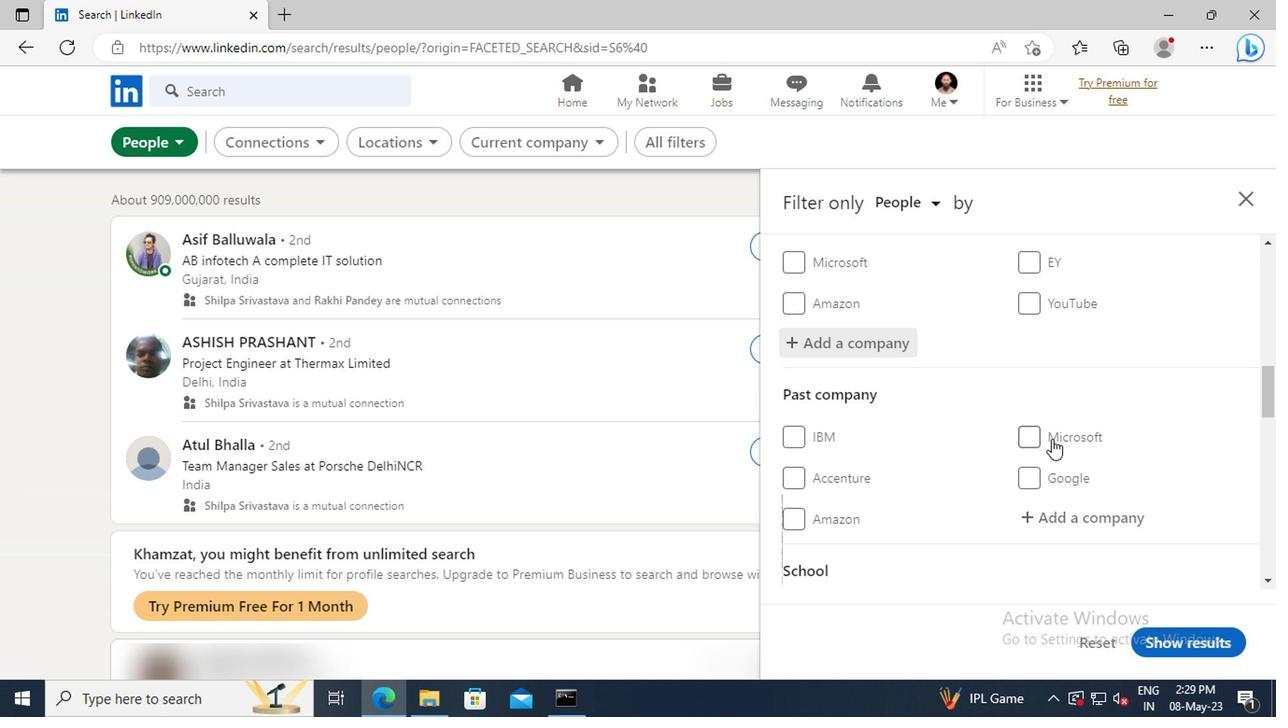 
Action: Mouse scrolled (1044, 433) with delta (0, -1)
Screenshot: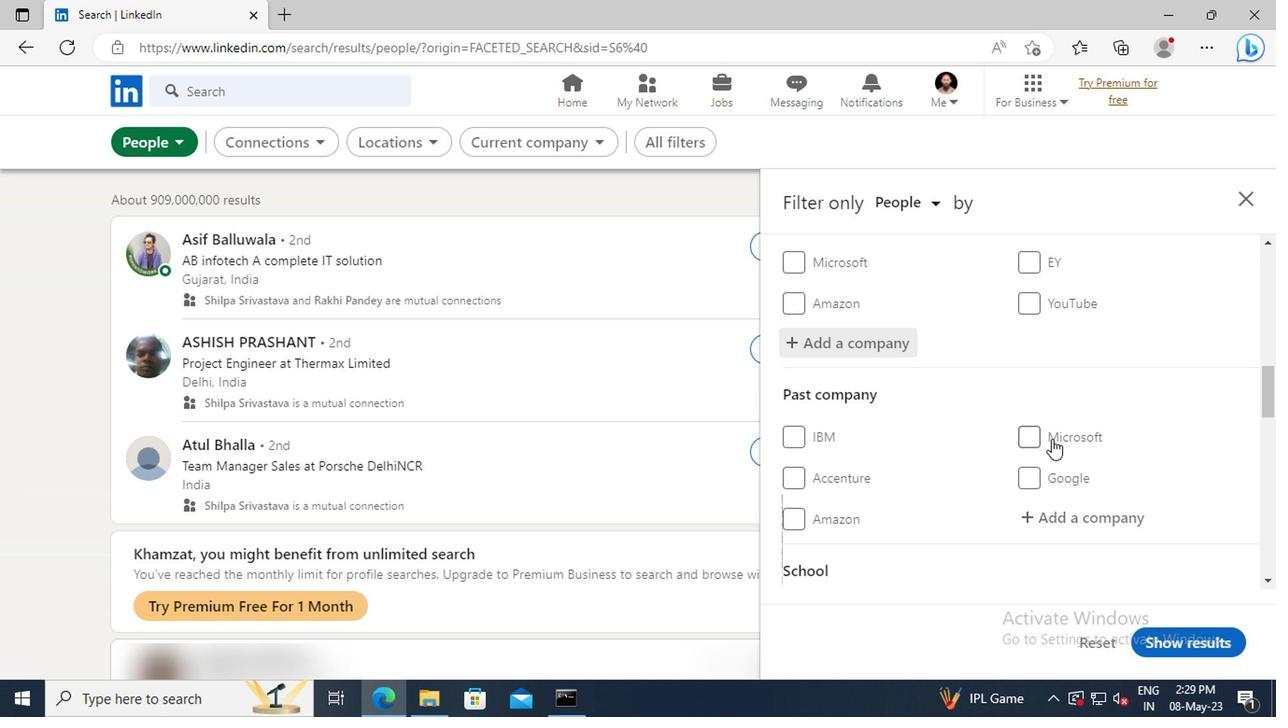 
Action: Mouse moved to (1042, 428)
Screenshot: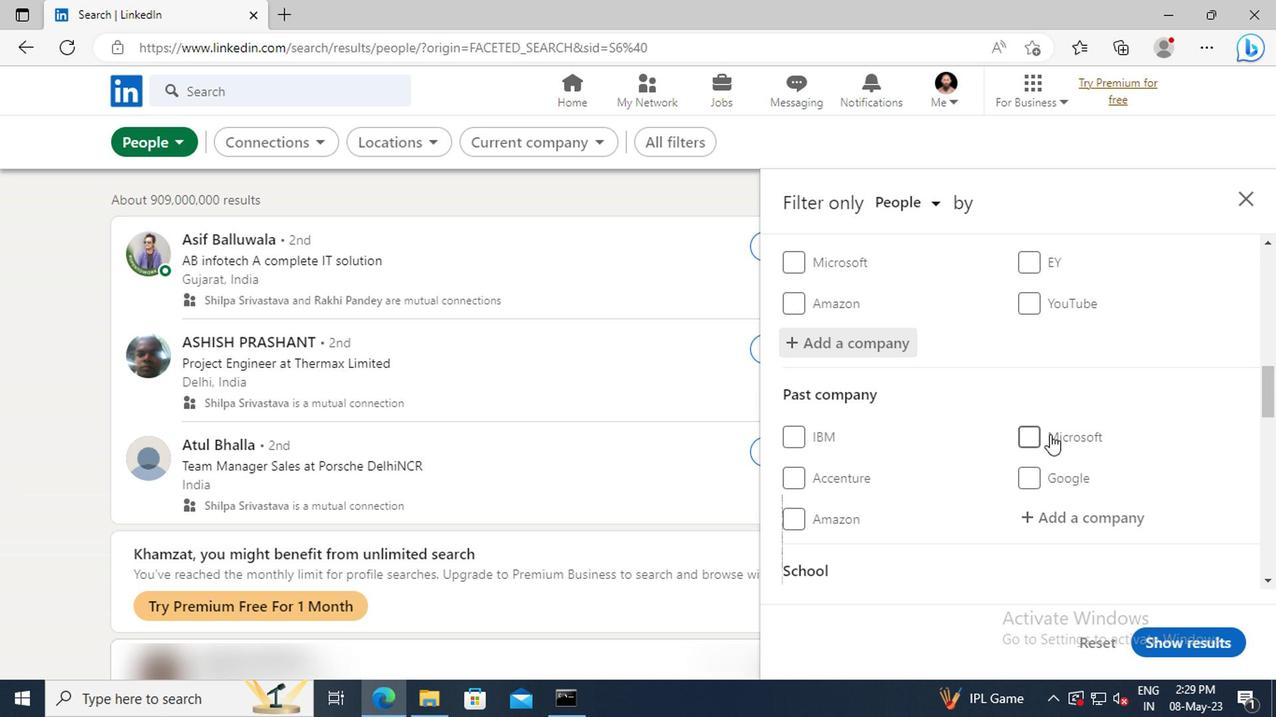 
Action: Mouse scrolled (1042, 428) with delta (0, 0)
Screenshot: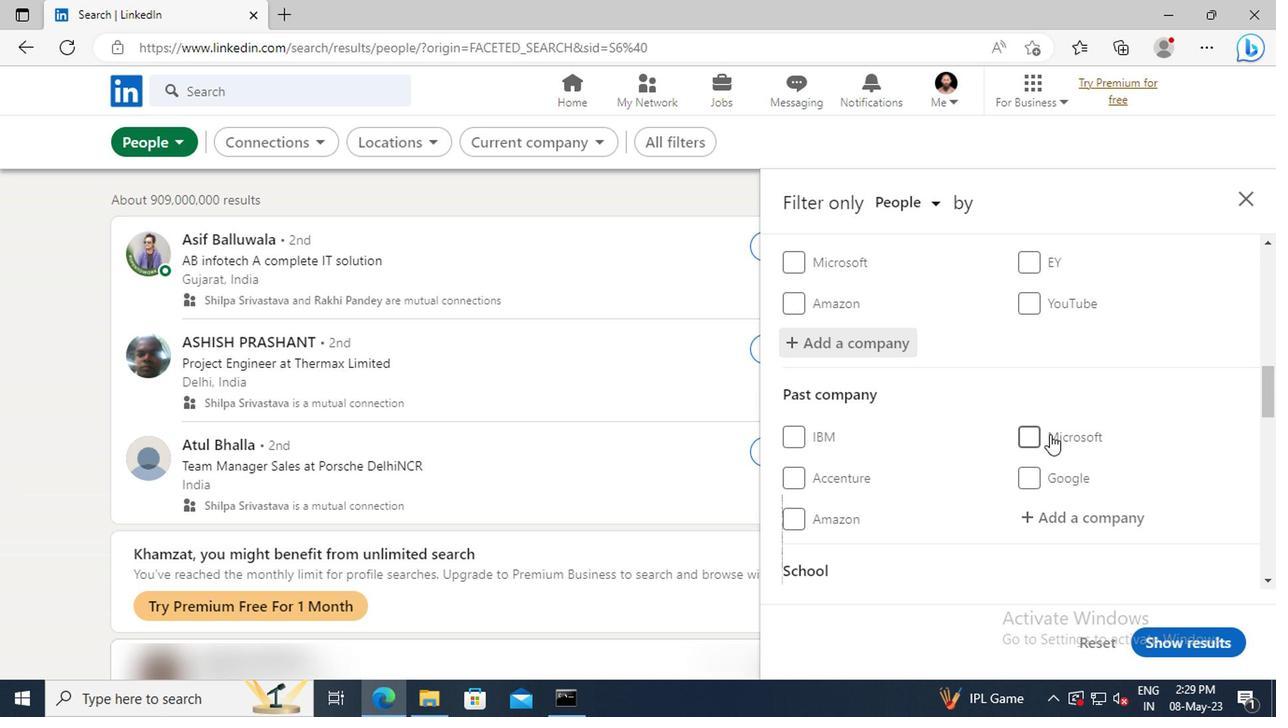 
Action: Mouse moved to (1034, 404)
Screenshot: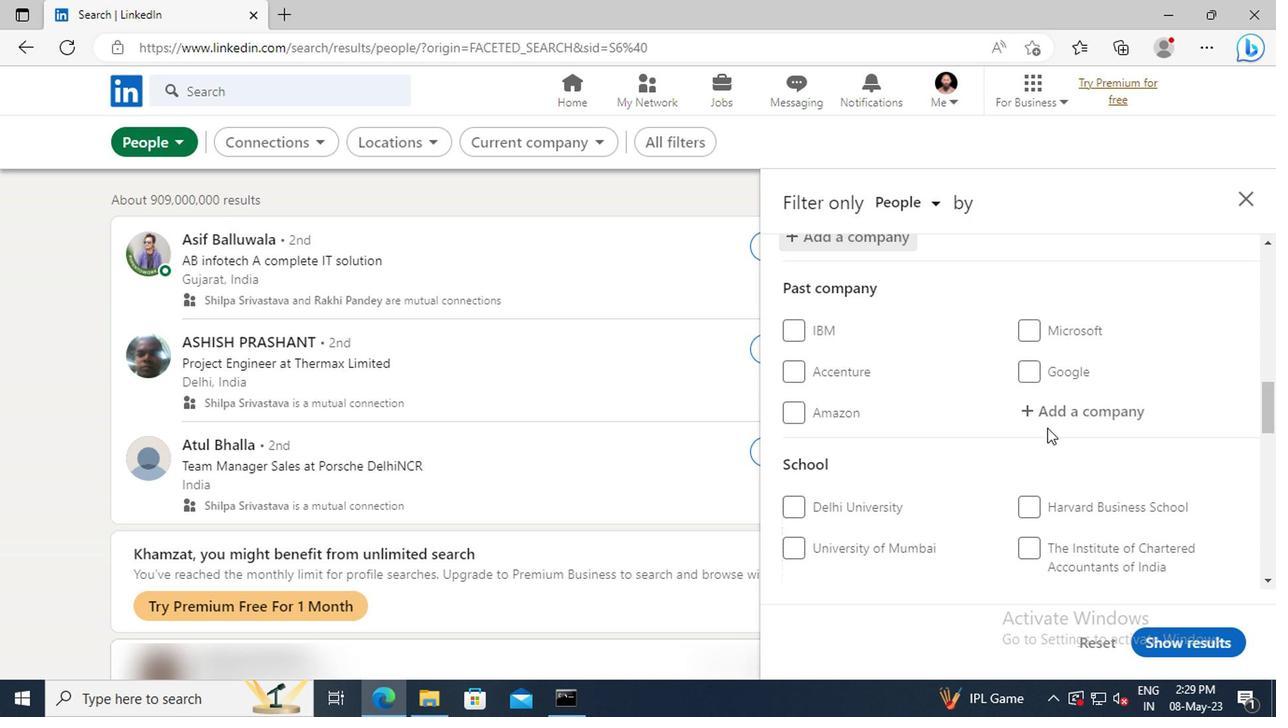 
Action: Mouse scrolled (1034, 402) with delta (0, -1)
Screenshot: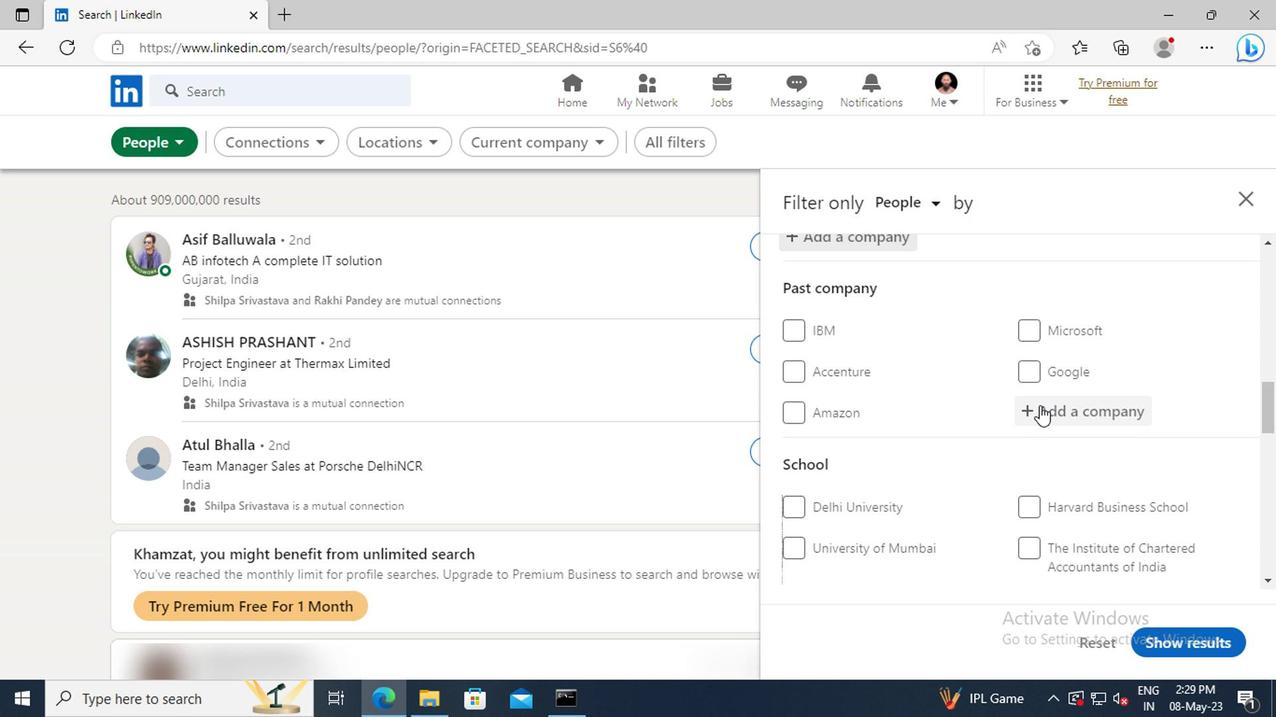 
Action: Mouse scrolled (1034, 402) with delta (0, -1)
Screenshot: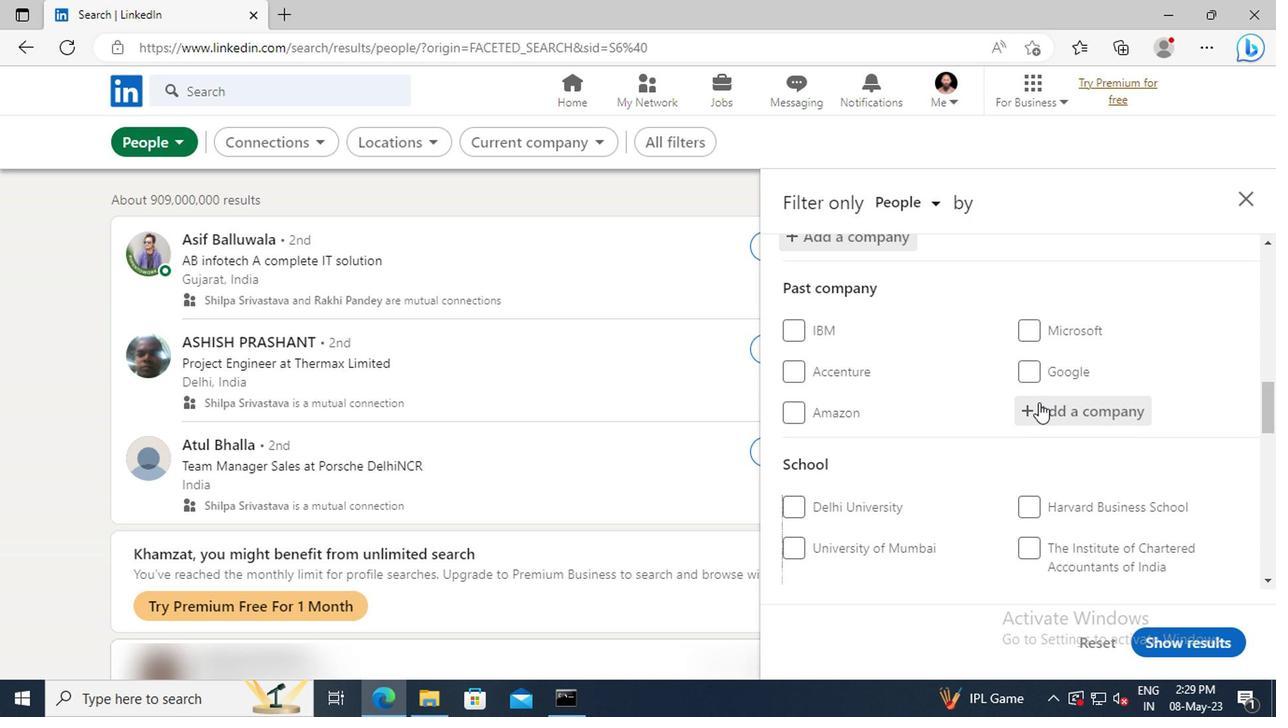 
Action: Mouse moved to (1034, 402)
Screenshot: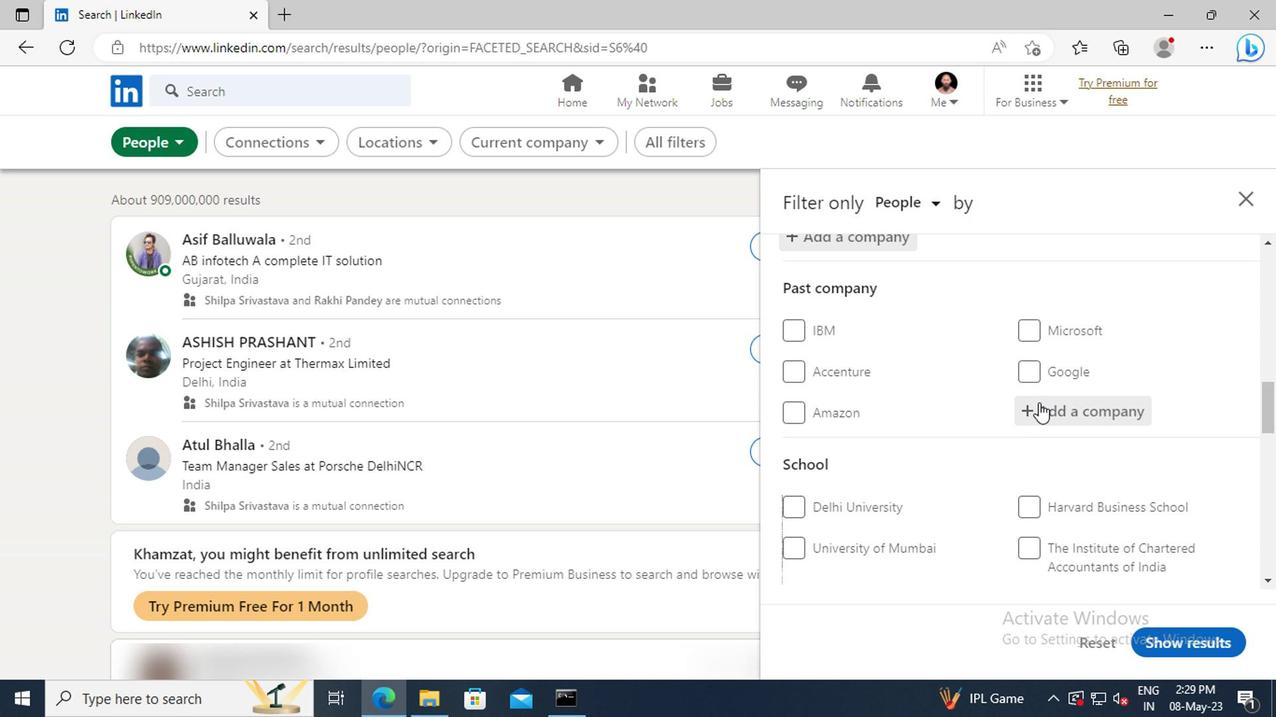 
Action: Mouse scrolled (1034, 402) with delta (0, 0)
Screenshot: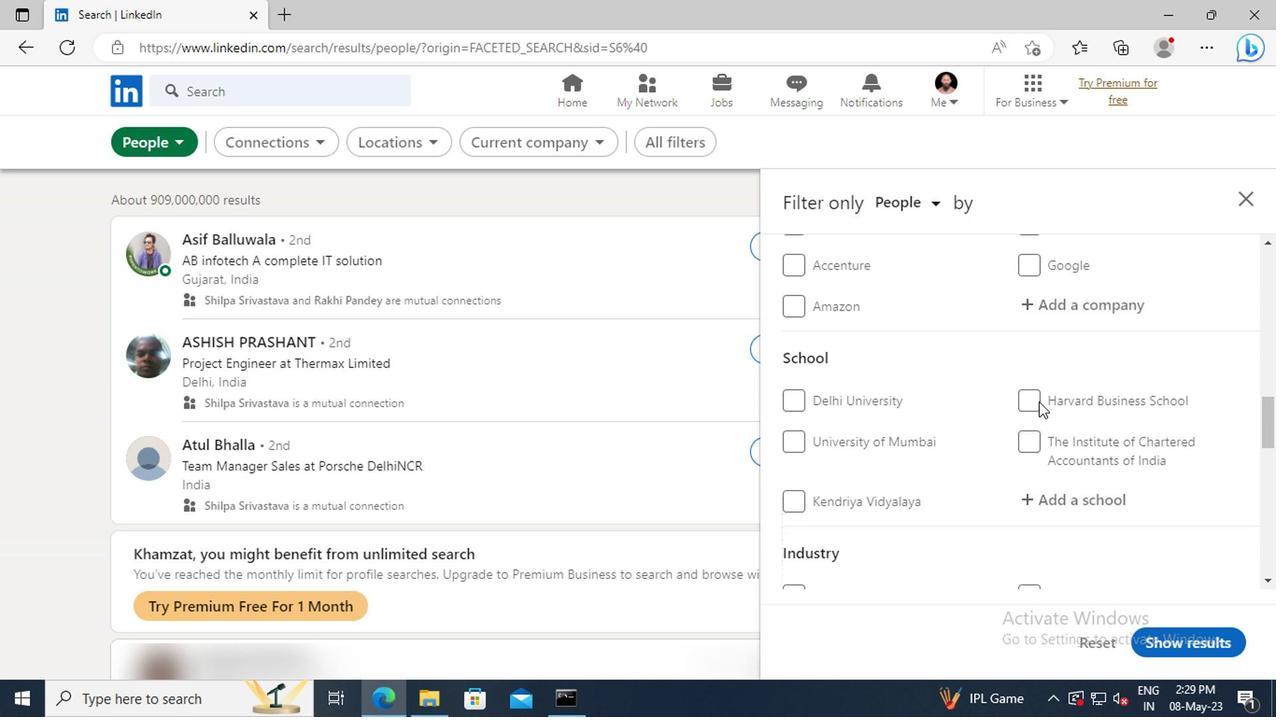 
Action: Mouse moved to (1023, 448)
Screenshot: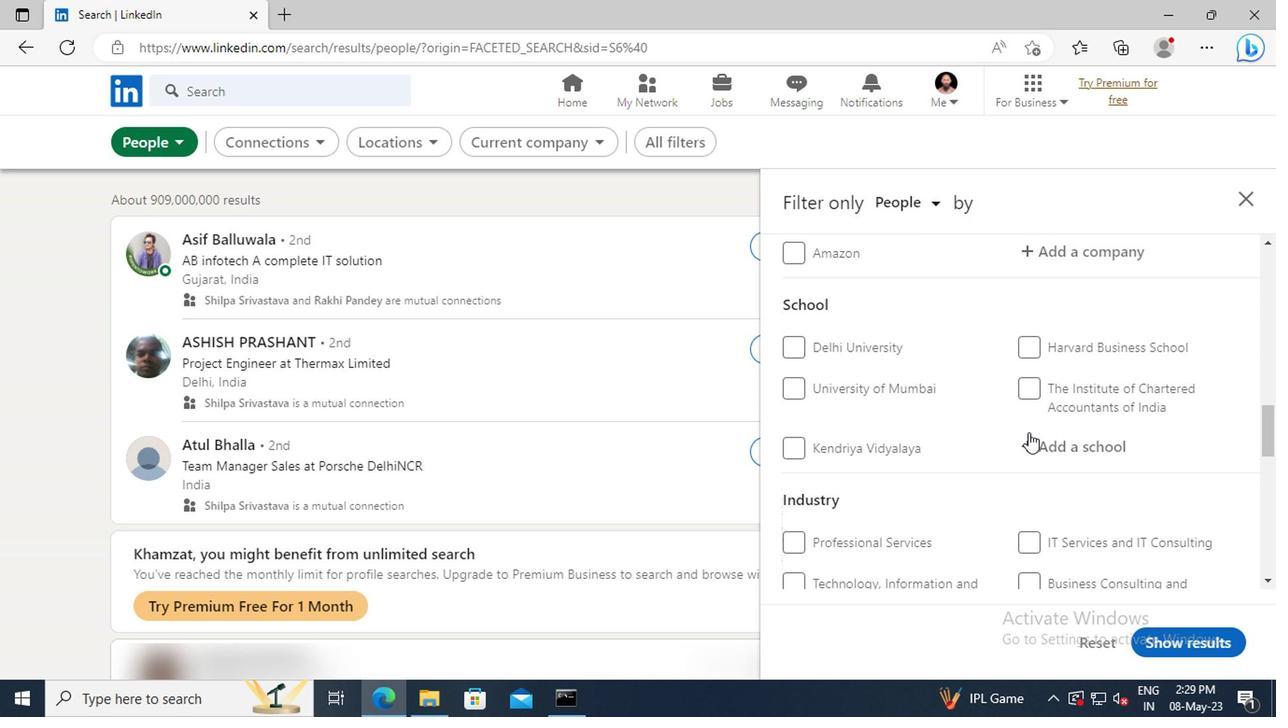 
Action: Mouse pressed left at (1023, 448)
Screenshot: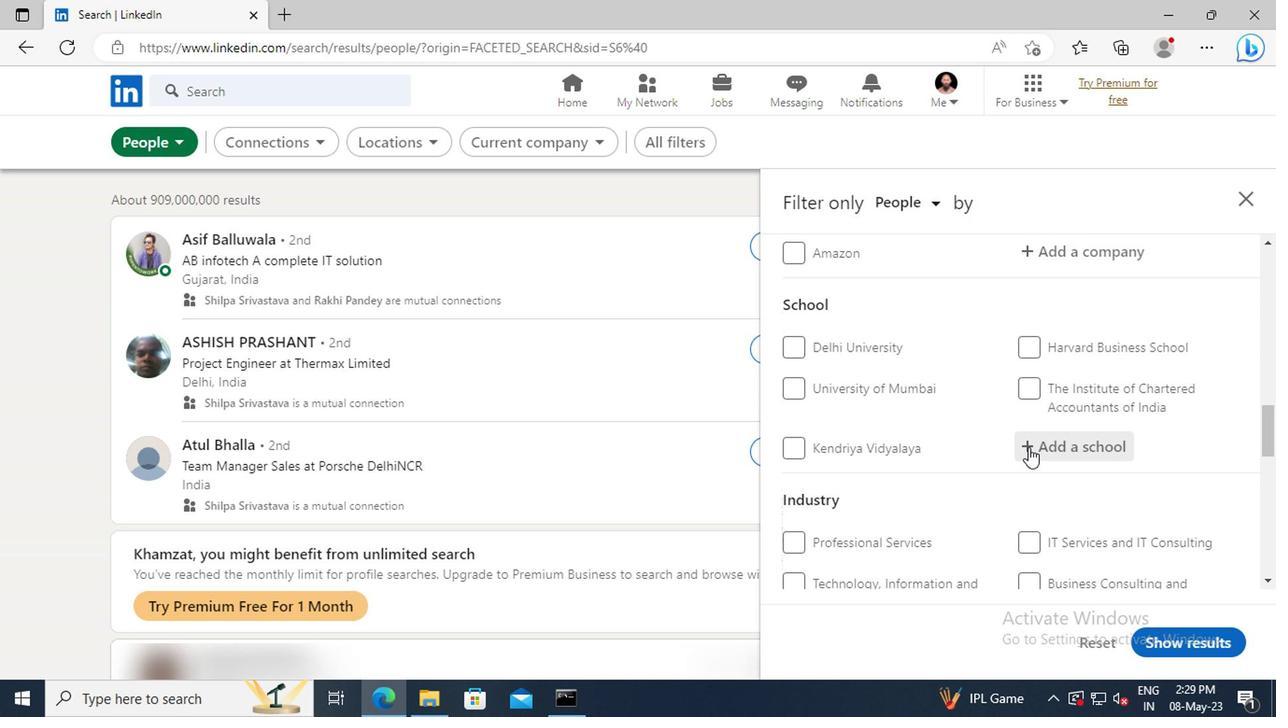
Action: Key pressed <Key.shift>II<Key.shift>MT<Key.space><Key.shift>CO
Screenshot: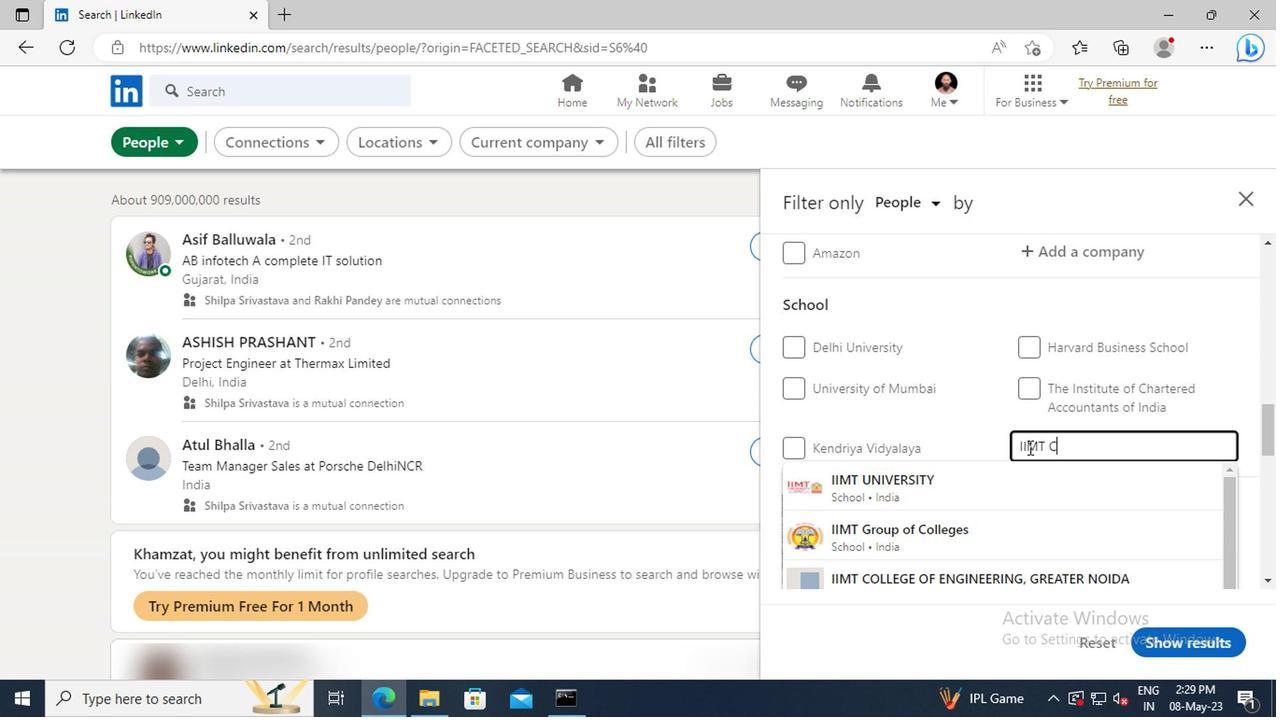 
Action: Mouse moved to (1050, 514)
Screenshot: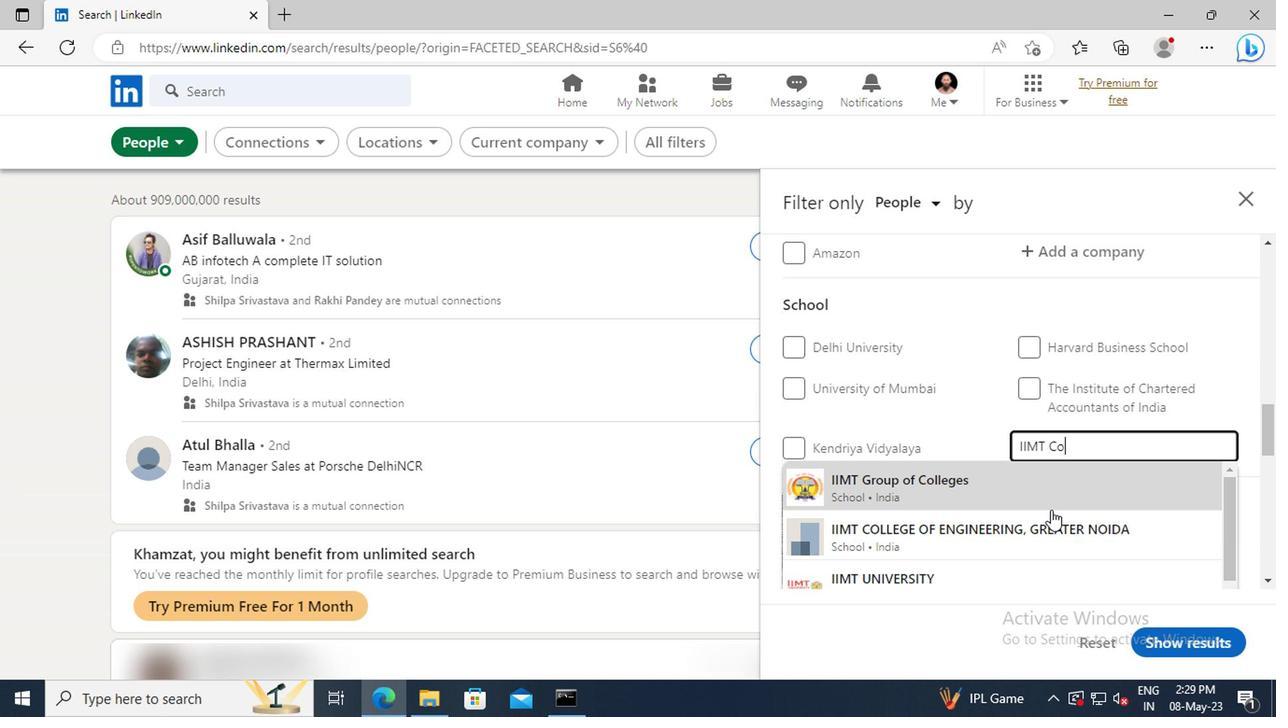
Action: Mouse pressed left at (1050, 514)
Screenshot: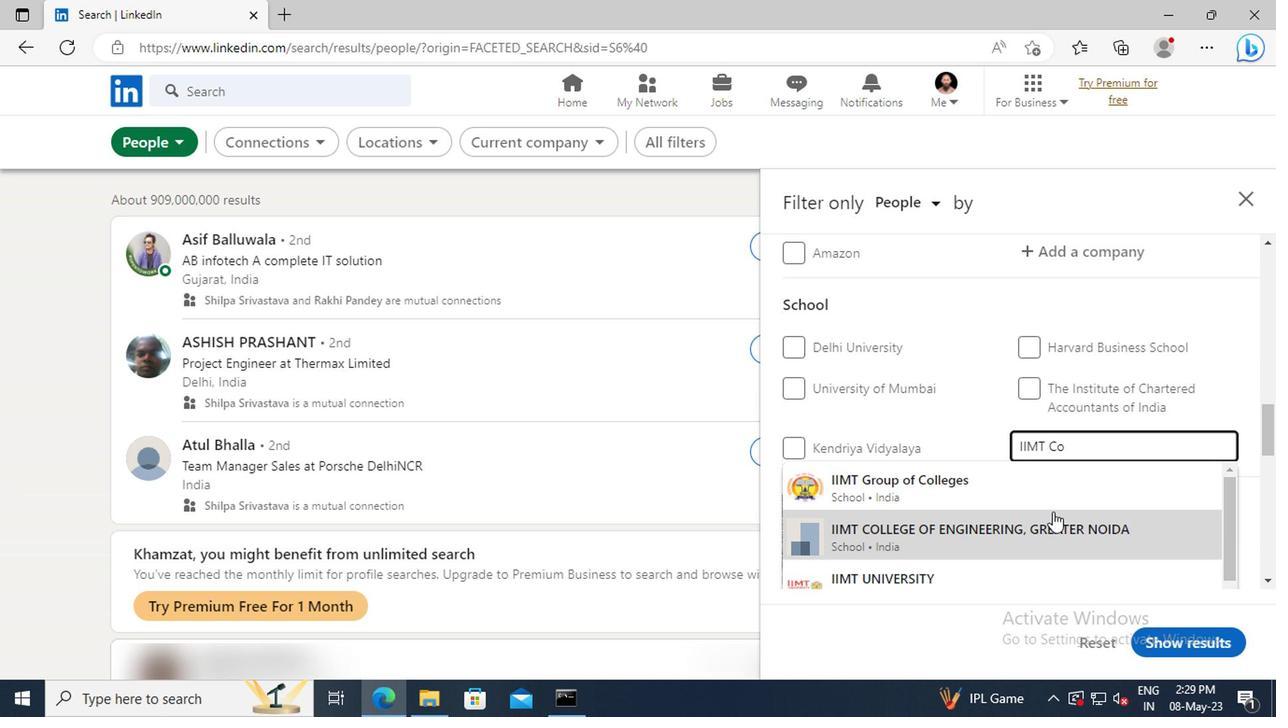 
Action: Mouse moved to (1050, 508)
Screenshot: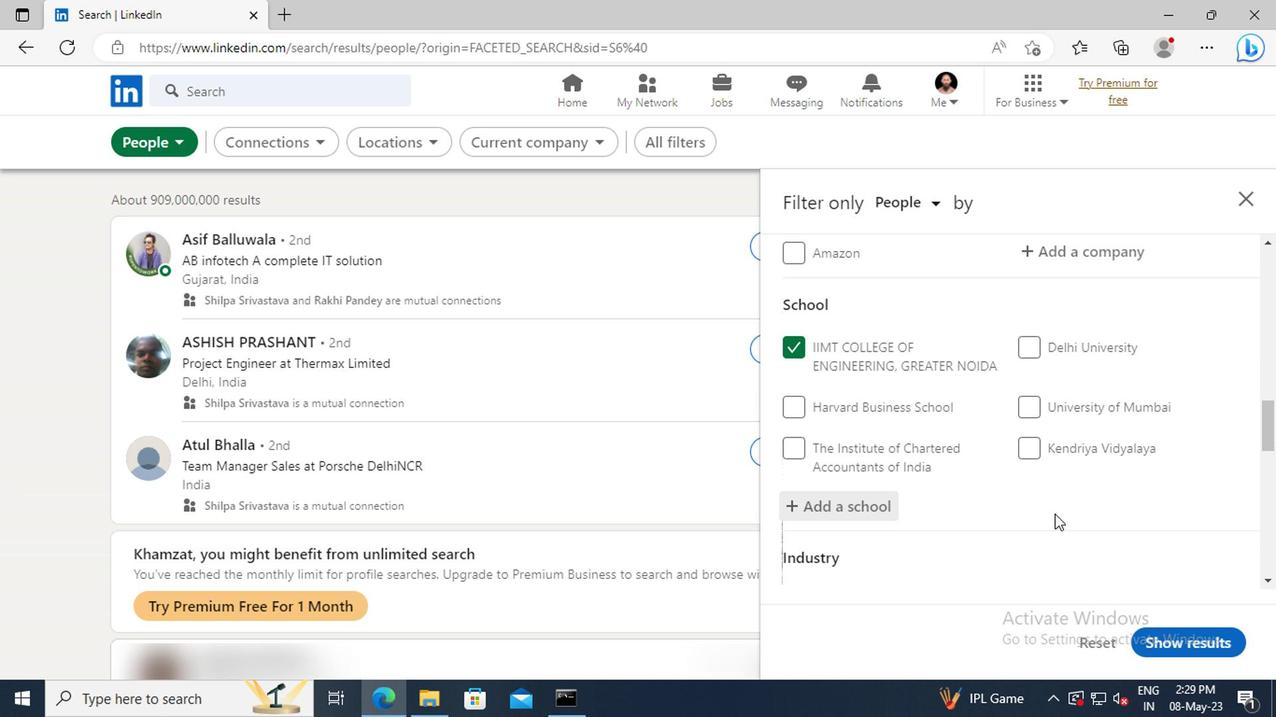 
Action: Mouse scrolled (1050, 507) with delta (0, -1)
Screenshot: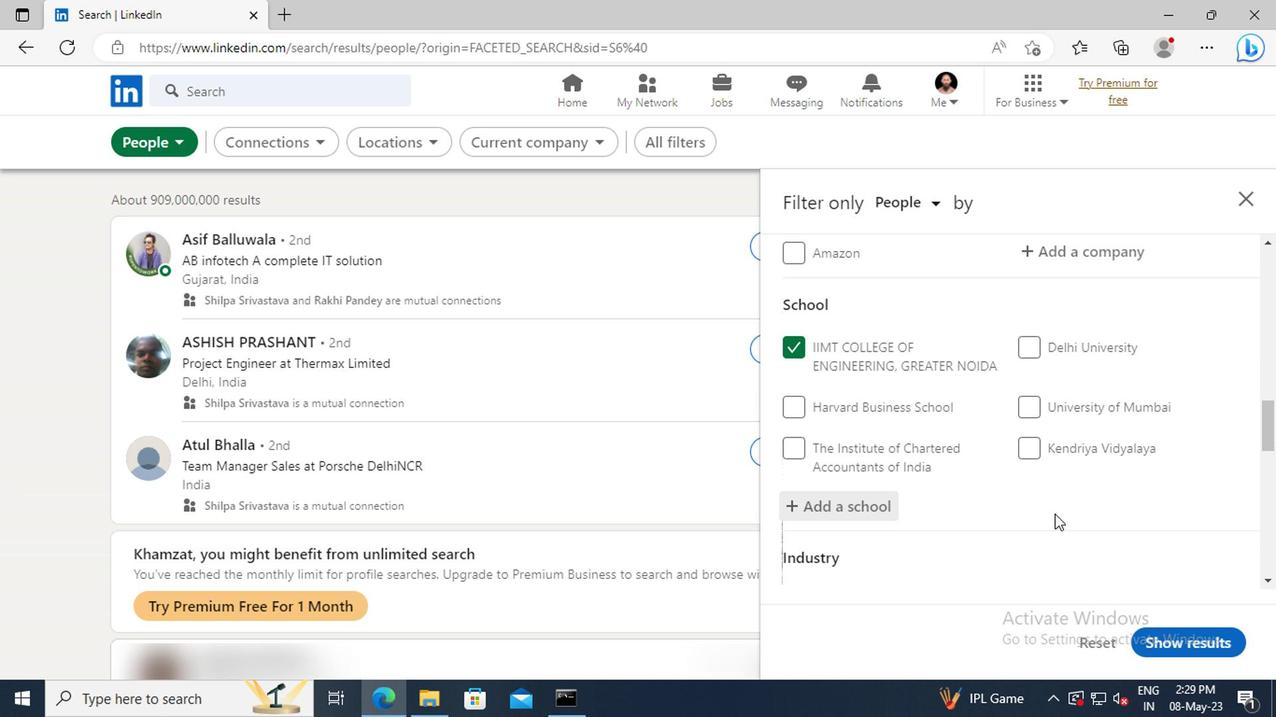 
Action: Mouse moved to (1051, 499)
Screenshot: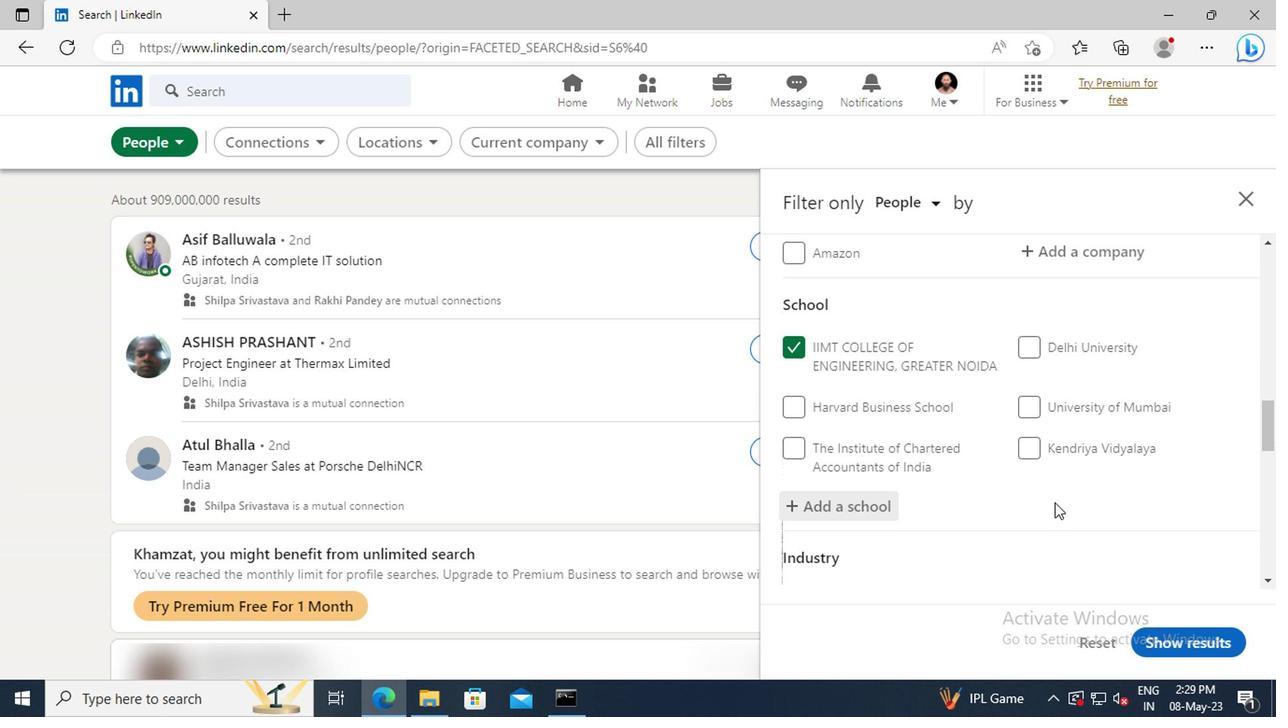 
Action: Mouse scrolled (1051, 498) with delta (0, -1)
Screenshot: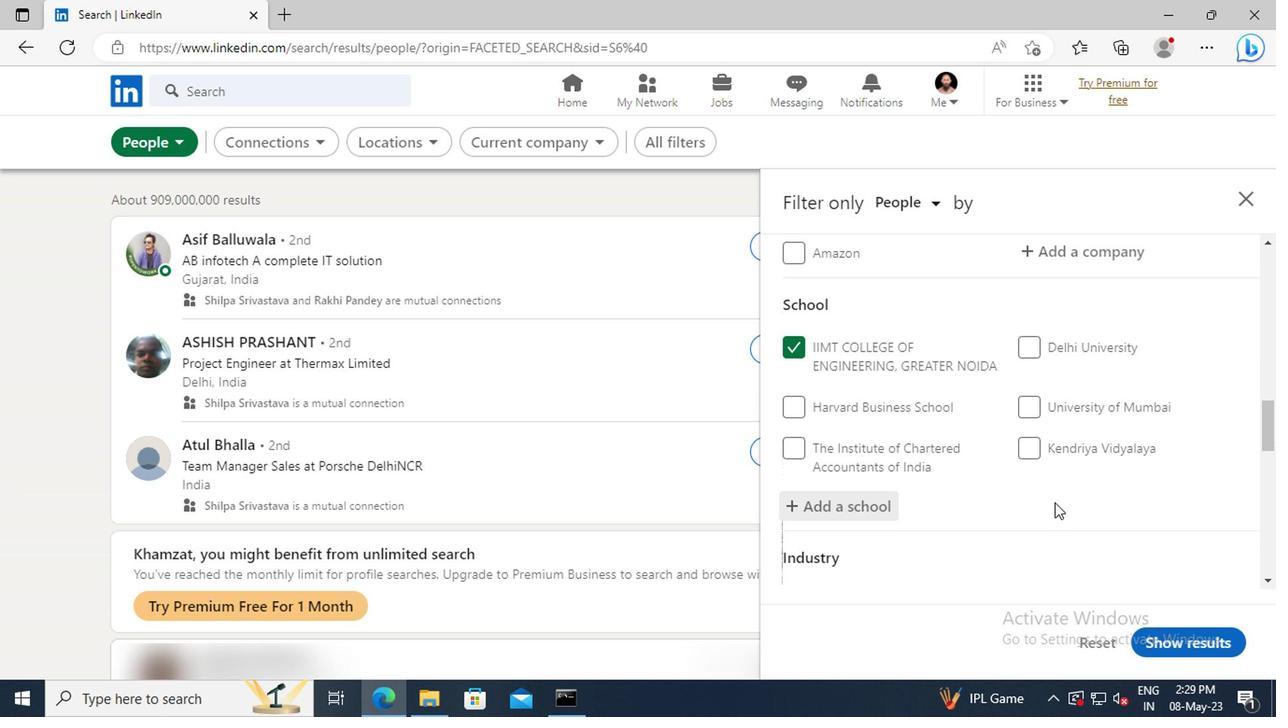 
Action: Mouse moved to (1055, 479)
Screenshot: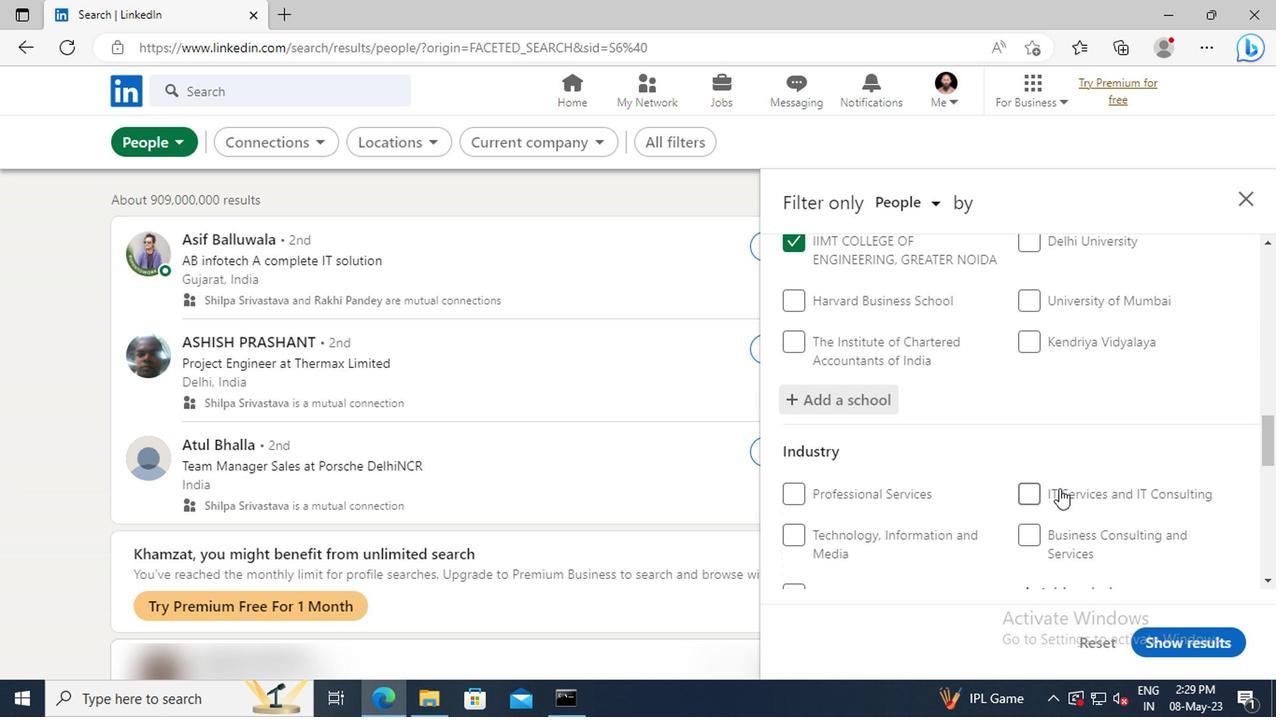 
Action: Mouse scrolled (1055, 478) with delta (0, 0)
Screenshot: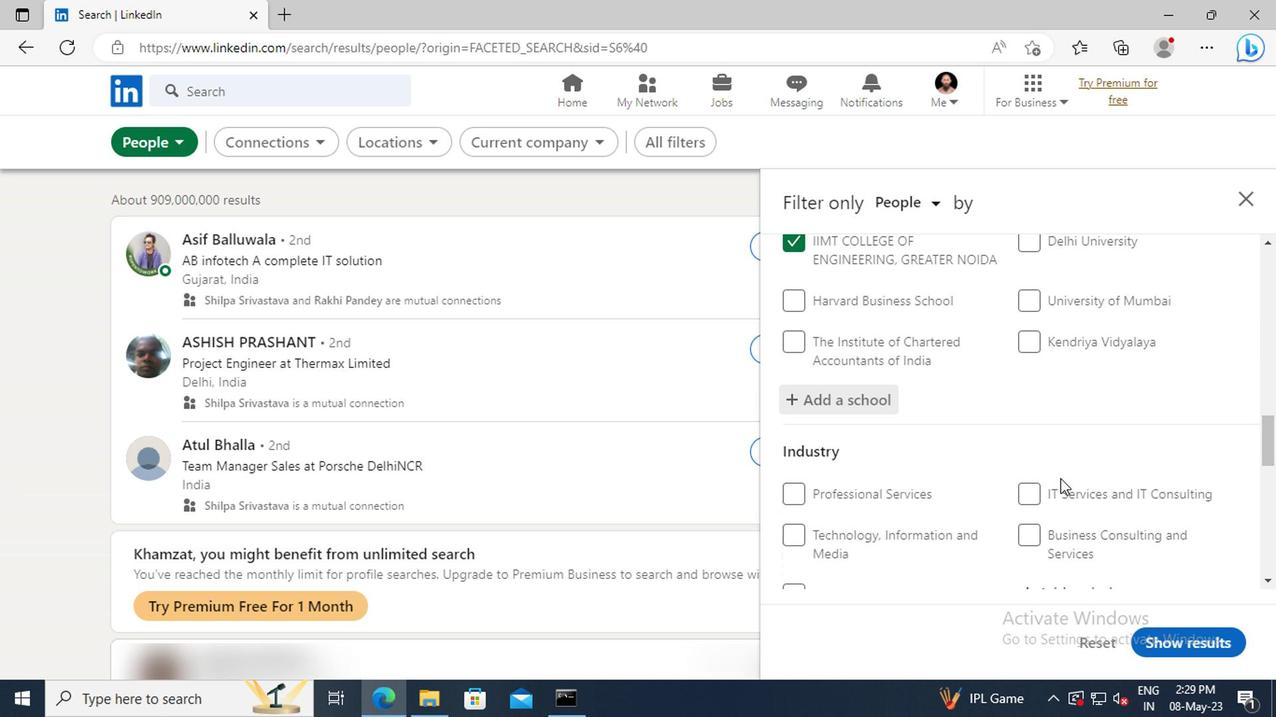 
Action: Mouse moved to (1057, 476)
Screenshot: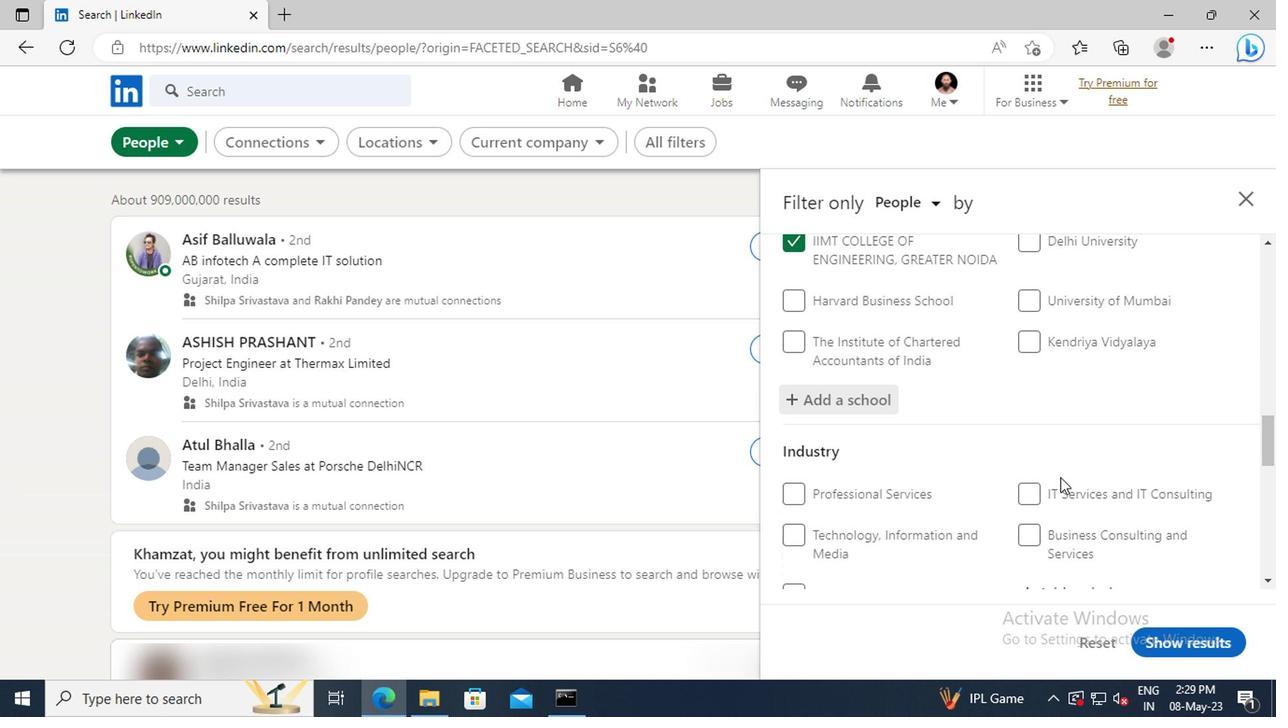 
Action: Mouse scrolled (1057, 475) with delta (0, -1)
Screenshot: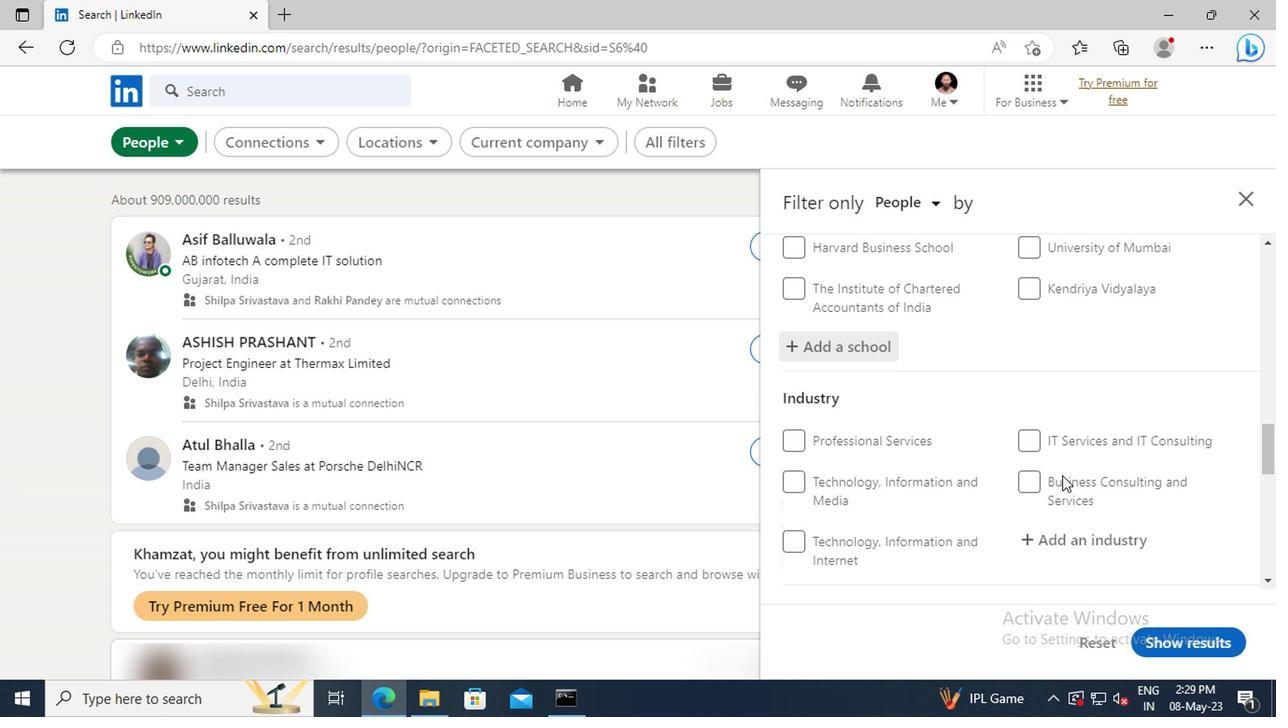 
Action: Mouse moved to (1055, 483)
Screenshot: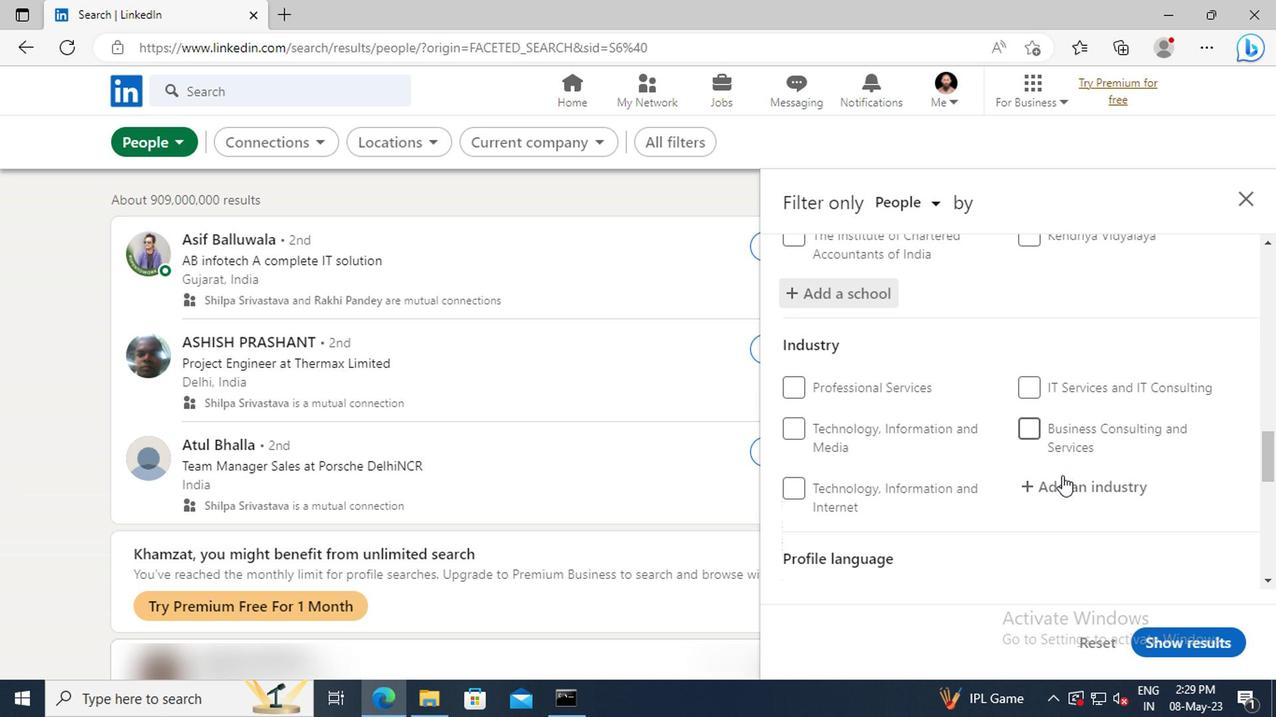 
Action: Mouse pressed left at (1055, 483)
Screenshot: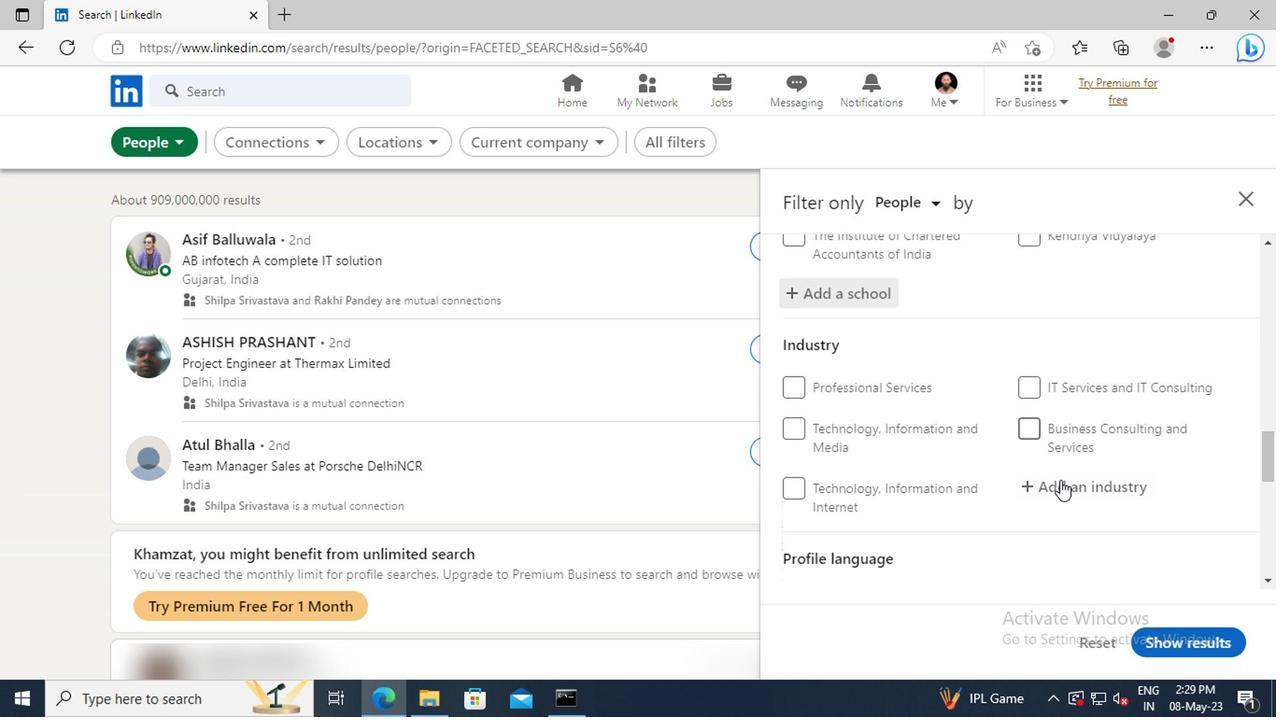 
Action: Key pressed <Key.shift>PRIMARY<Key.space><Key.shift>ME
Screenshot: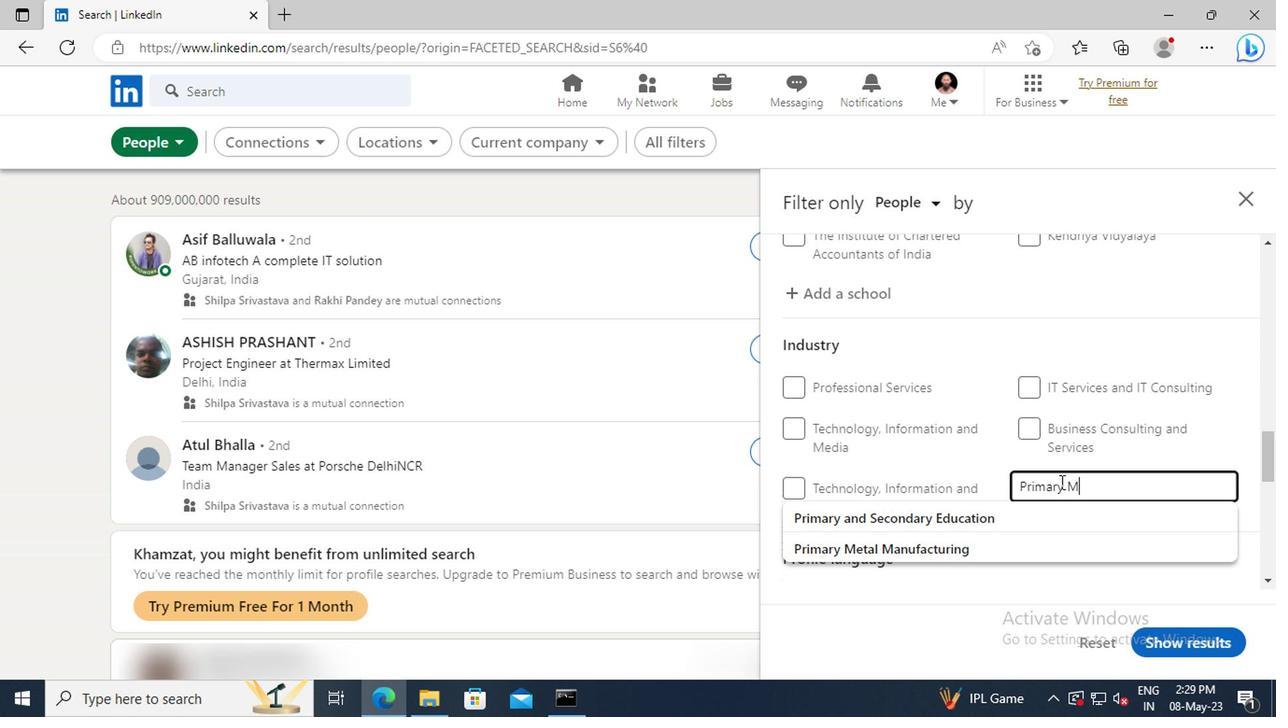 
Action: Mouse moved to (1058, 509)
Screenshot: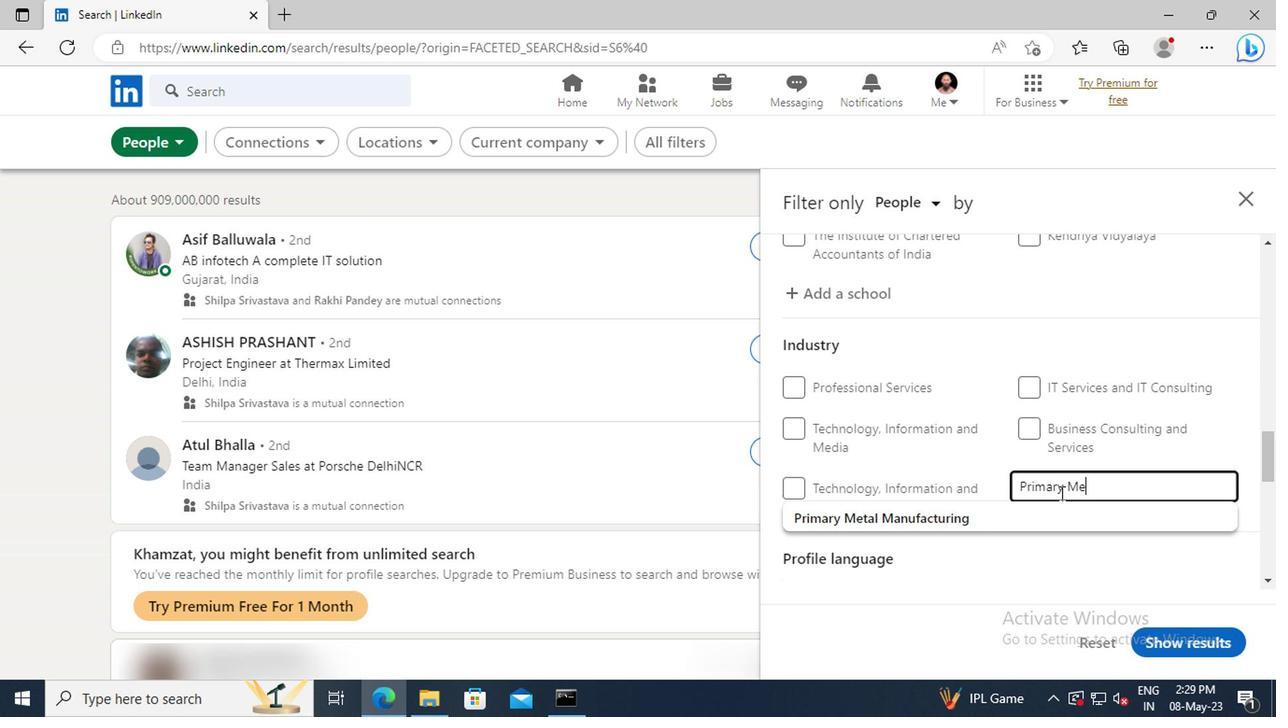 
Action: Mouse pressed left at (1058, 509)
Screenshot: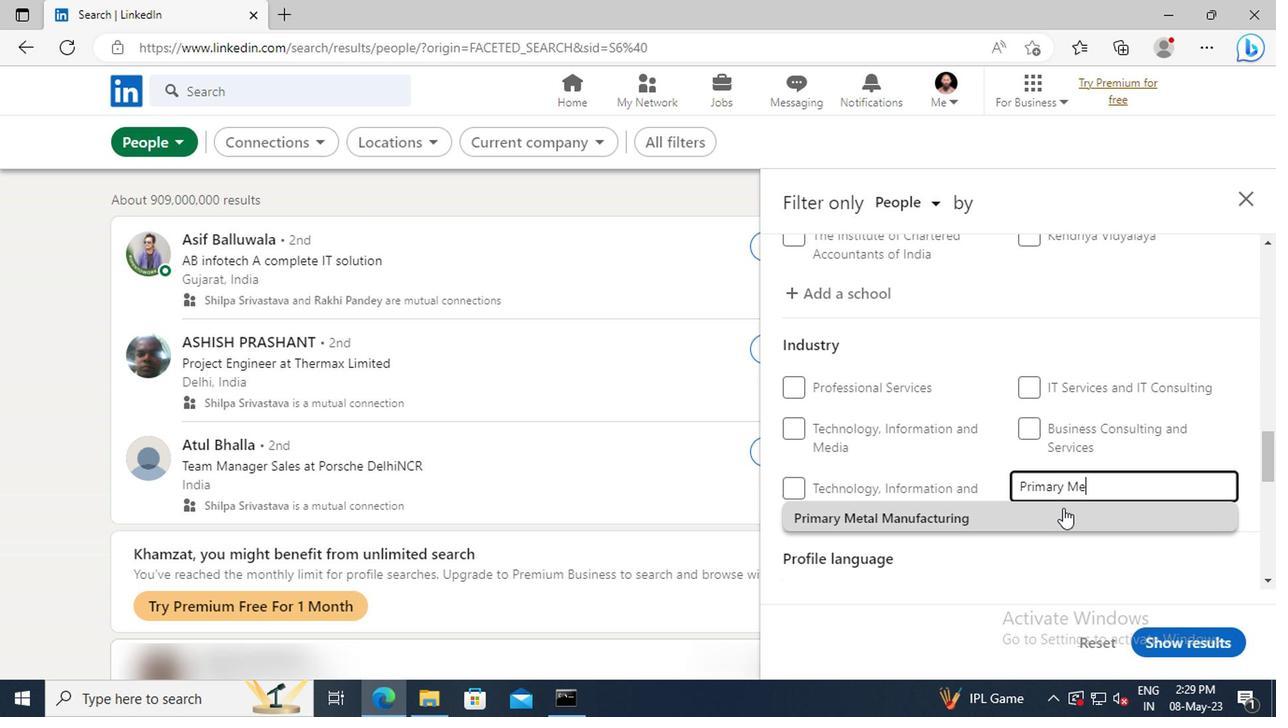 
Action: Mouse scrolled (1058, 508) with delta (0, 0)
Screenshot: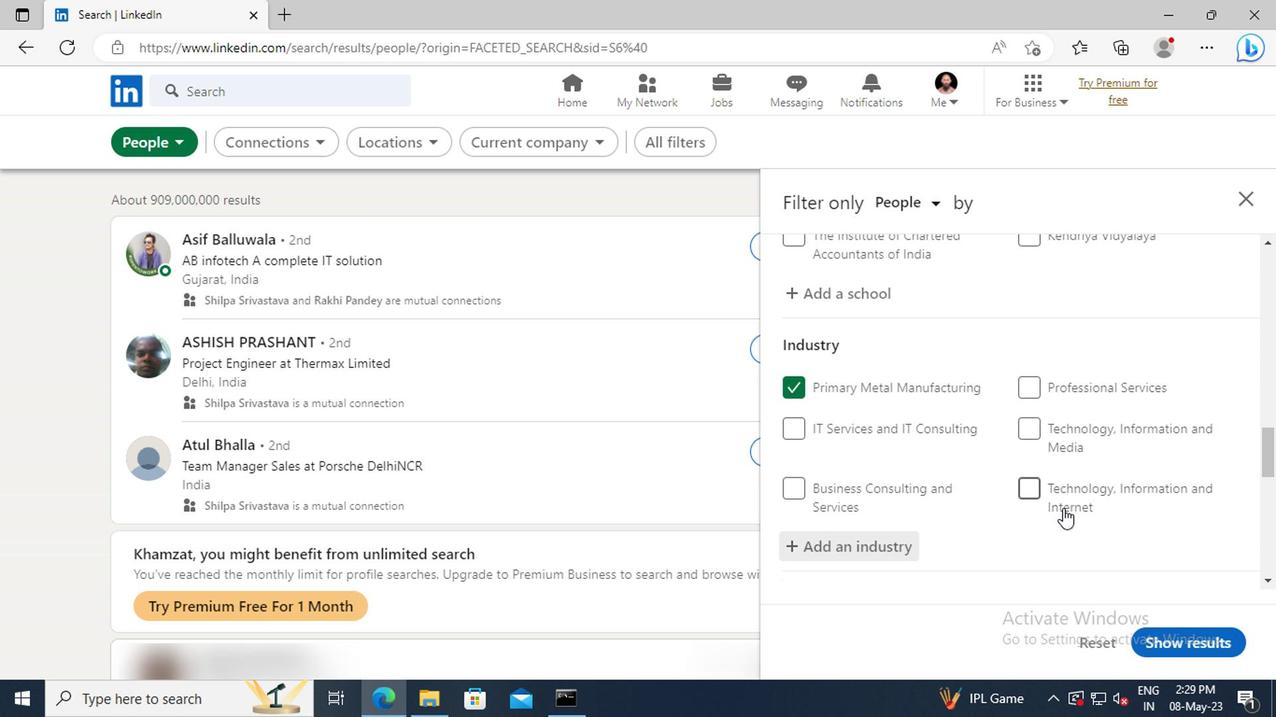 
Action: Mouse scrolled (1058, 508) with delta (0, 0)
Screenshot: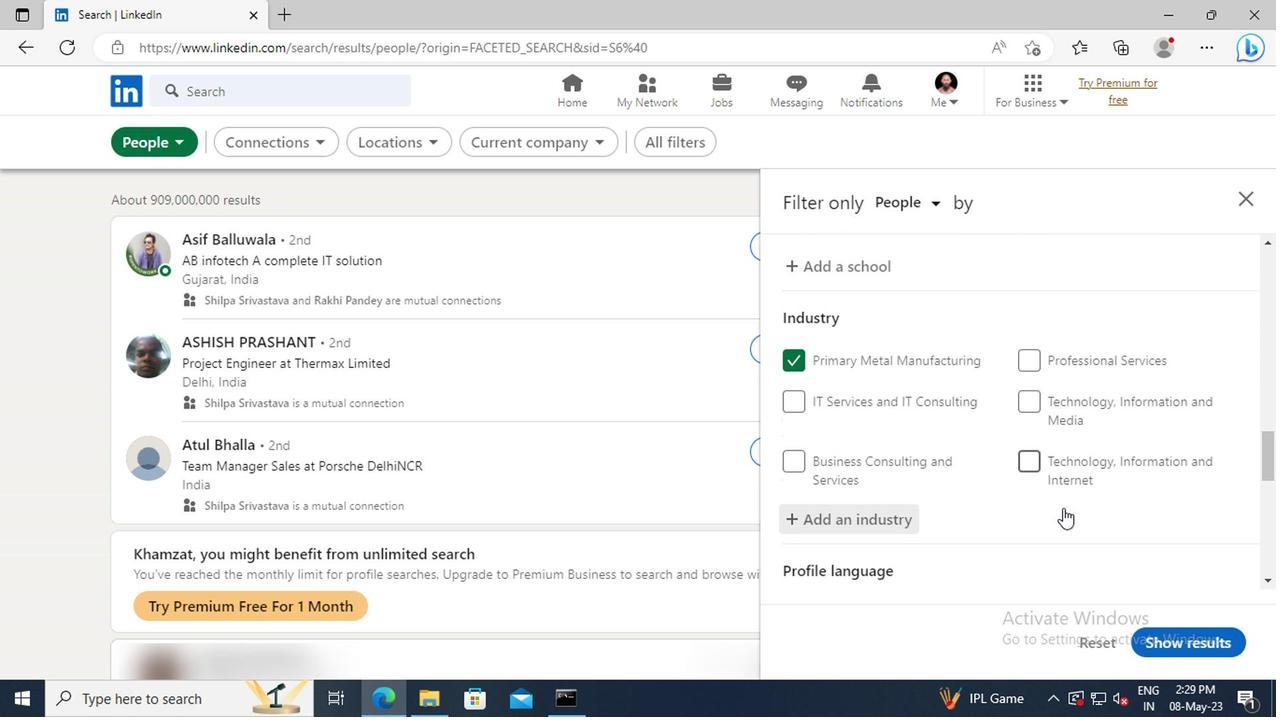 
Action: Mouse scrolled (1058, 508) with delta (0, 0)
Screenshot: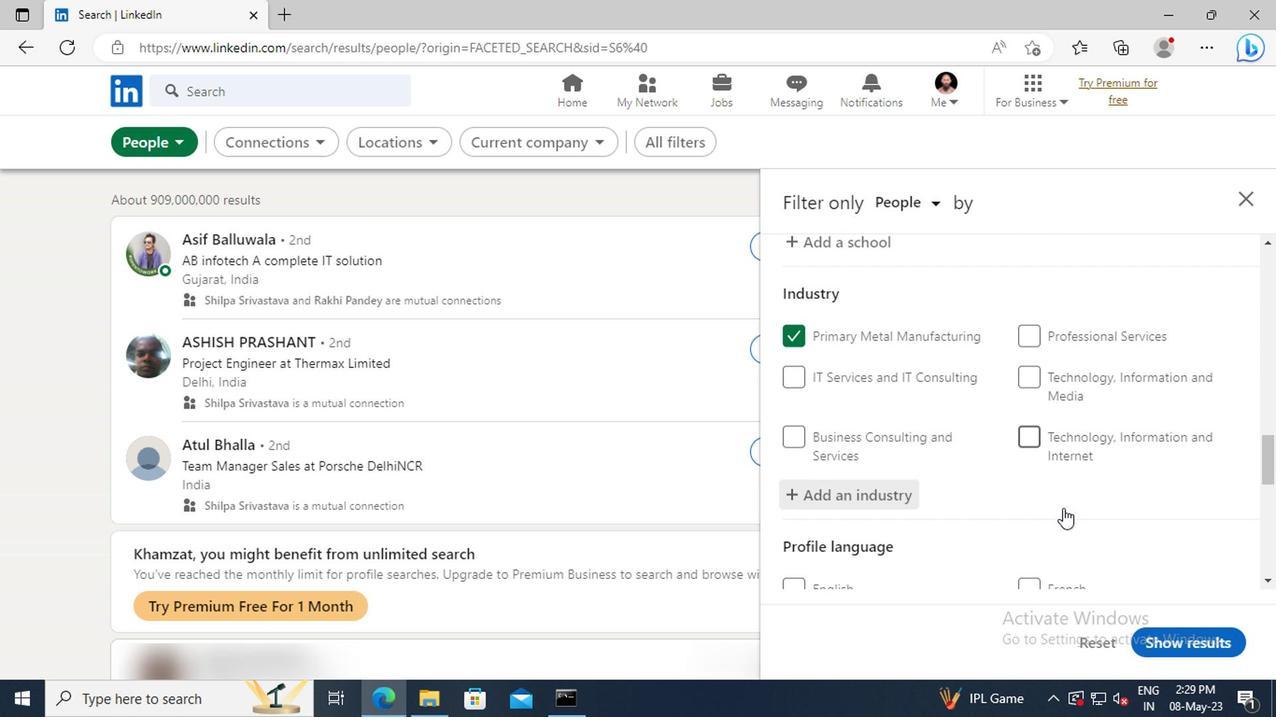 
Action: Mouse moved to (1057, 493)
Screenshot: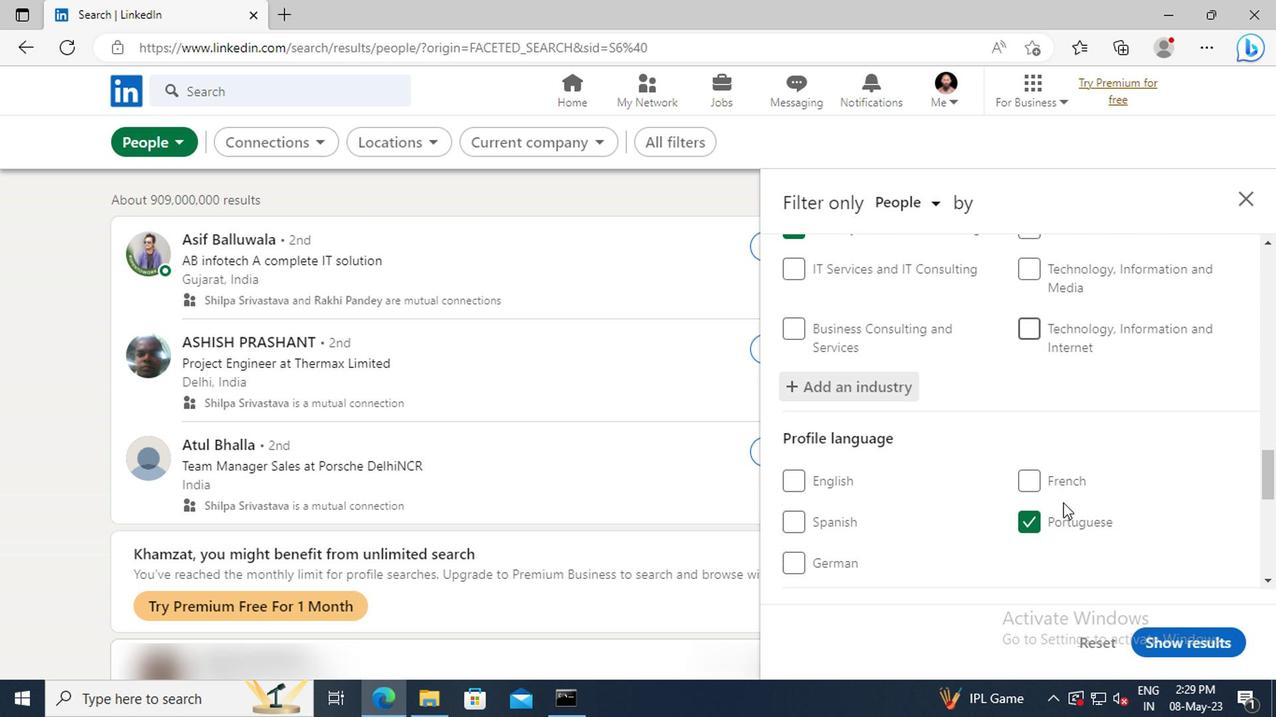
Action: Mouse scrolled (1057, 493) with delta (0, 0)
Screenshot: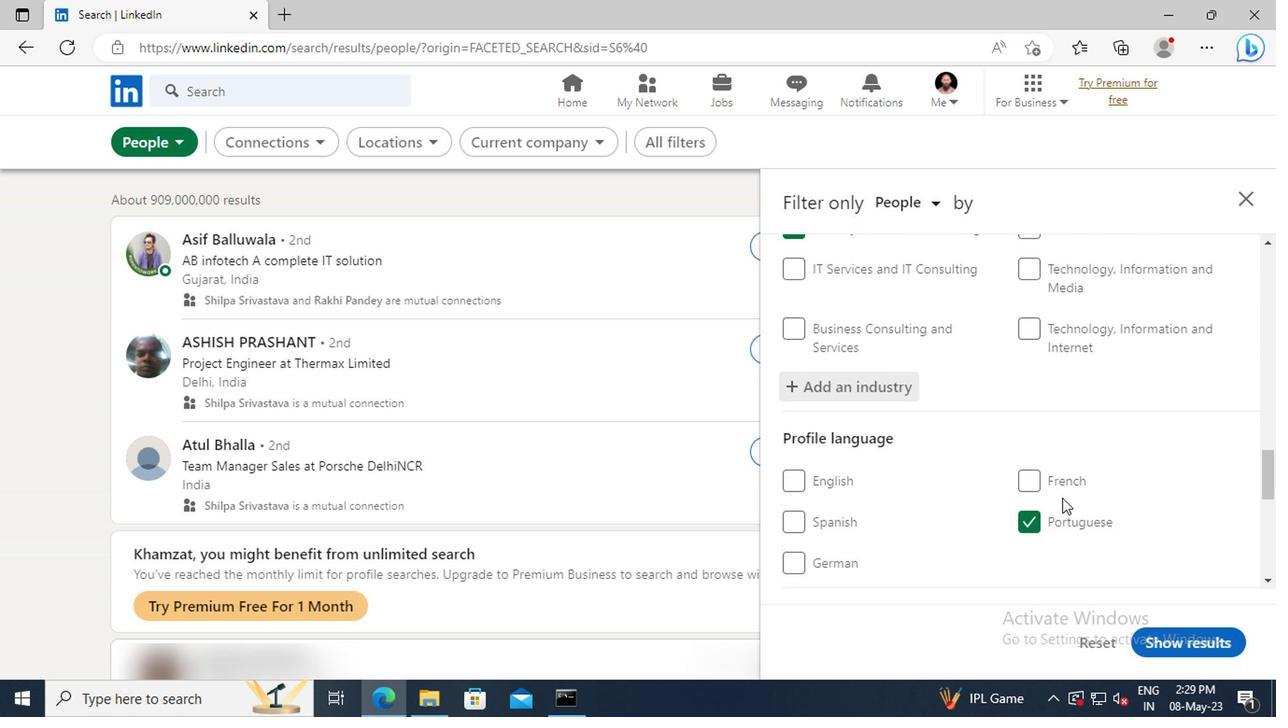 
Action: Mouse moved to (1054, 483)
Screenshot: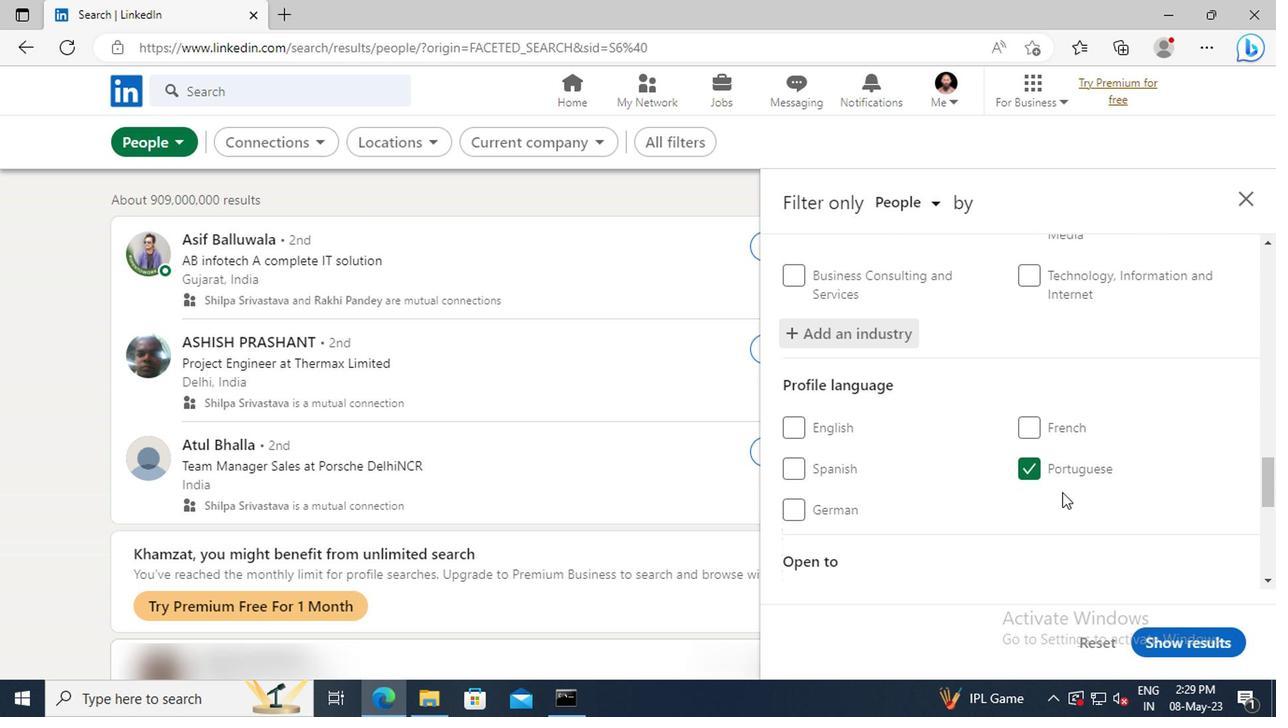 
Action: Mouse scrolled (1054, 481) with delta (0, -1)
Screenshot: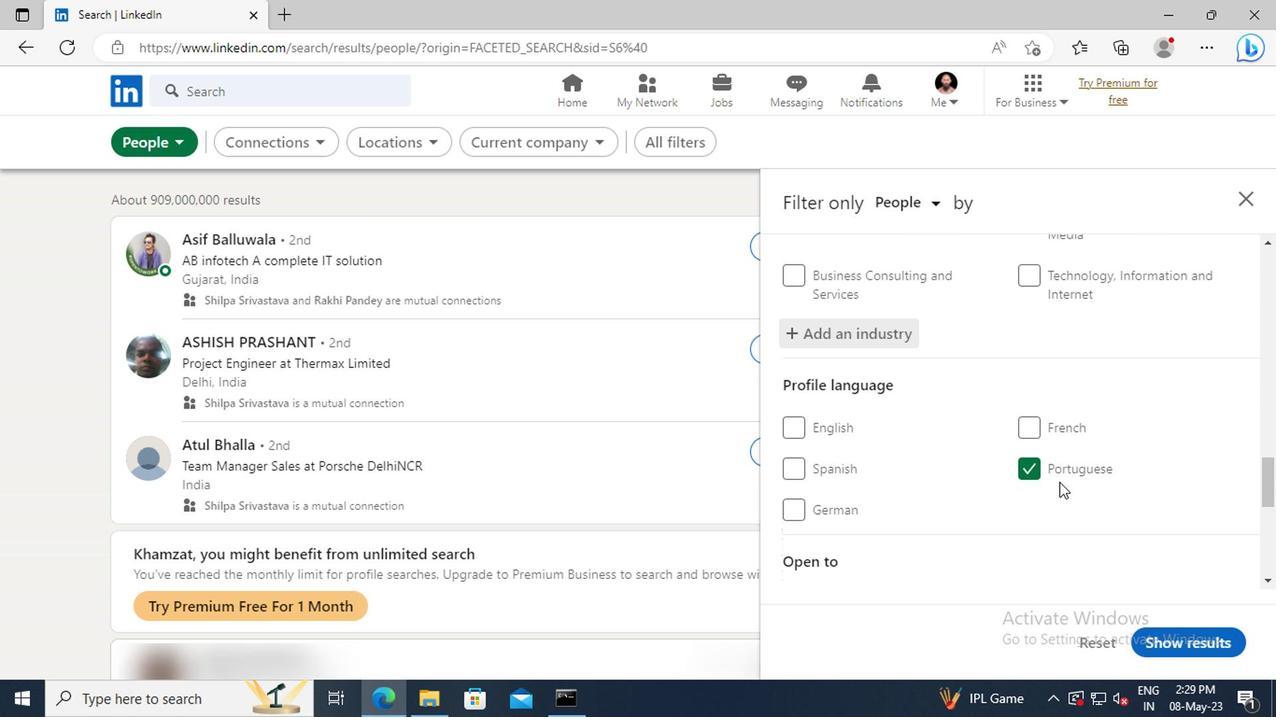 
Action: Mouse scrolled (1054, 481) with delta (0, -1)
Screenshot: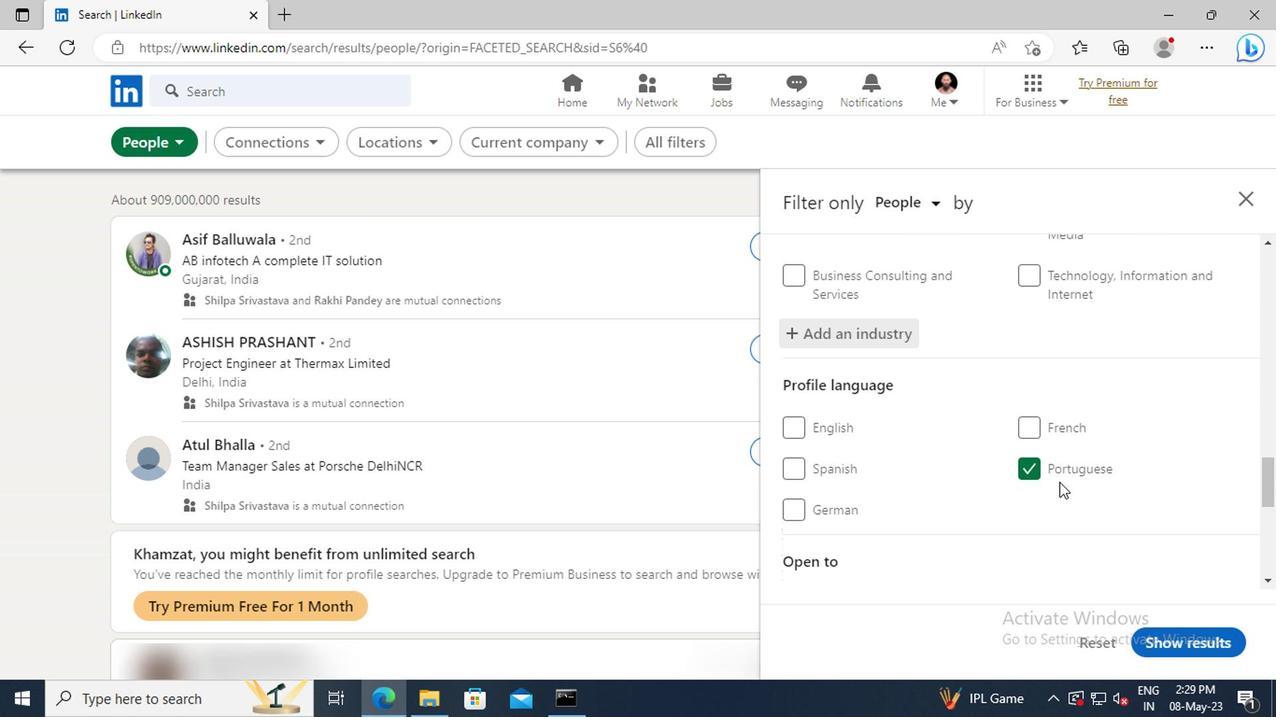 
Action: Mouse moved to (1050, 465)
Screenshot: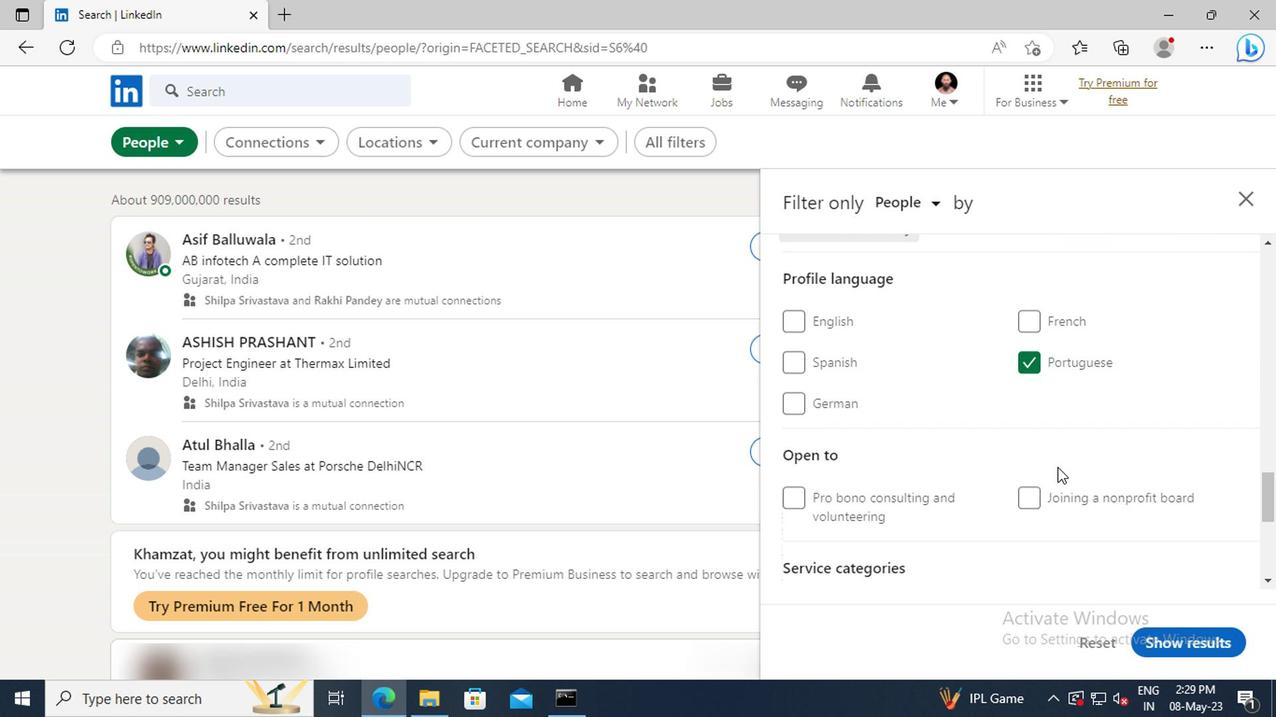 
Action: Mouse scrolled (1050, 464) with delta (0, 0)
Screenshot: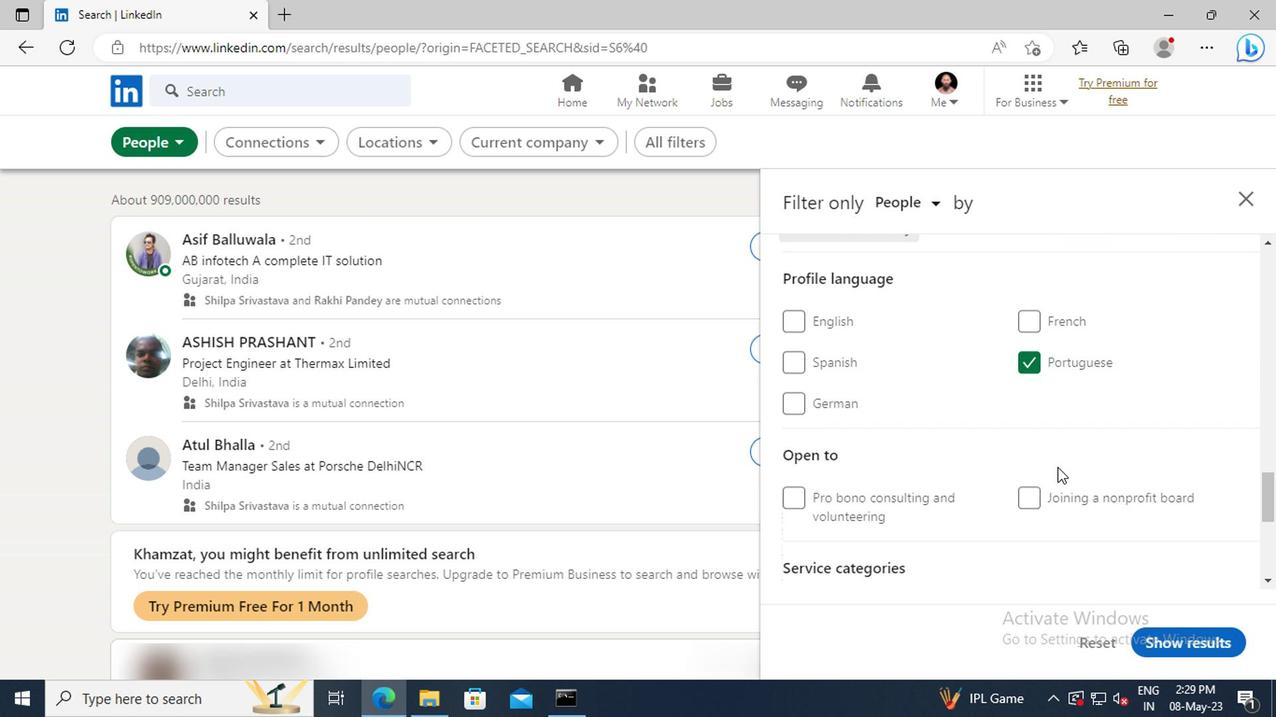 
Action: Mouse moved to (1050, 459)
Screenshot: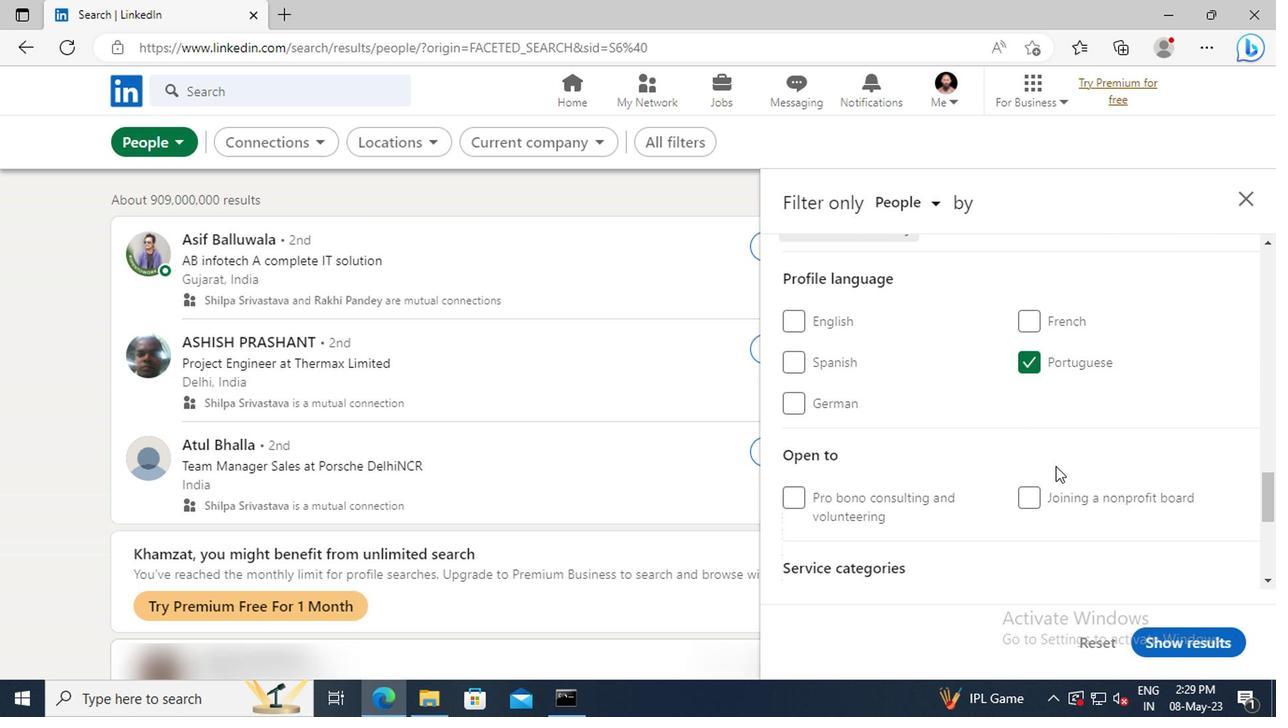
Action: Mouse scrolled (1050, 458) with delta (0, -1)
Screenshot: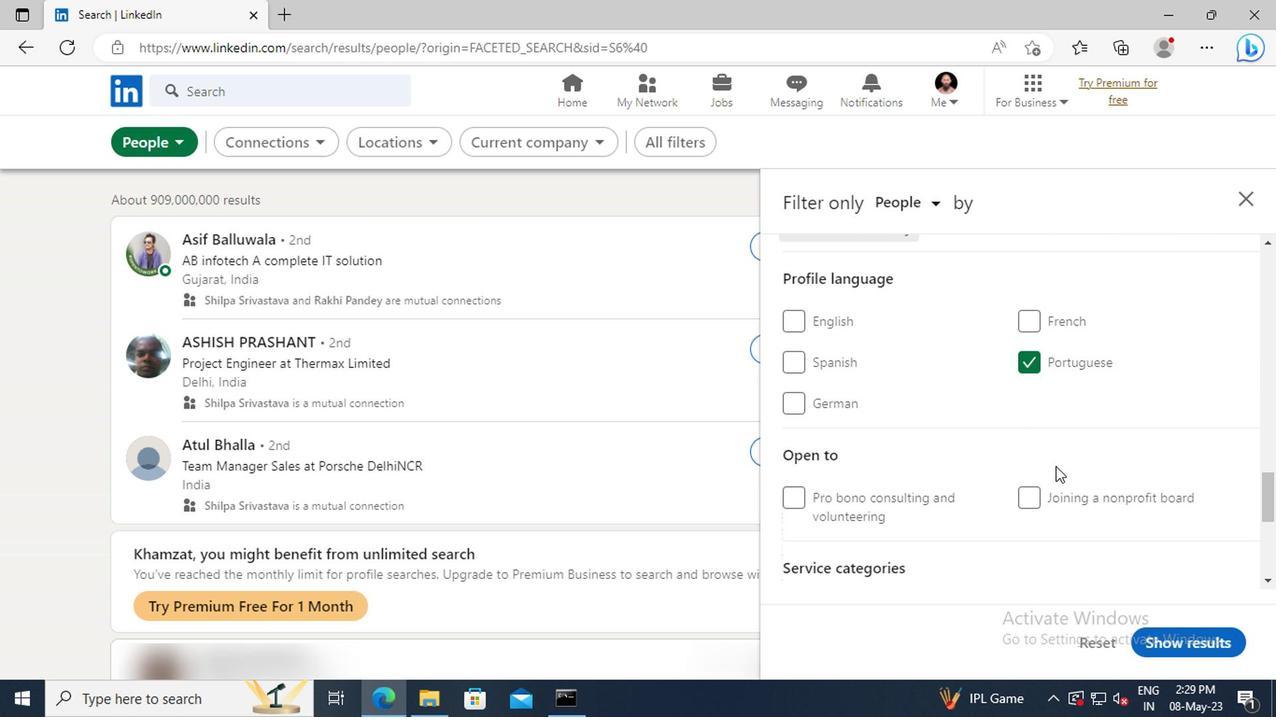 
Action: Mouse moved to (1048, 457)
Screenshot: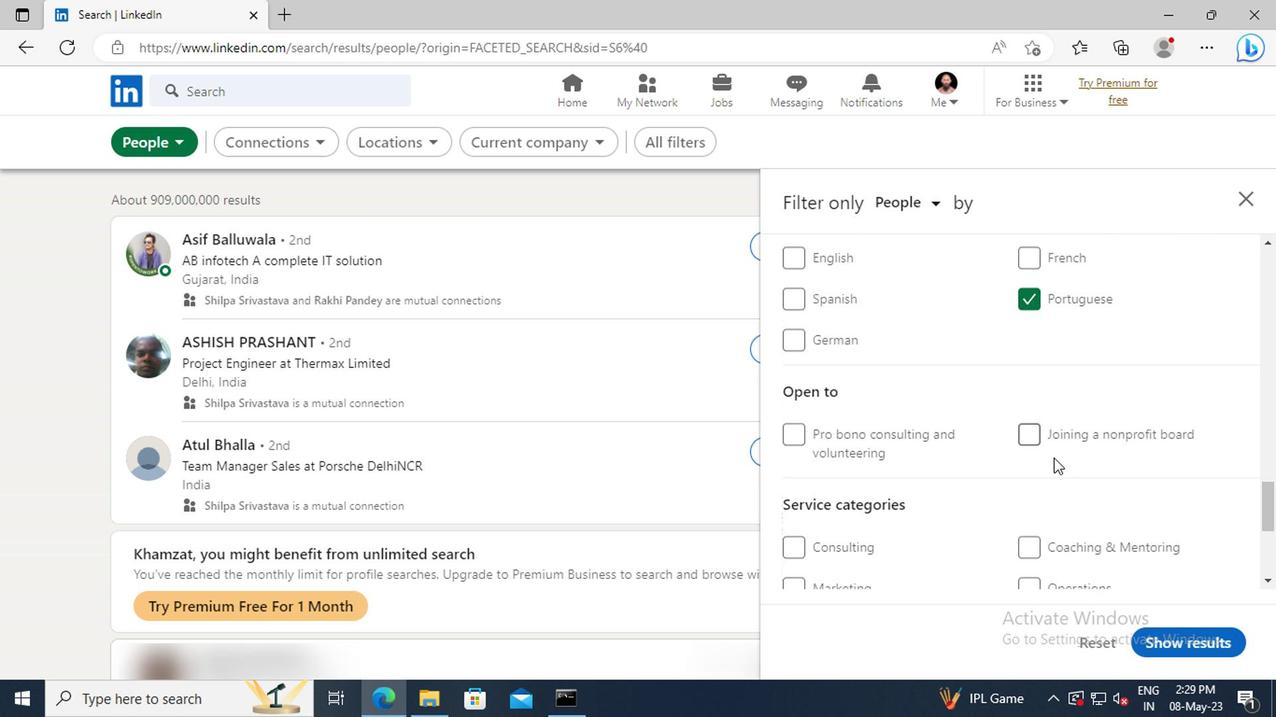 
Action: Mouse scrolled (1048, 456) with delta (0, -1)
Screenshot: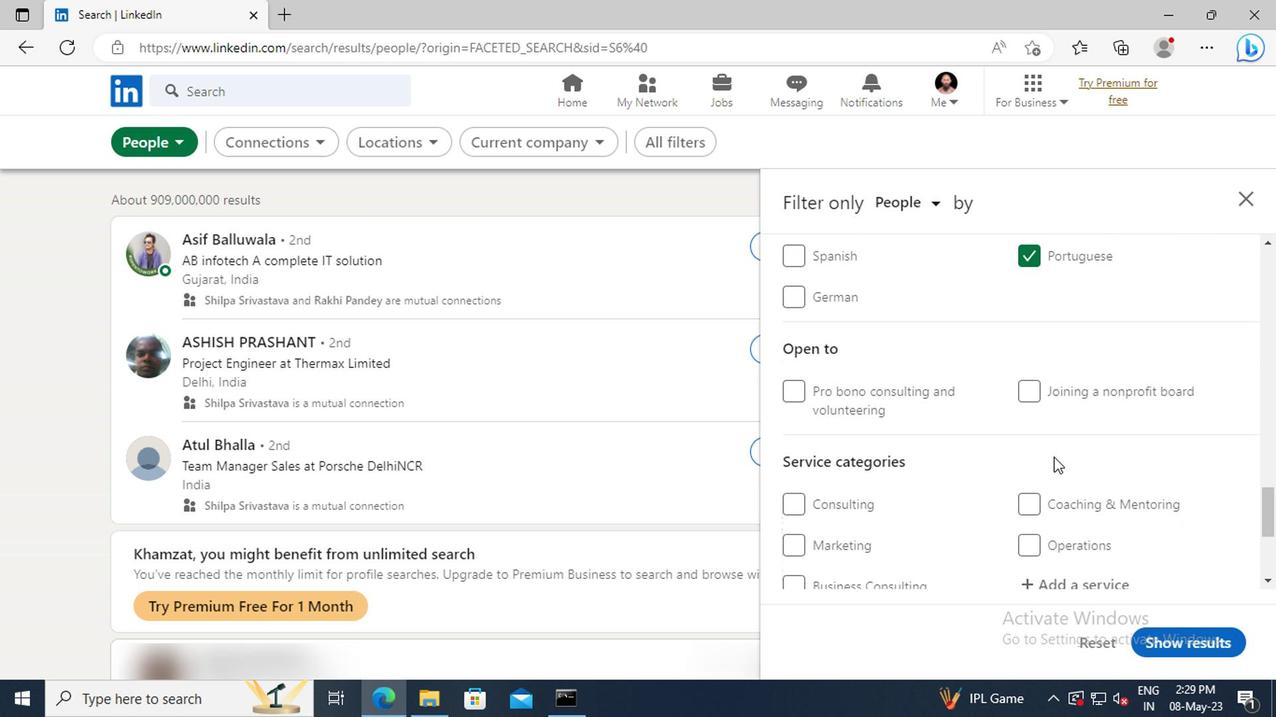 
Action: Mouse scrolled (1048, 456) with delta (0, -1)
Screenshot: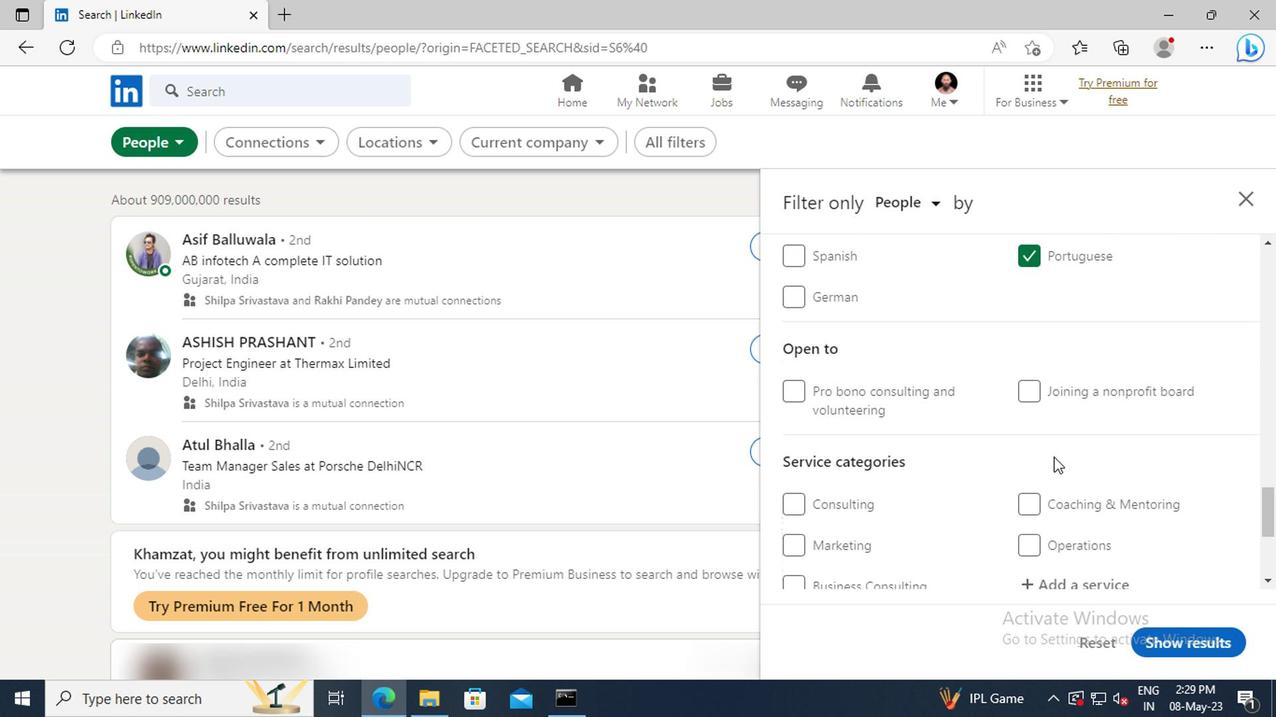 
Action: Mouse moved to (1053, 475)
Screenshot: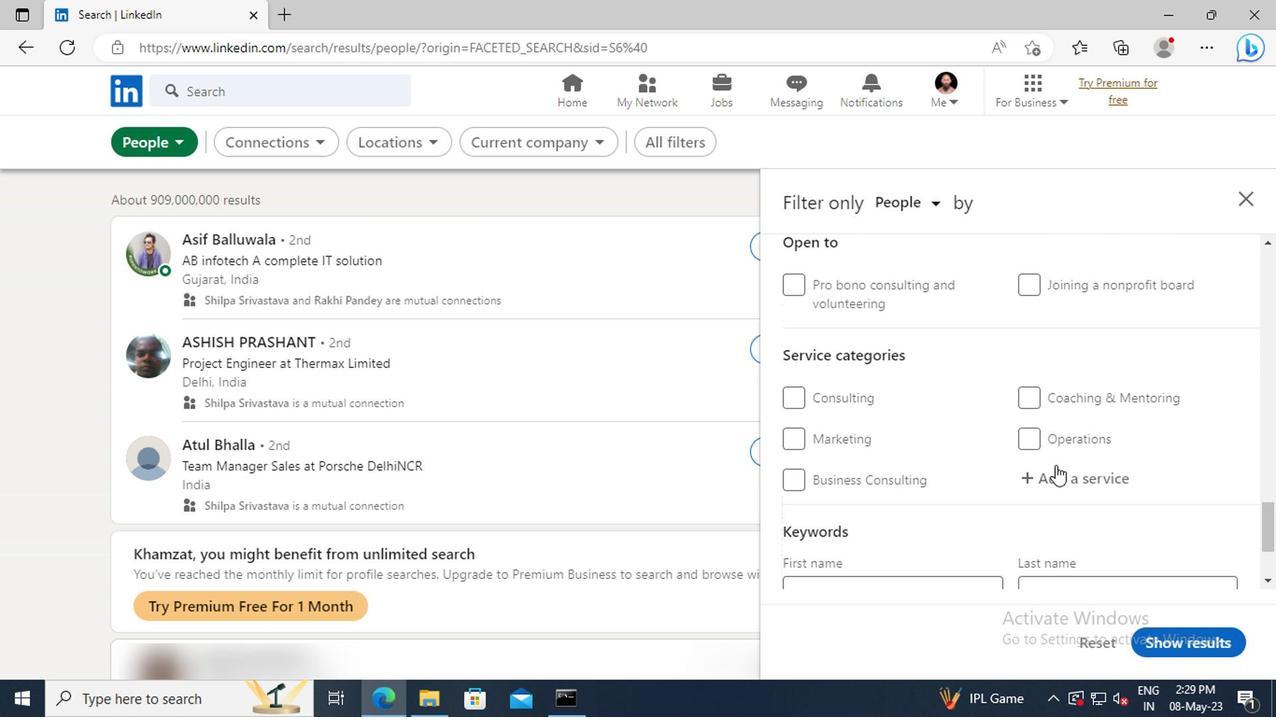 
Action: Mouse pressed left at (1053, 475)
Screenshot: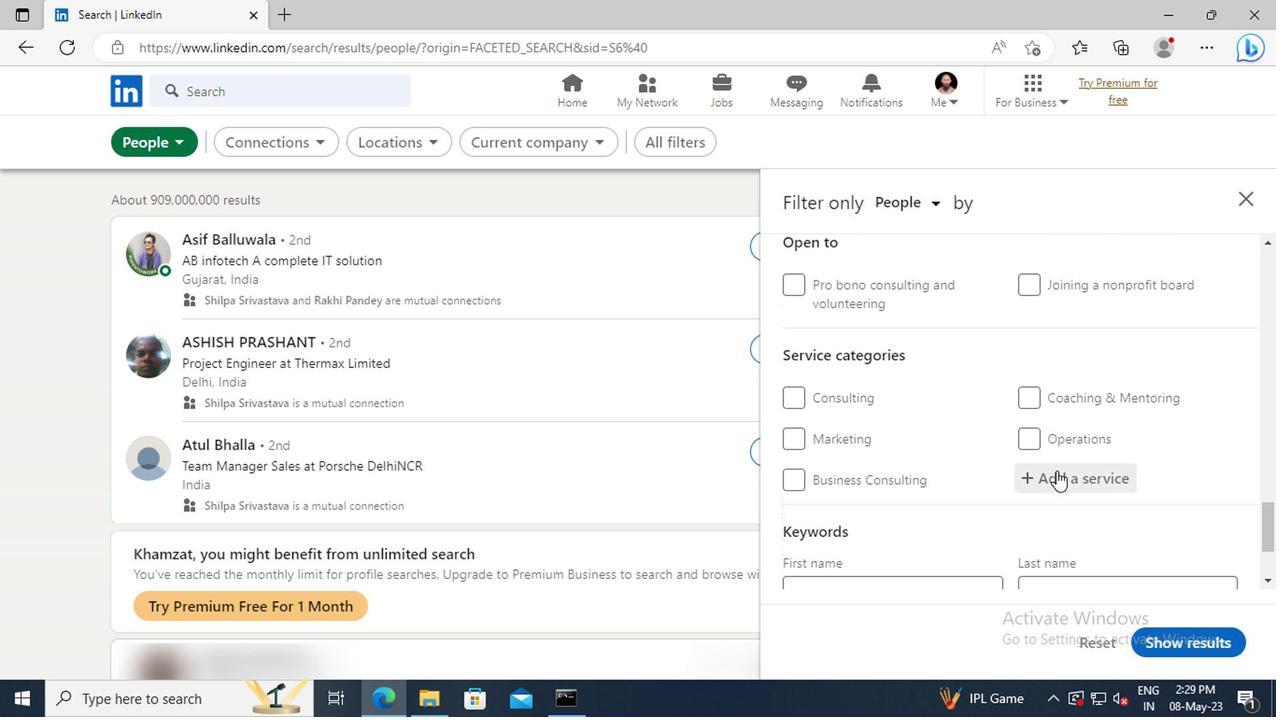 
Action: Key pressed <Key.shift>CORPO
Screenshot: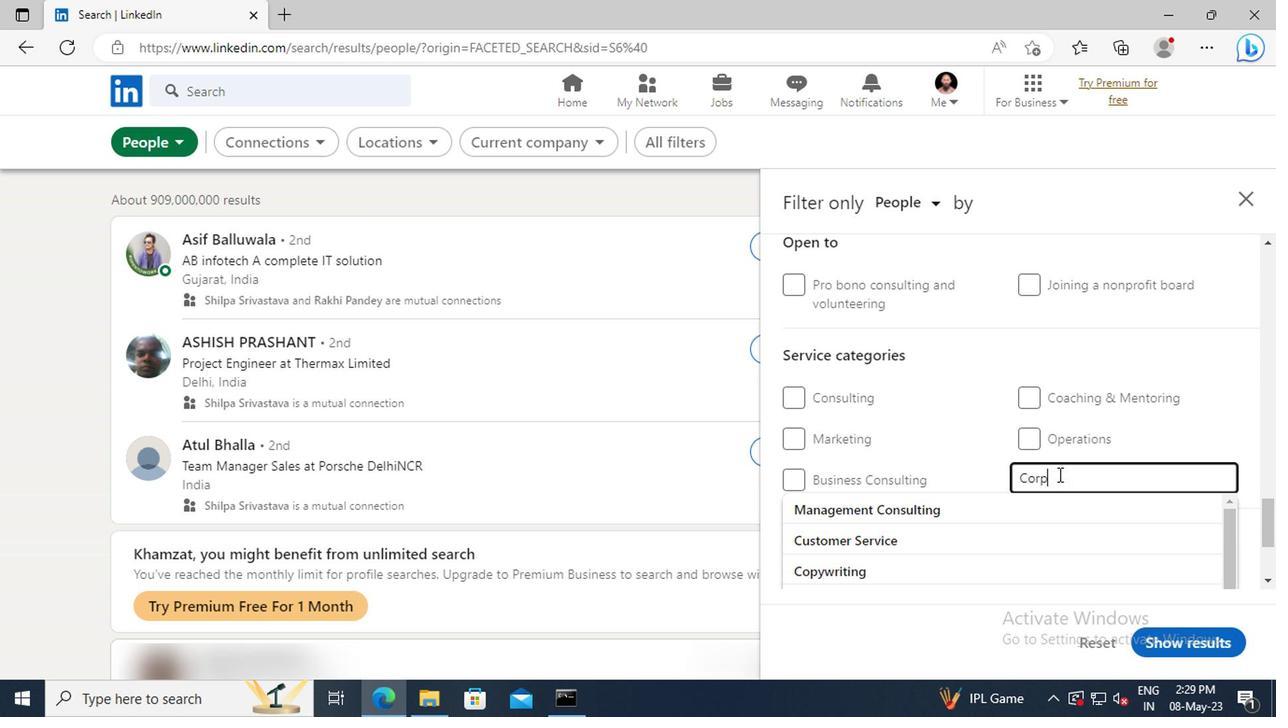 
Action: Mouse moved to (1054, 506)
Screenshot: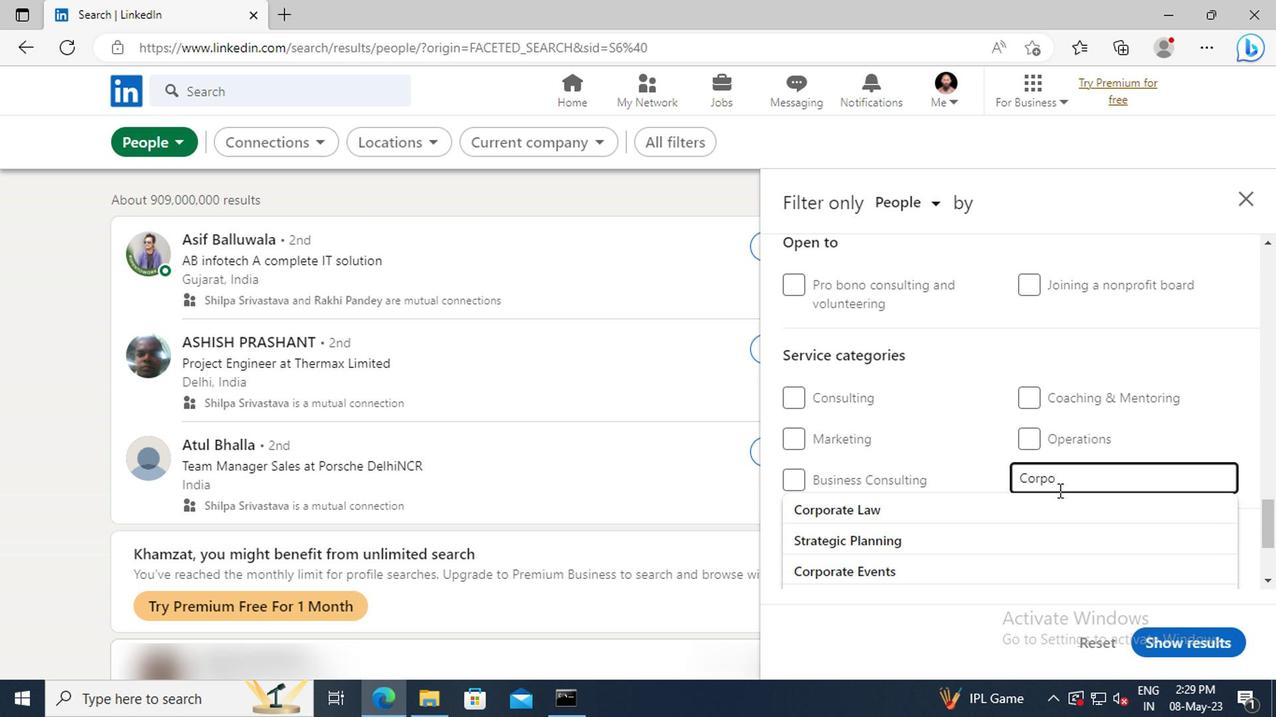 
Action: Mouse pressed left at (1054, 506)
Screenshot: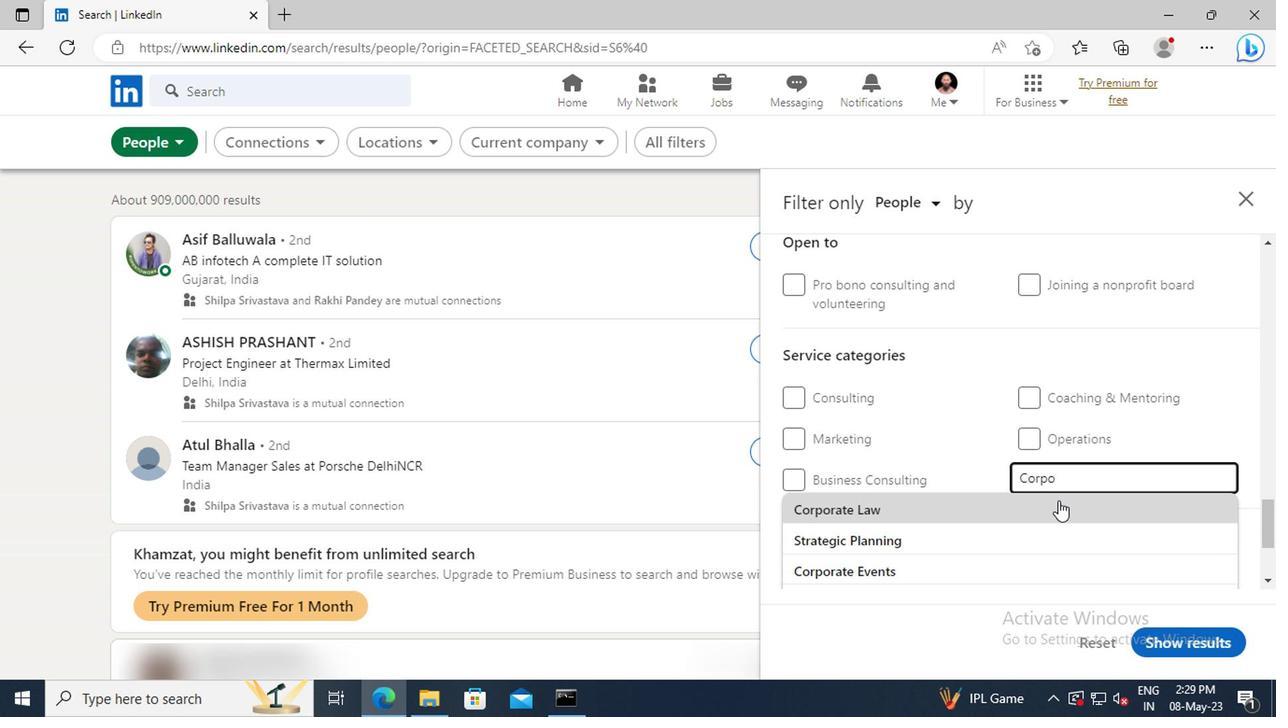 
Action: Mouse scrolled (1054, 505) with delta (0, -1)
Screenshot: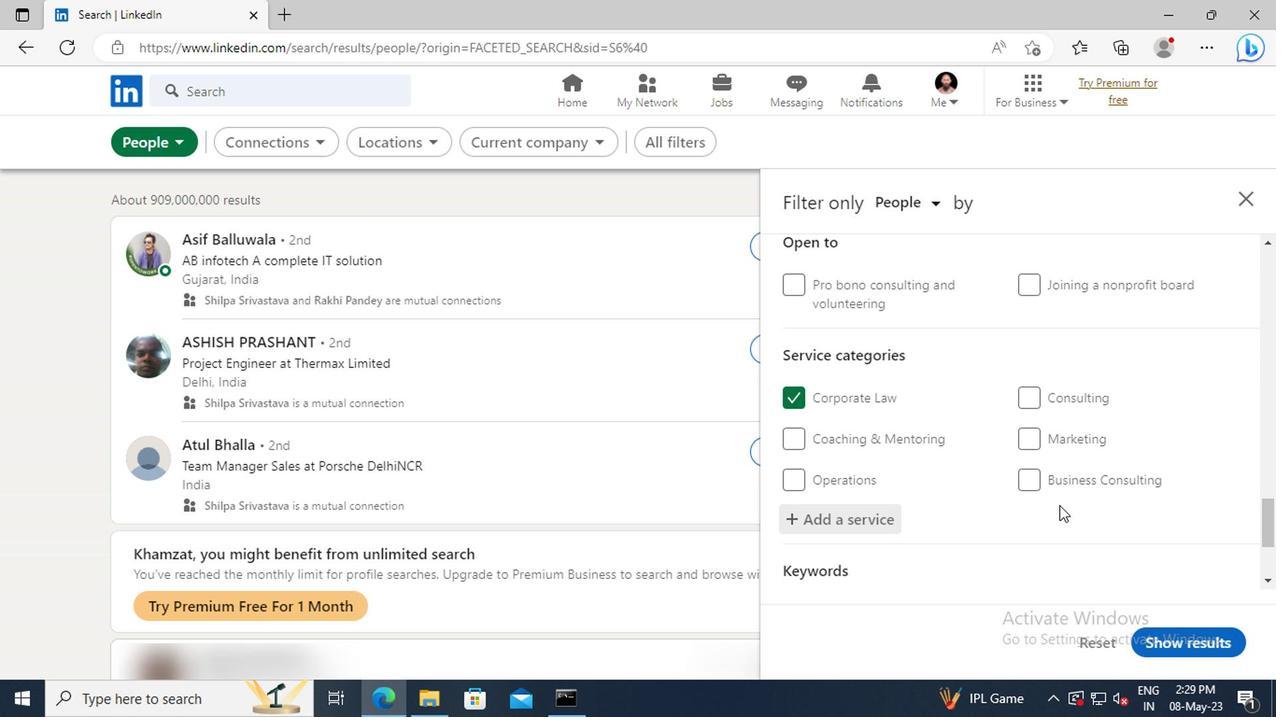 
Action: Mouse scrolled (1054, 505) with delta (0, -1)
Screenshot: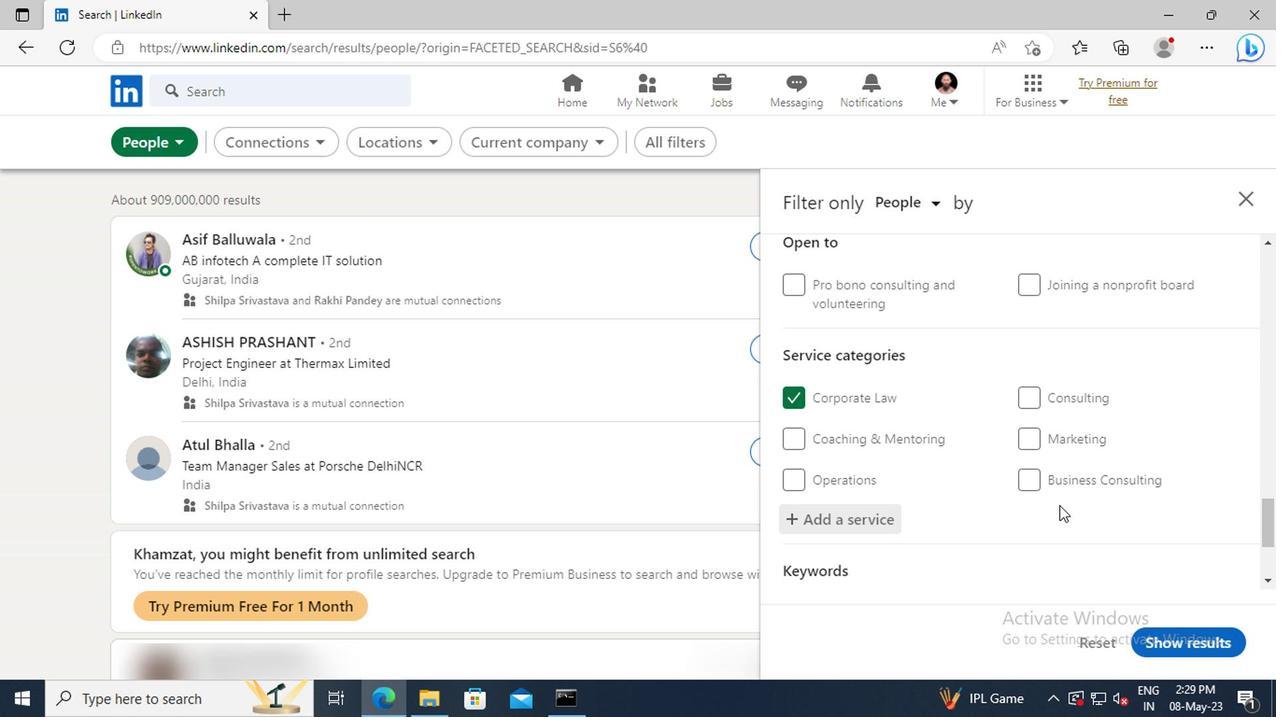 
Action: Mouse scrolled (1054, 505) with delta (0, -1)
Screenshot: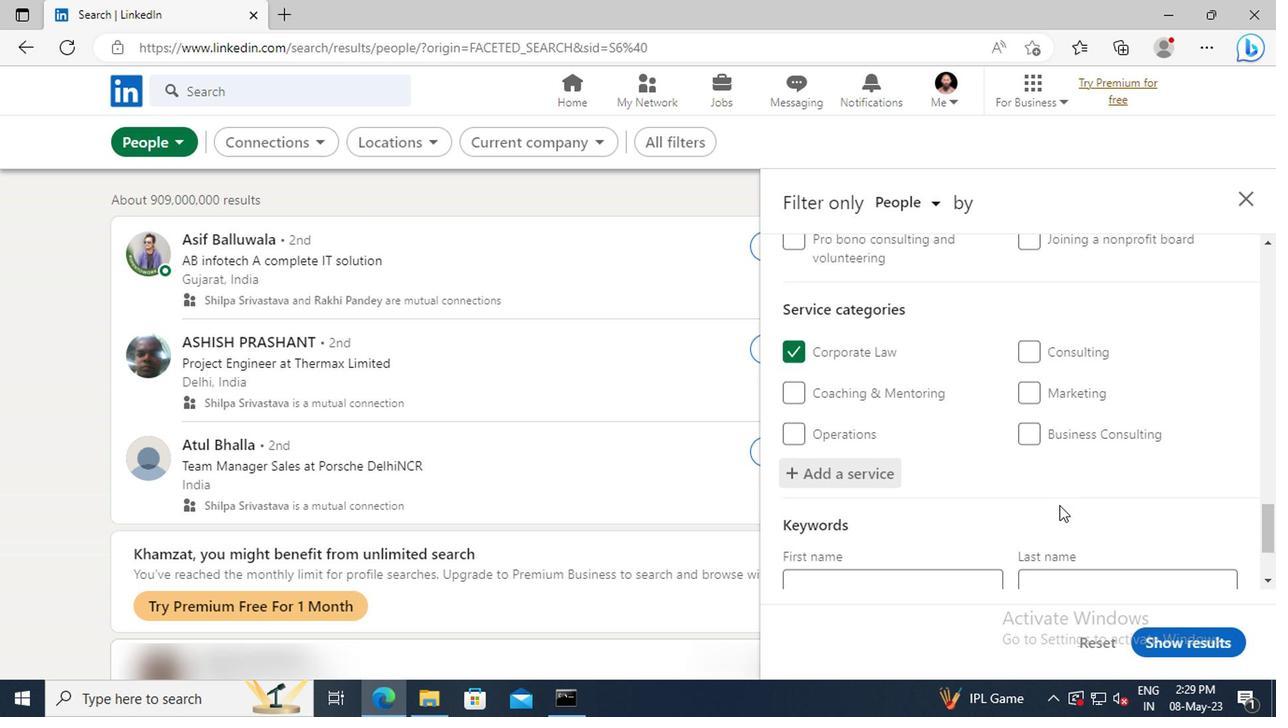 
Action: Mouse scrolled (1054, 505) with delta (0, -1)
Screenshot: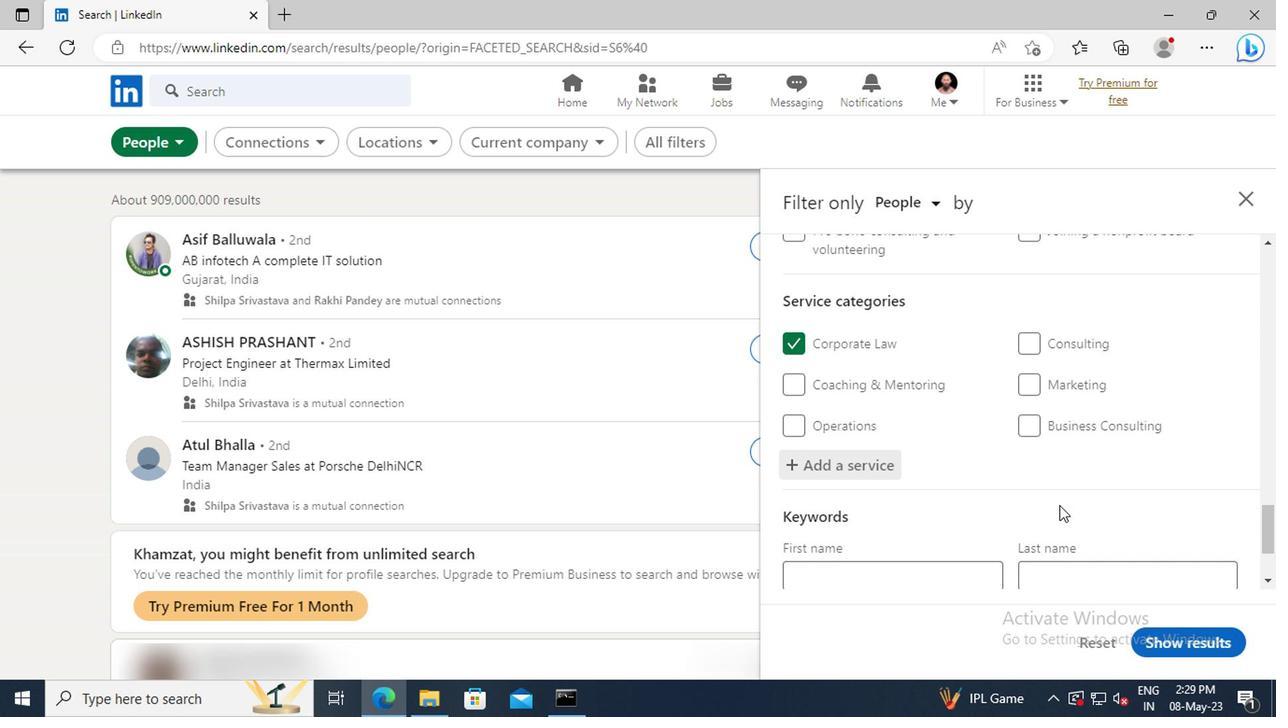 
Action: Mouse scrolled (1054, 505) with delta (0, -1)
Screenshot: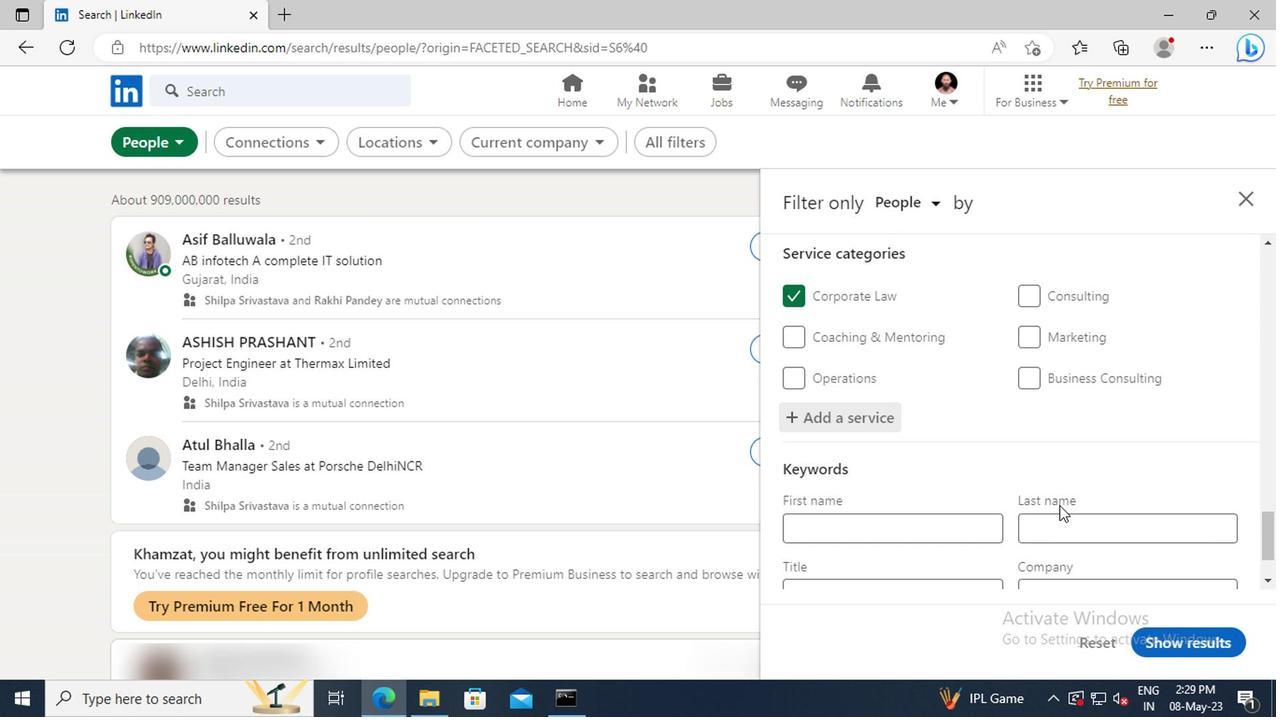 
Action: Mouse moved to (930, 511)
Screenshot: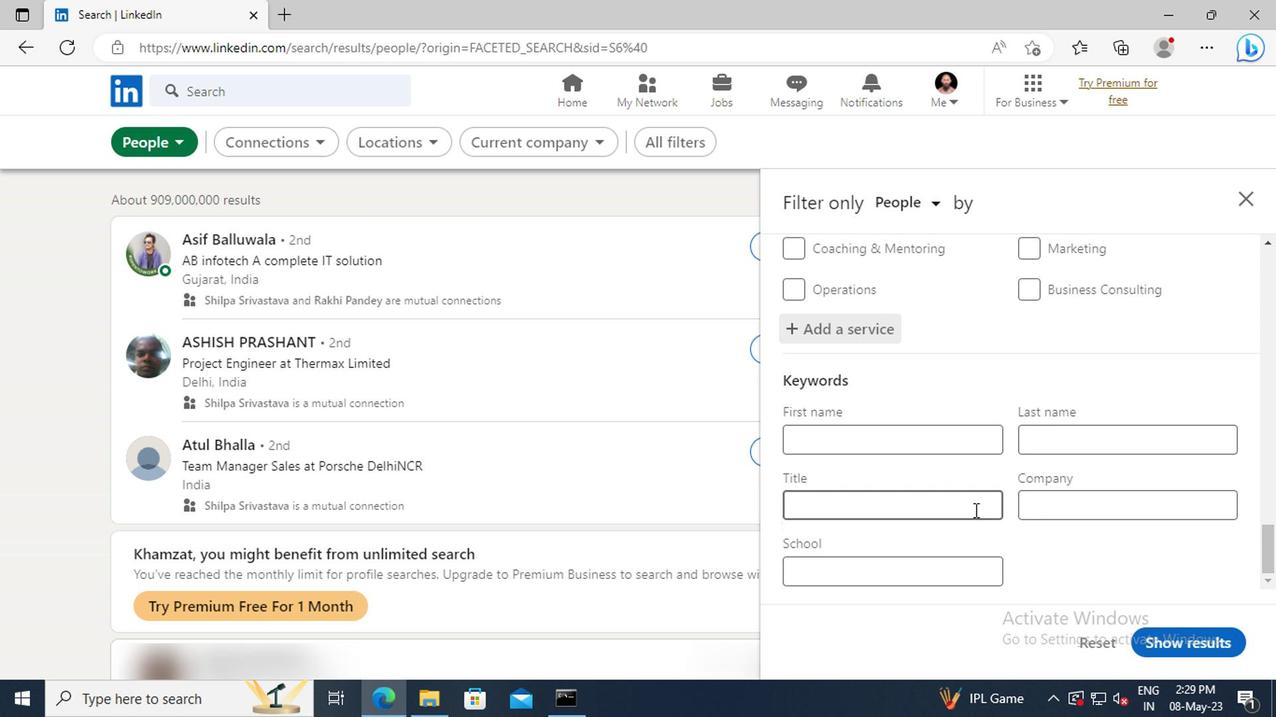 
Action: Mouse pressed left at (930, 511)
Screenshot: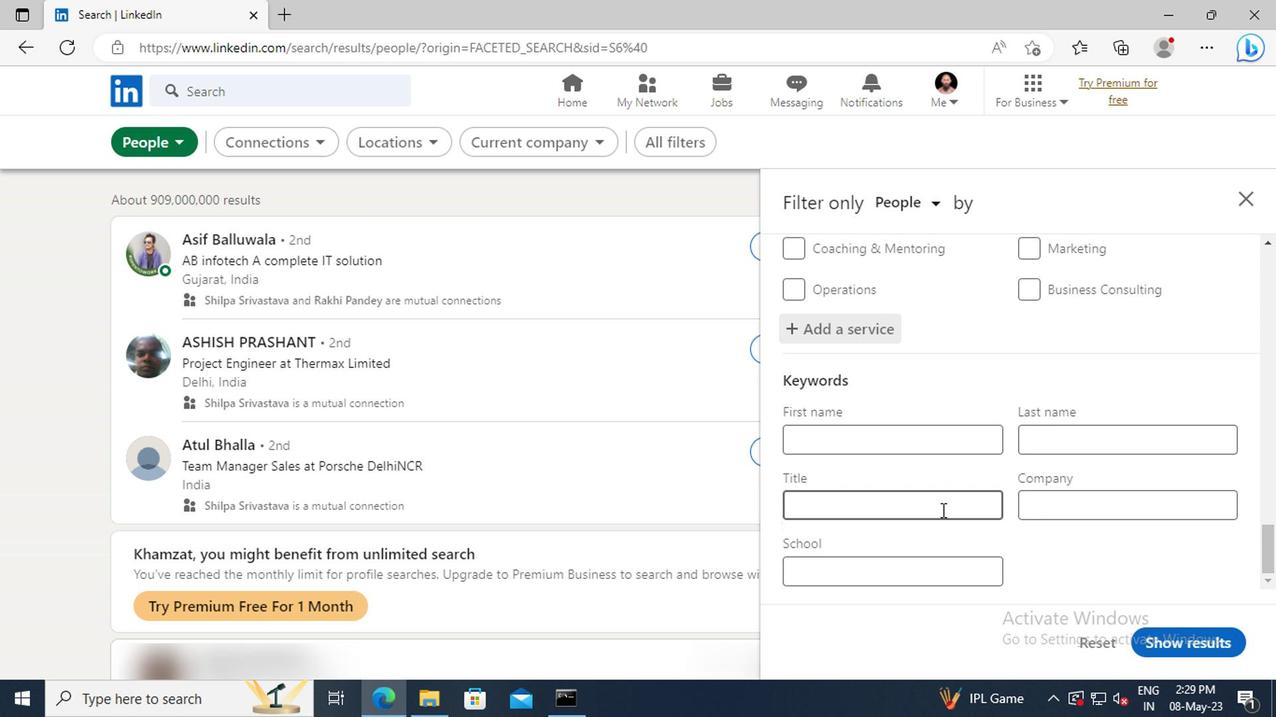 
Action: Key pressed <Key.shift>CHIEF<Key.space><Key.shift>PEOPLE<Key.space><Key.shift>OFFICER<Key.enter>
Screenshot: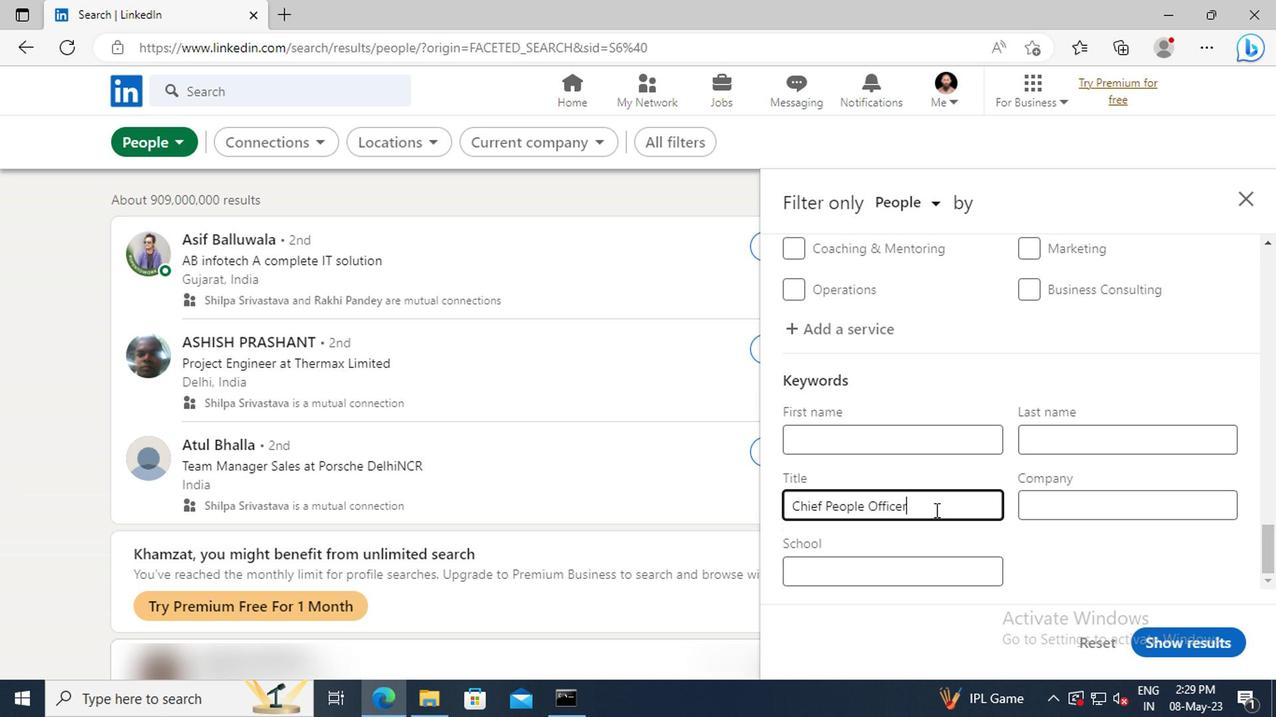 
Action: Mouse moved to (1171, 642)
Screenshot: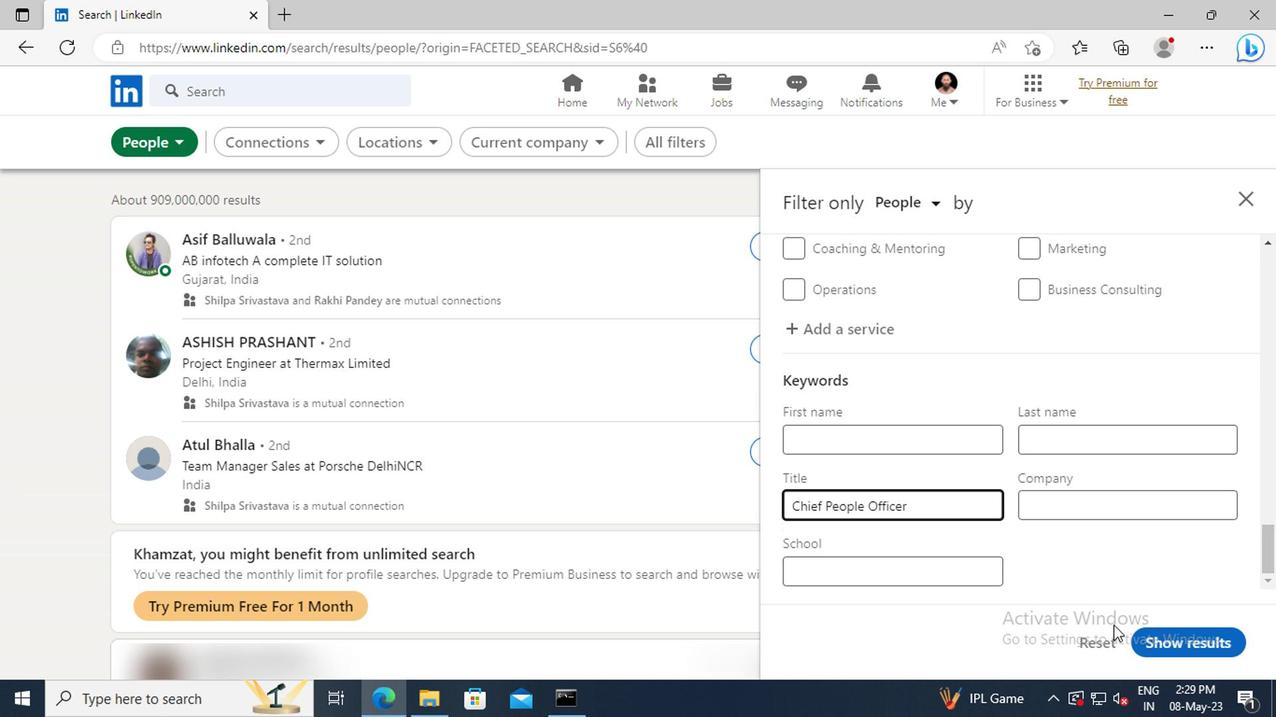 
Action: Mouse pressed left at (1171, 642)
Screenshot: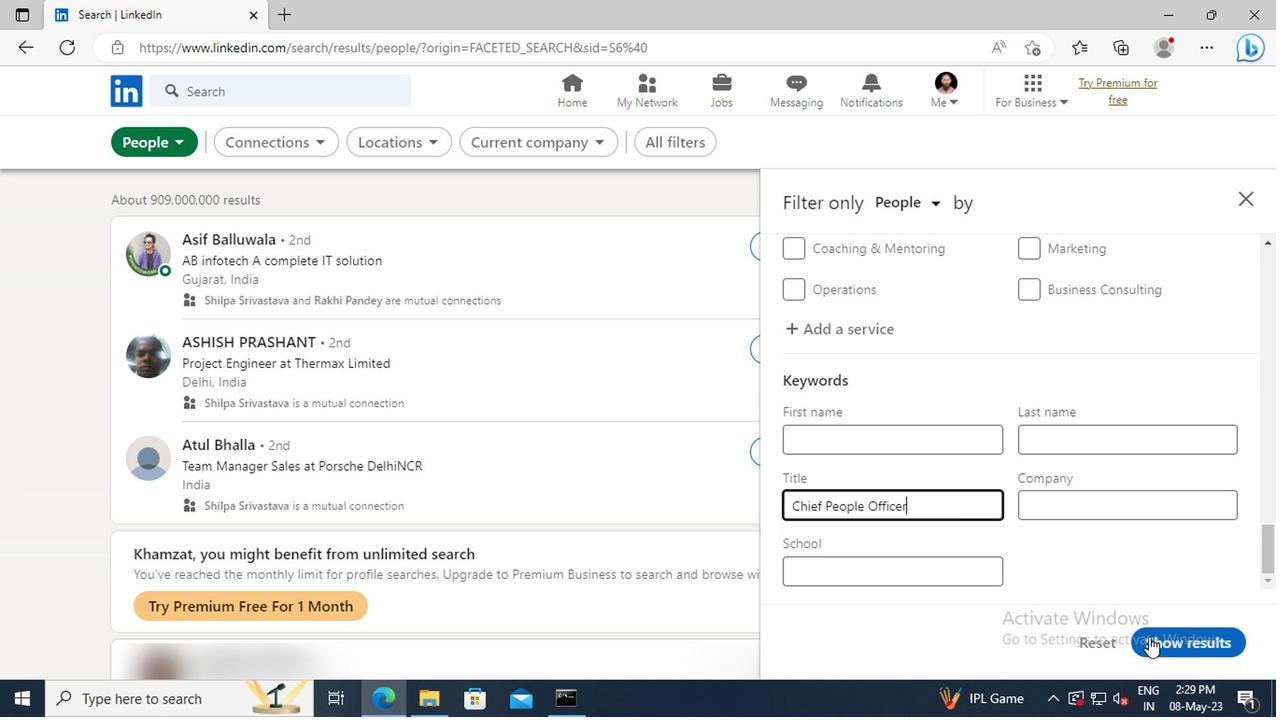 
Action: Mouse moved to (1171, 643)
Screenshot: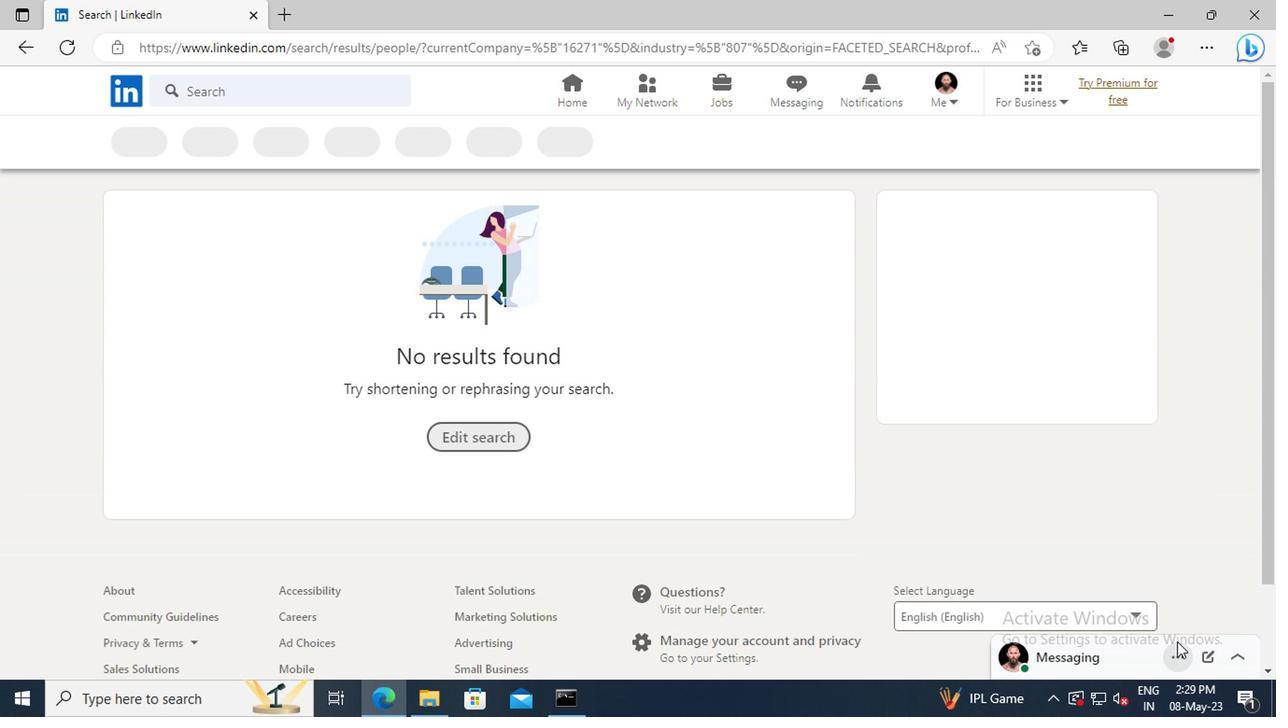 
